 Task: Find connections with filter location Neustadt in Holstein with filter topic #Techstartupwith filter profile language German with filter current company Incedo Inc. with filter school DURGADEVI SARAF INSTITUTE OF MANAGEMENT STUDIES, MUMBAI with filter industry Mobile Computing Software Products with filter service category Computer Networking with filter keywords title Operations Analyst
Action: Mouse moved to (592, 88)
Screenshot: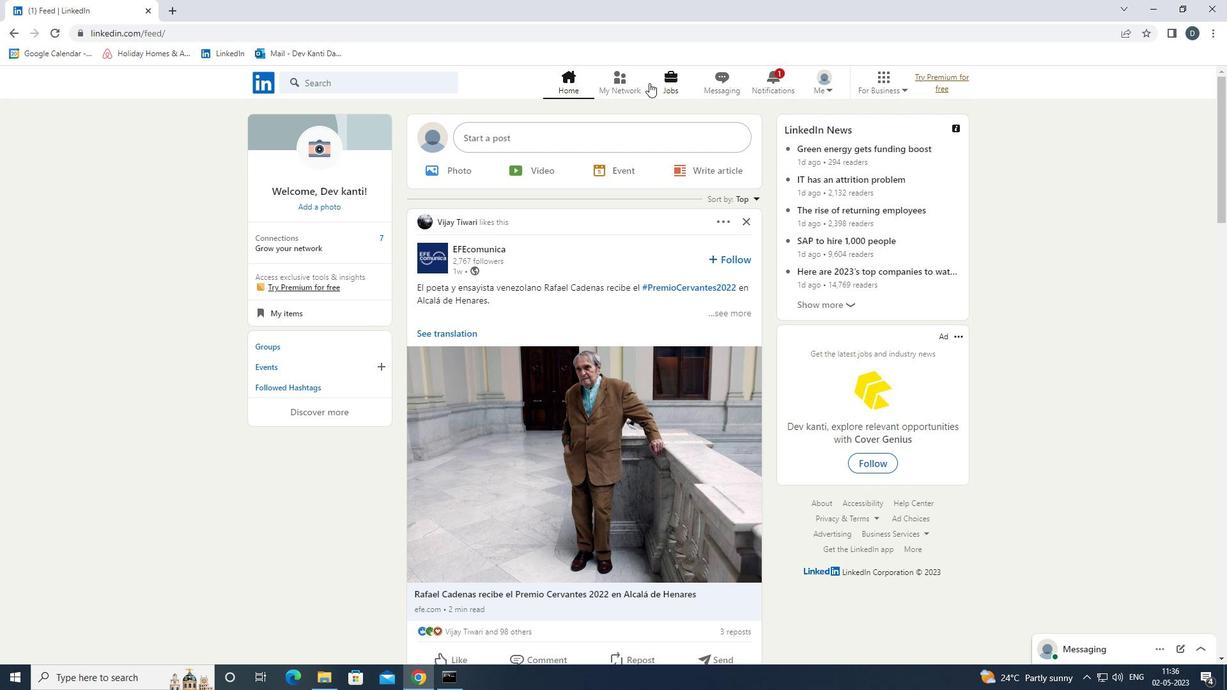 
Action: Mouse pressed left at (592, 88)
Screenshot: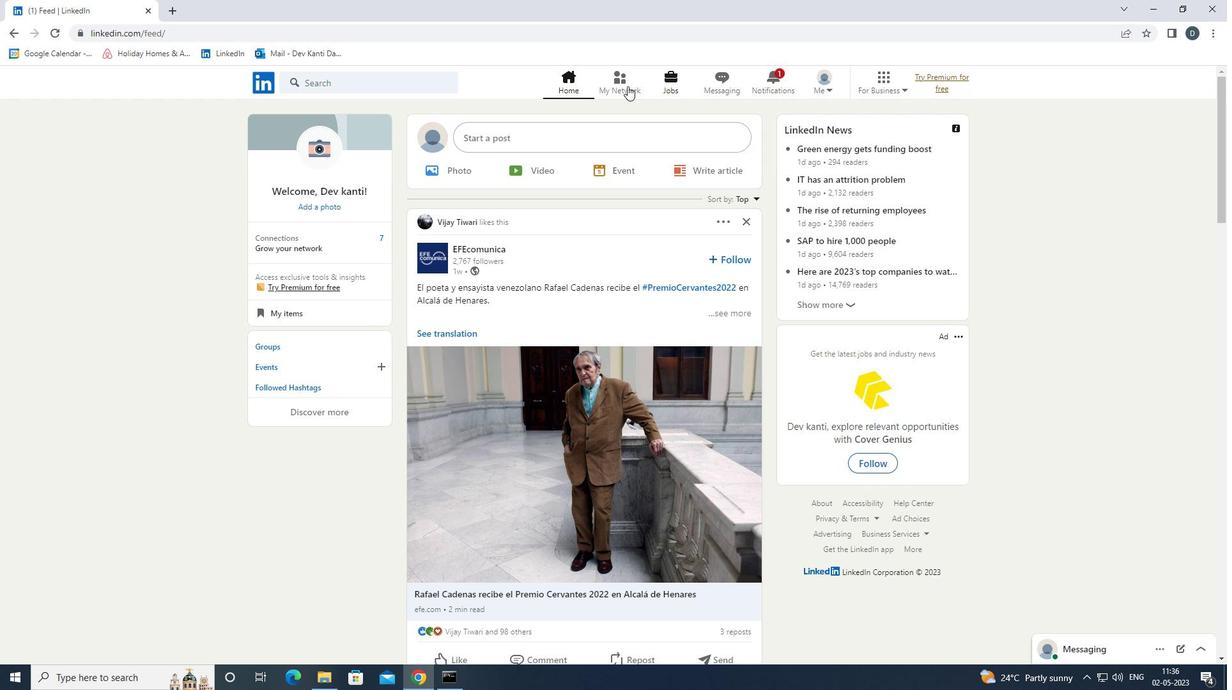 
Action: Mouse moved to (632, 88)
Screenshot: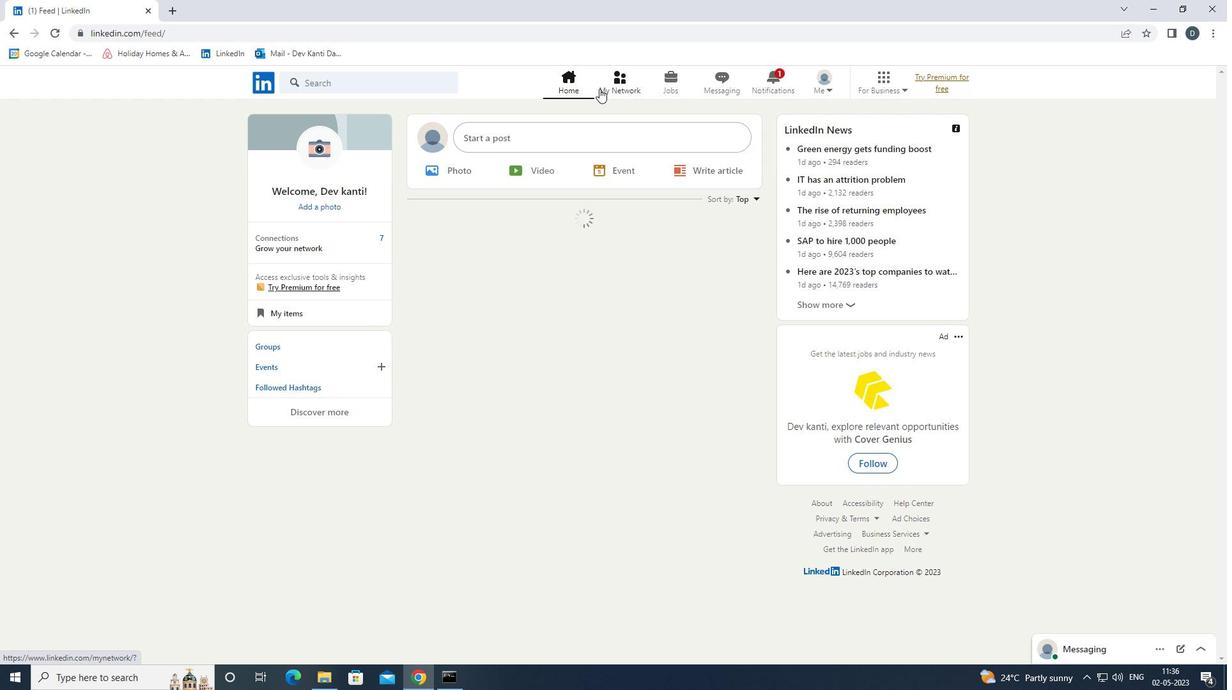 
Action: Mouse pressed left at (632, 88)
Screenshot: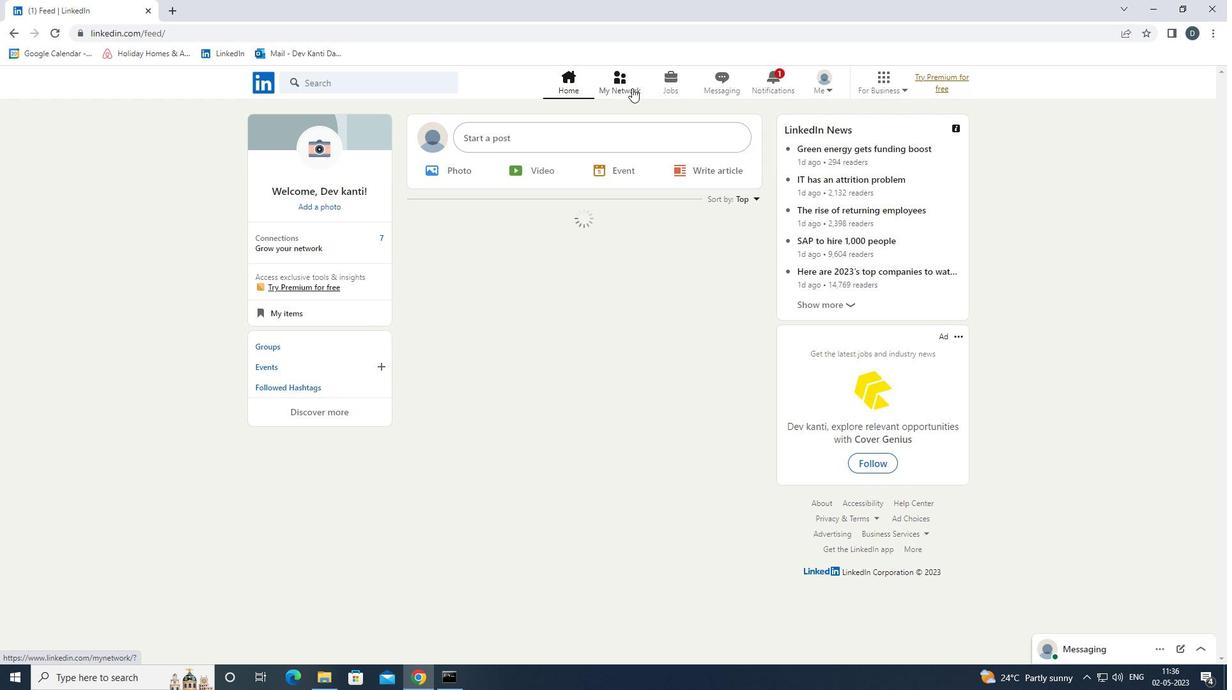 
Action: Mouse moved to (425, 147)
Screenshot: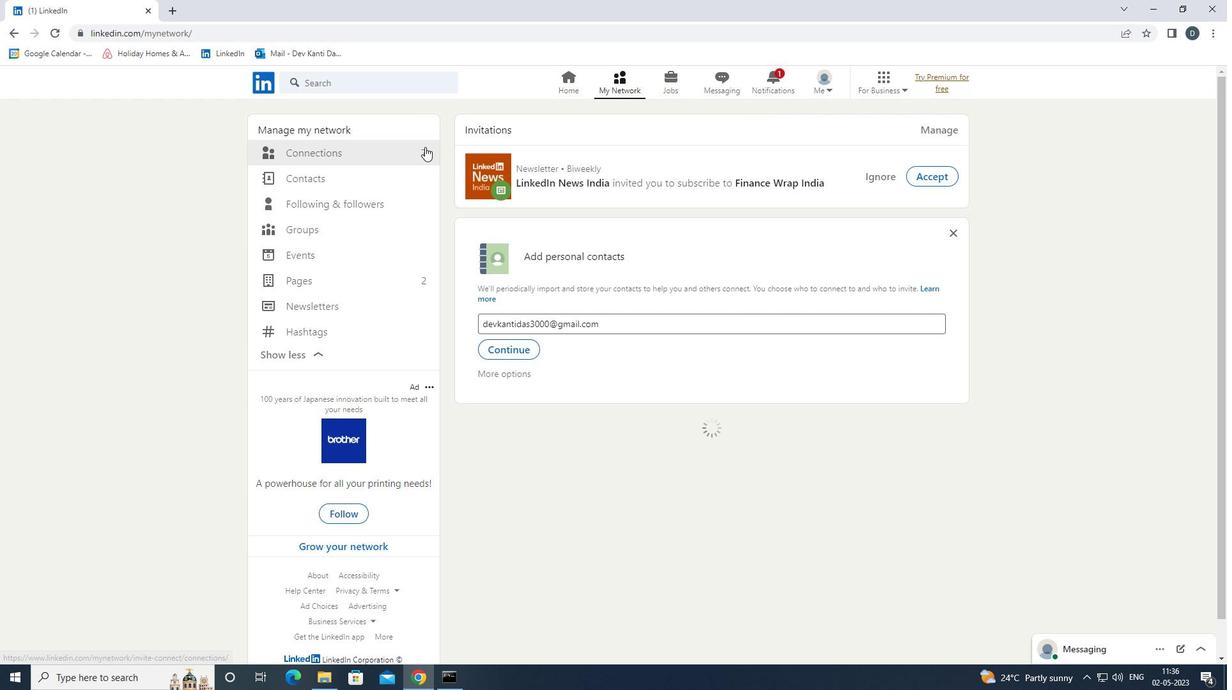 
Action: Mouse pressed left at (425, 147)
Screenshot: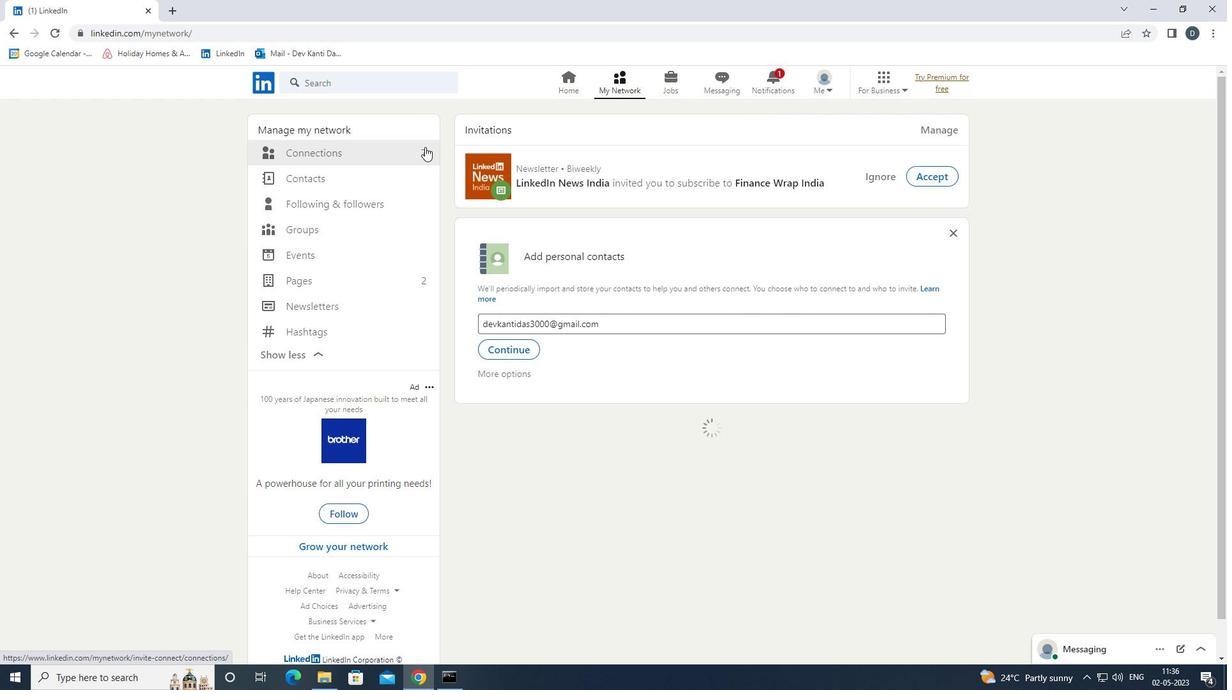 
Action: Mouse moved to (718, 154)
Screenshot: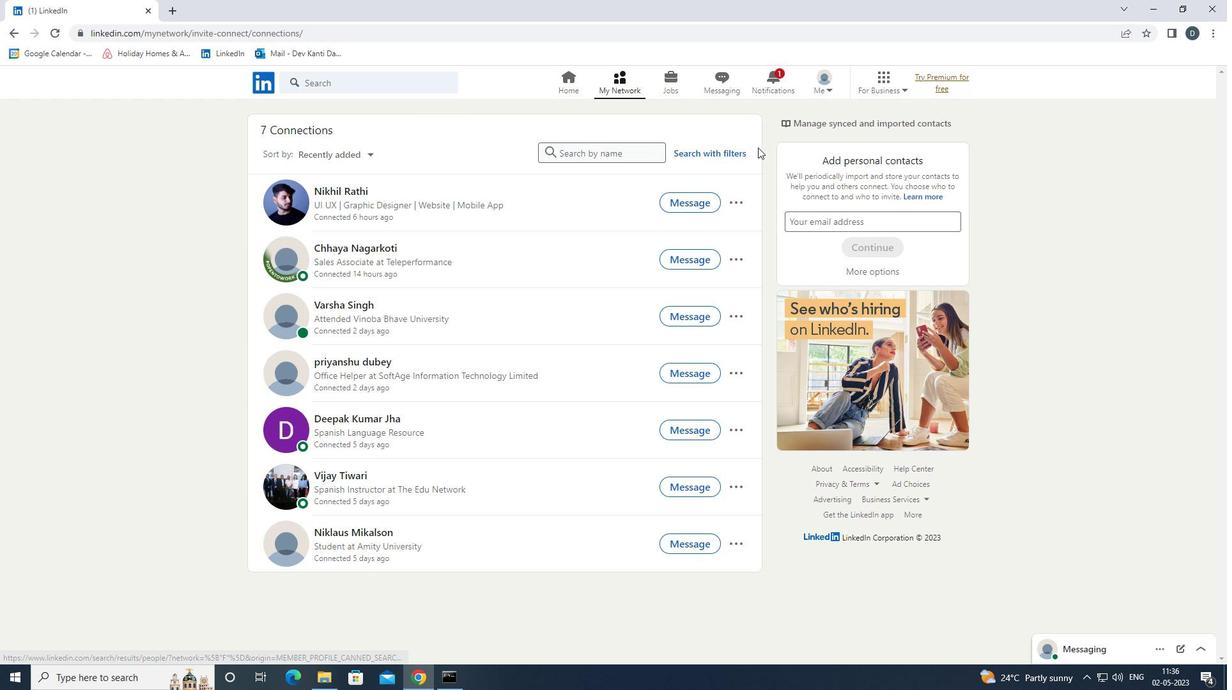 
Action: Mouse pressed left at (718, 154)
Screenshot: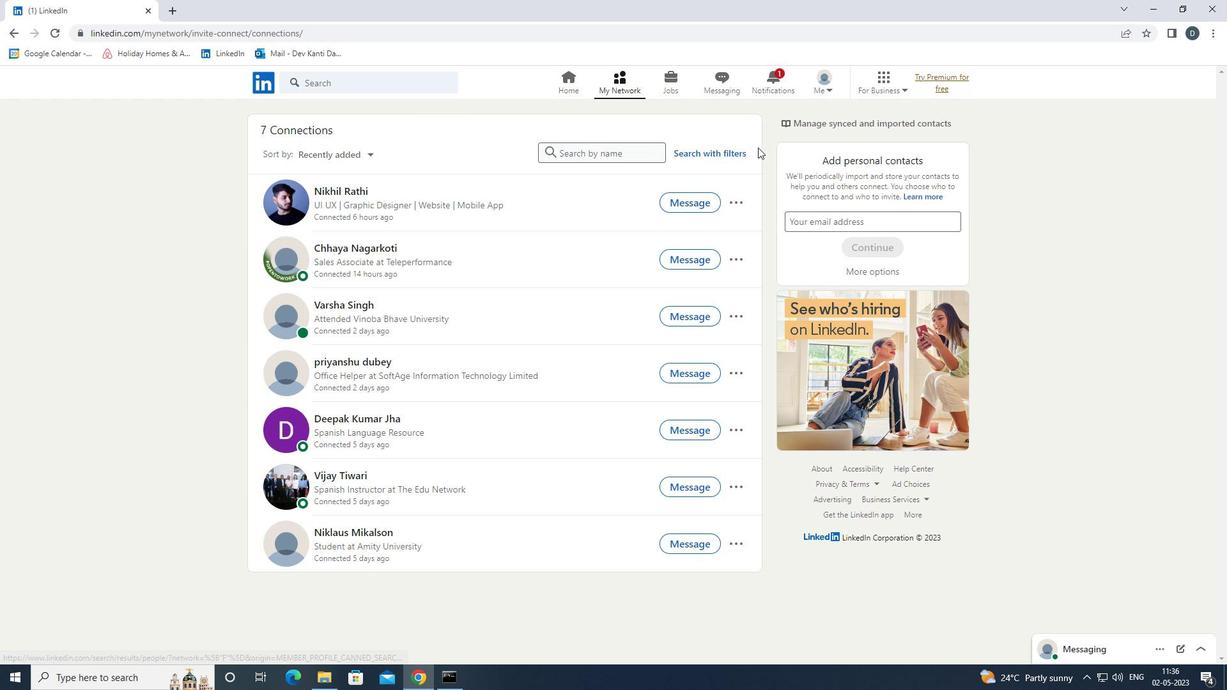 
Action: Mouse moved to (652, 114)
Screenshot: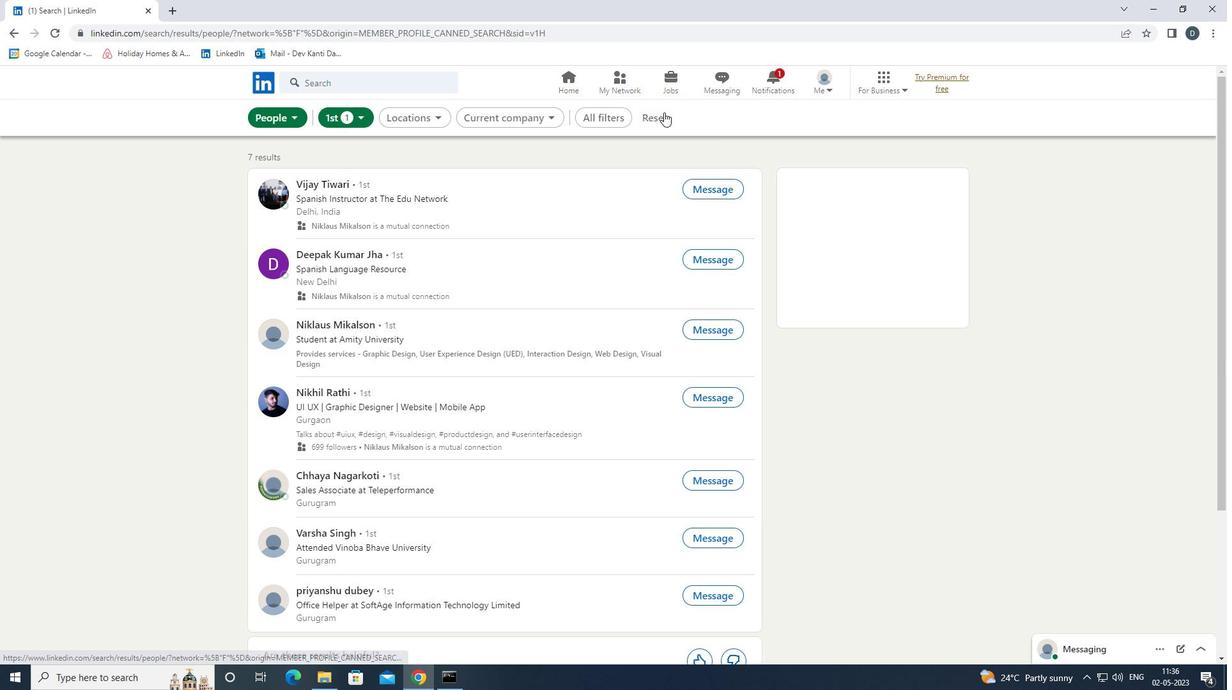 
Action: Mouse pressed left at (652, 114)
Screenshot: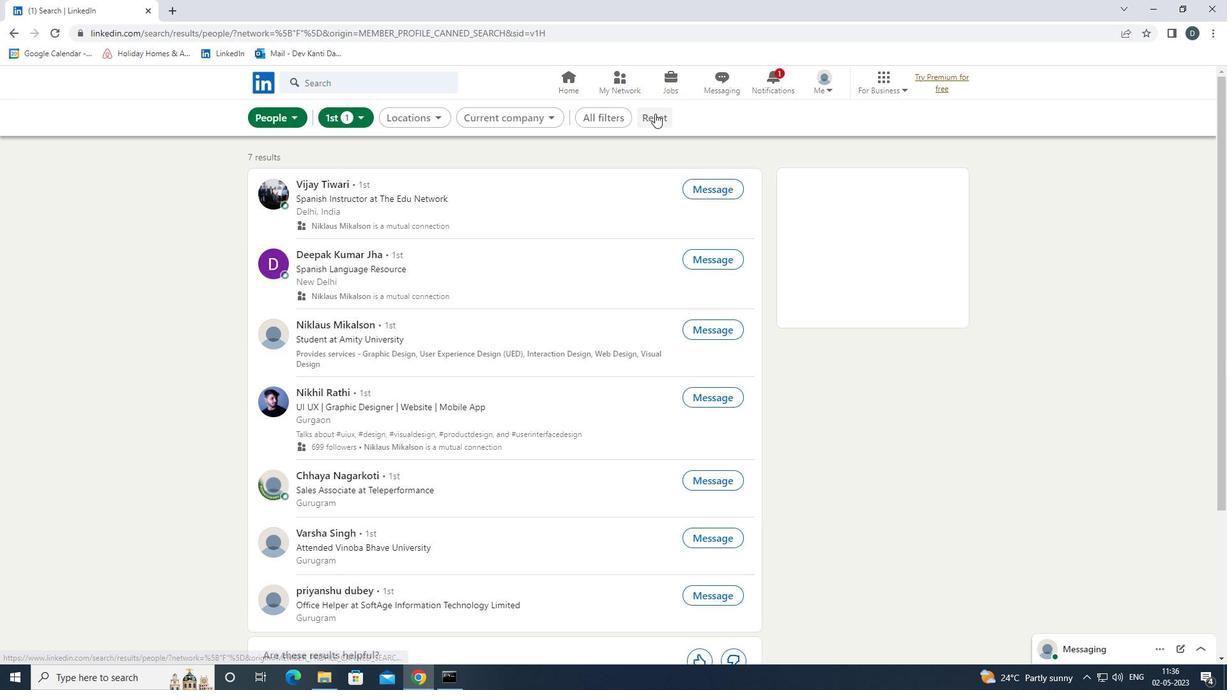 
Action: Mouse moved to (636, 118)
Screenshot: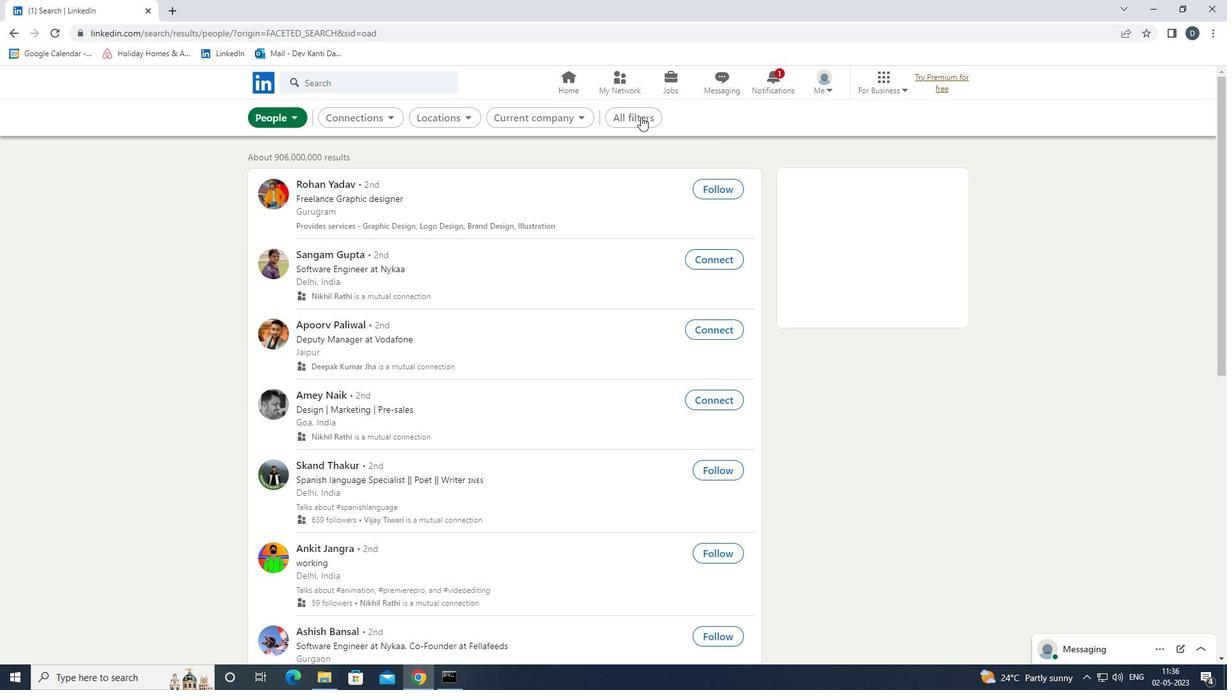 
Action: Mouse pressed left at (636, 118)
Screenshot: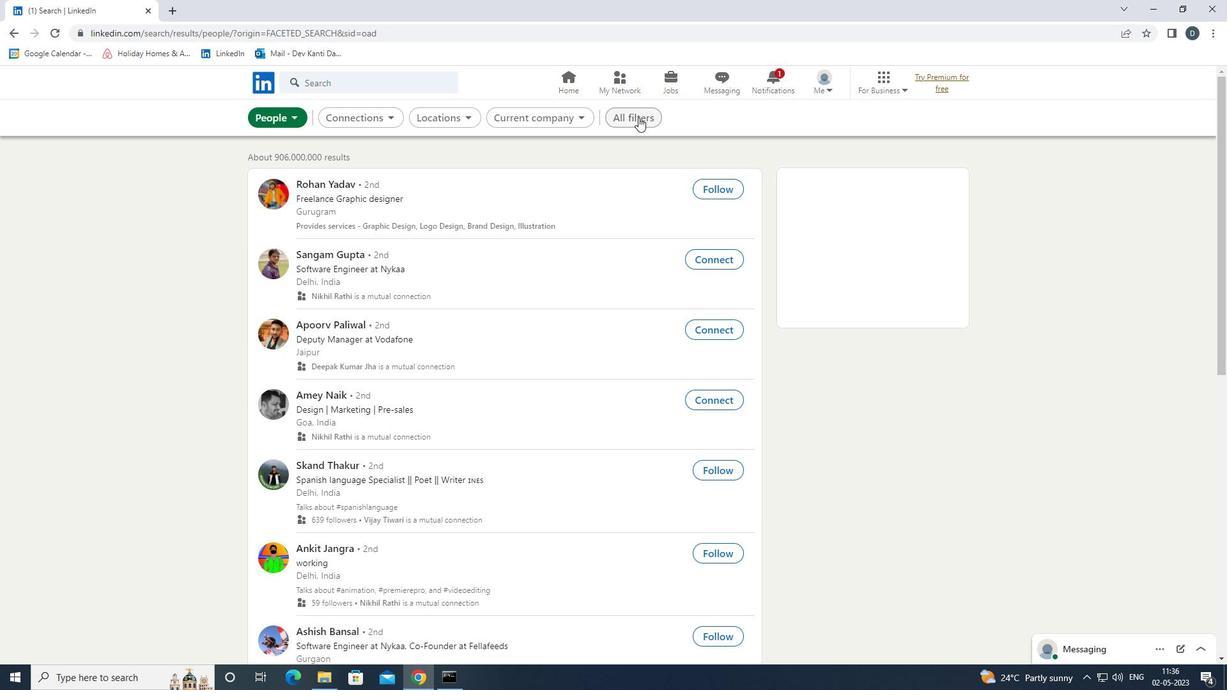 
Action: Mouse moved to (1067, 466)
Screenshot: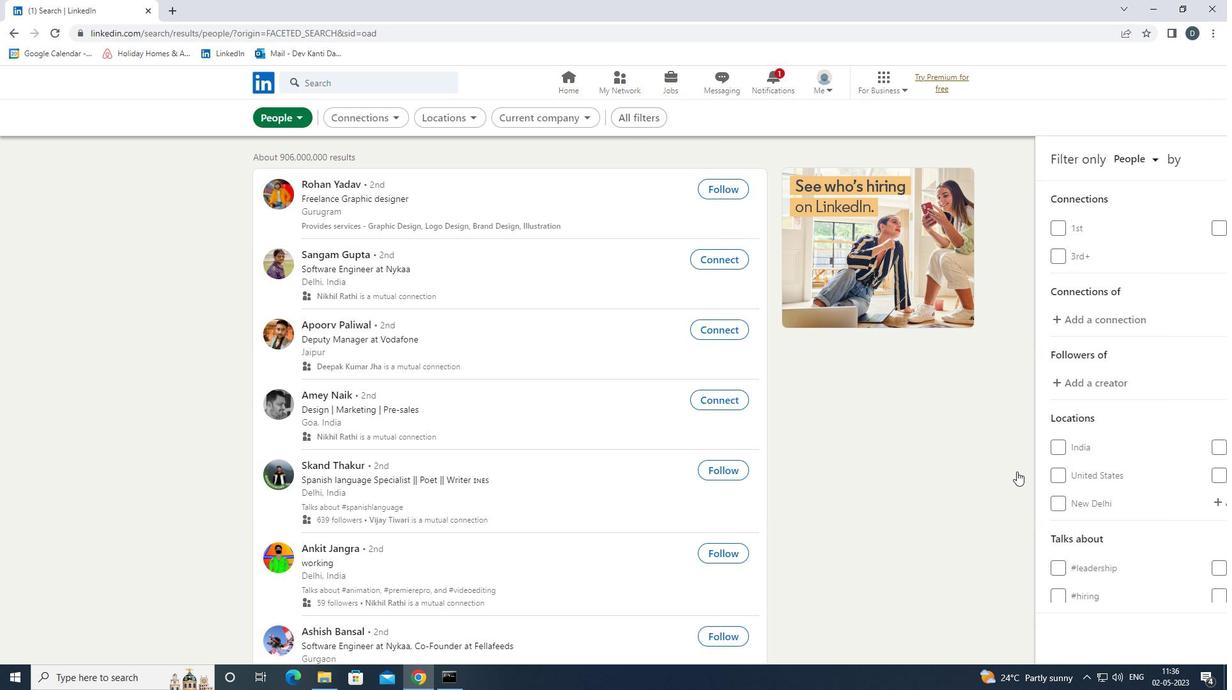 
Action: Mouse scrolled (1067, 466) with delta (0, 0)
Screenshot: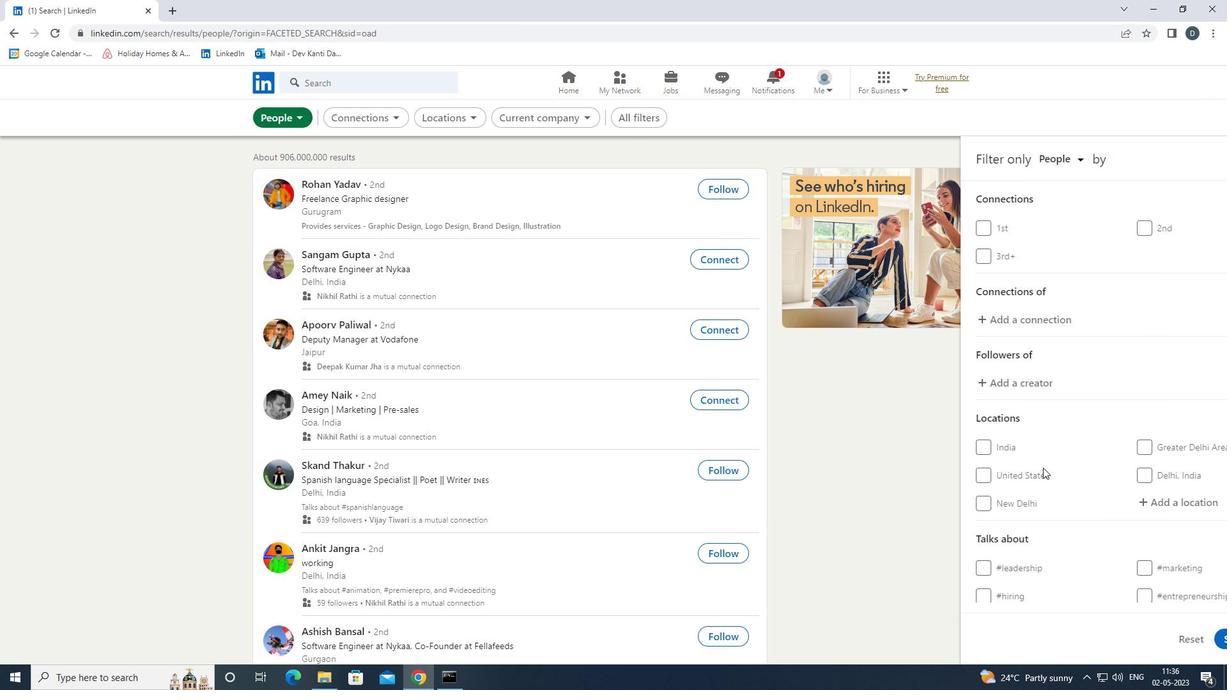 
Action: Mouse moved to (1068, 466)
Screenshot: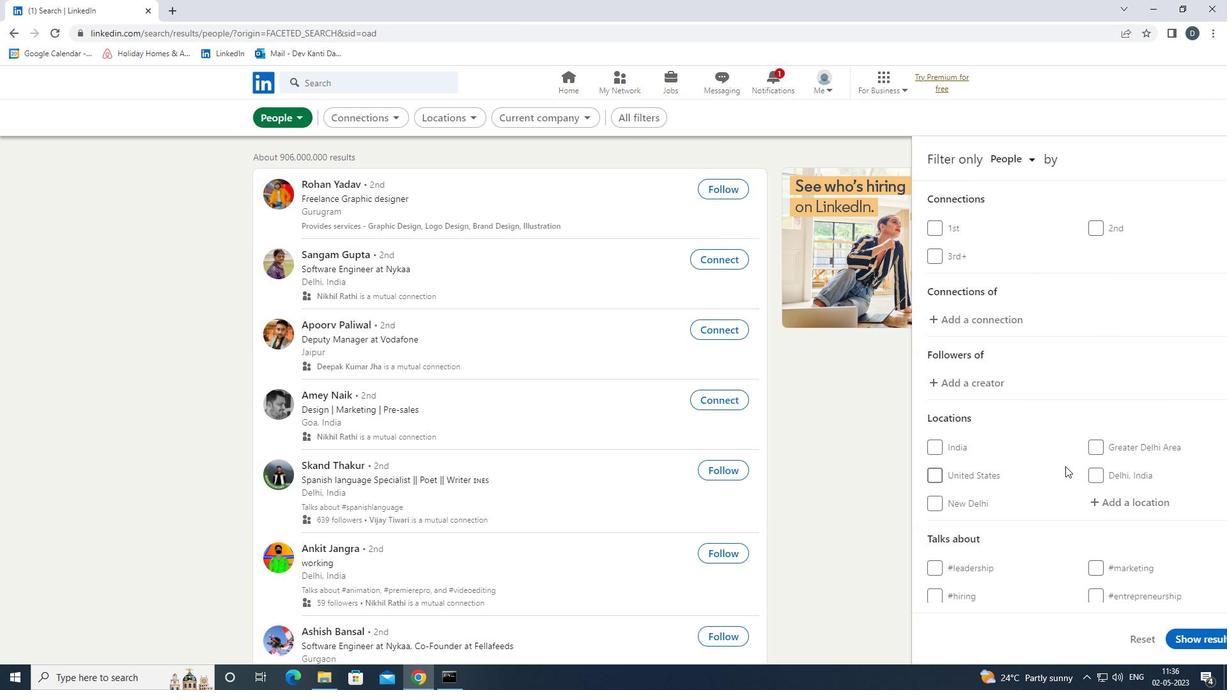 
Action: Mouse scrolled (1068, 466) with delta (0, 0)
Screenshot: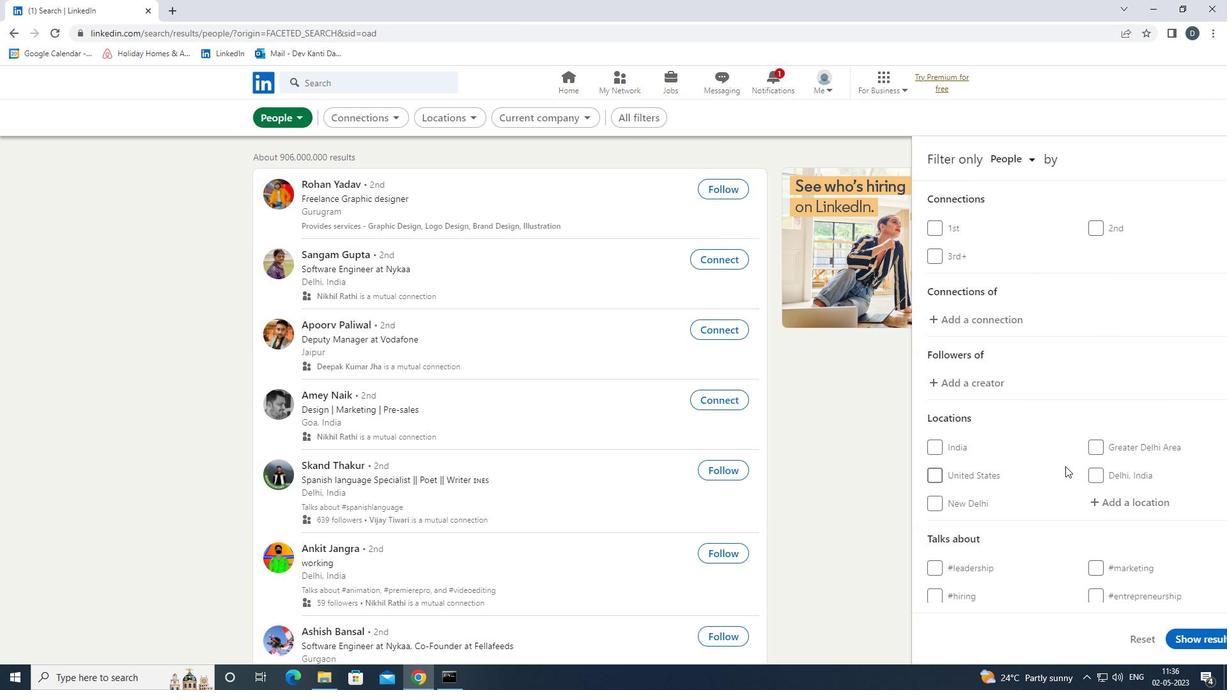 
Action: Mouse moved to (1115, 373)
Screenshot: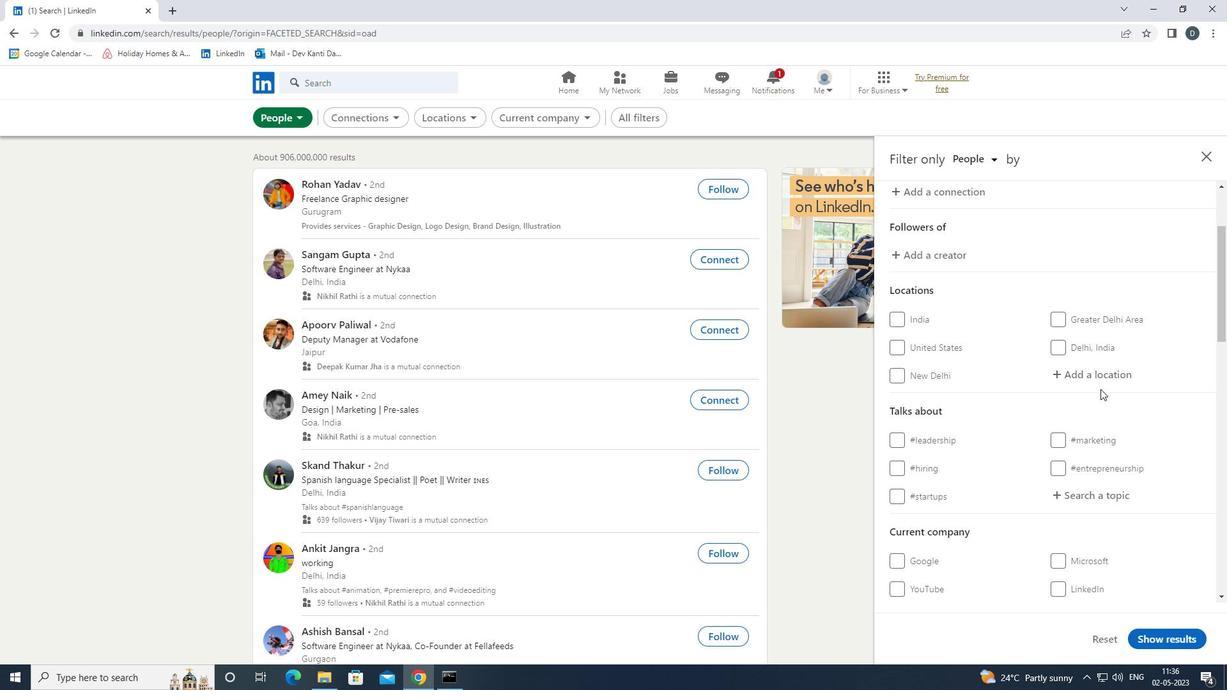 
Action: Mouse pressed left at (1115, 373)
Screenshot: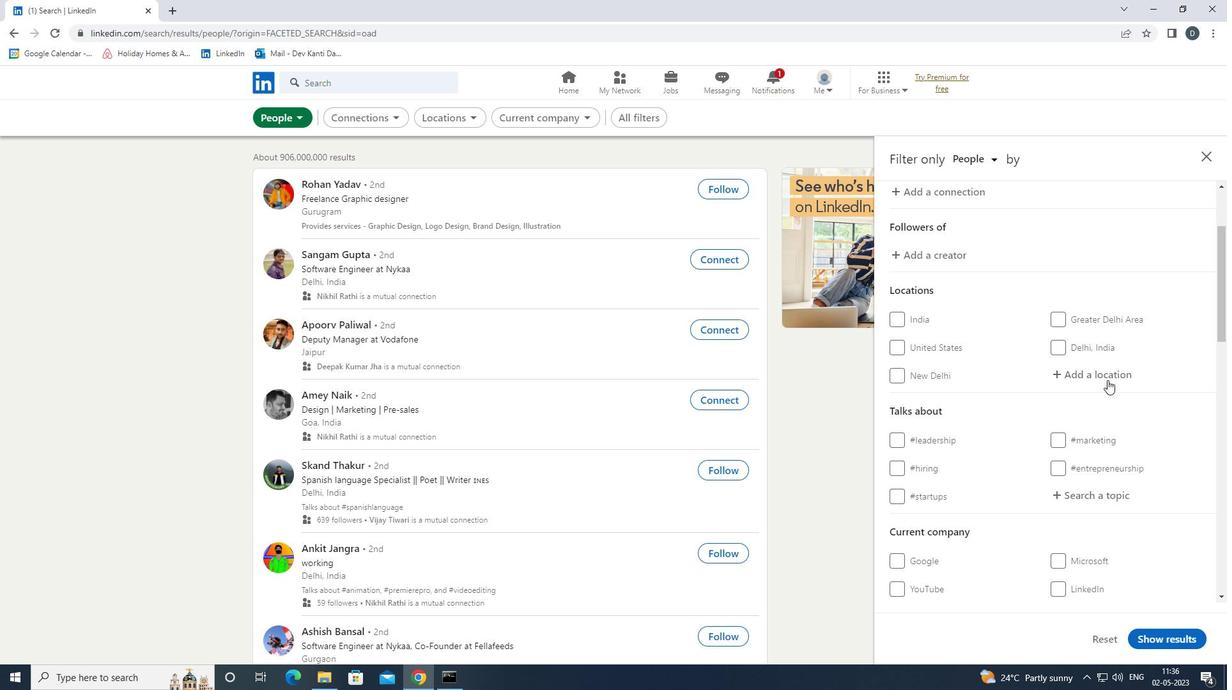 
Action: Mouse moved to (1116, 373)
Screenshot: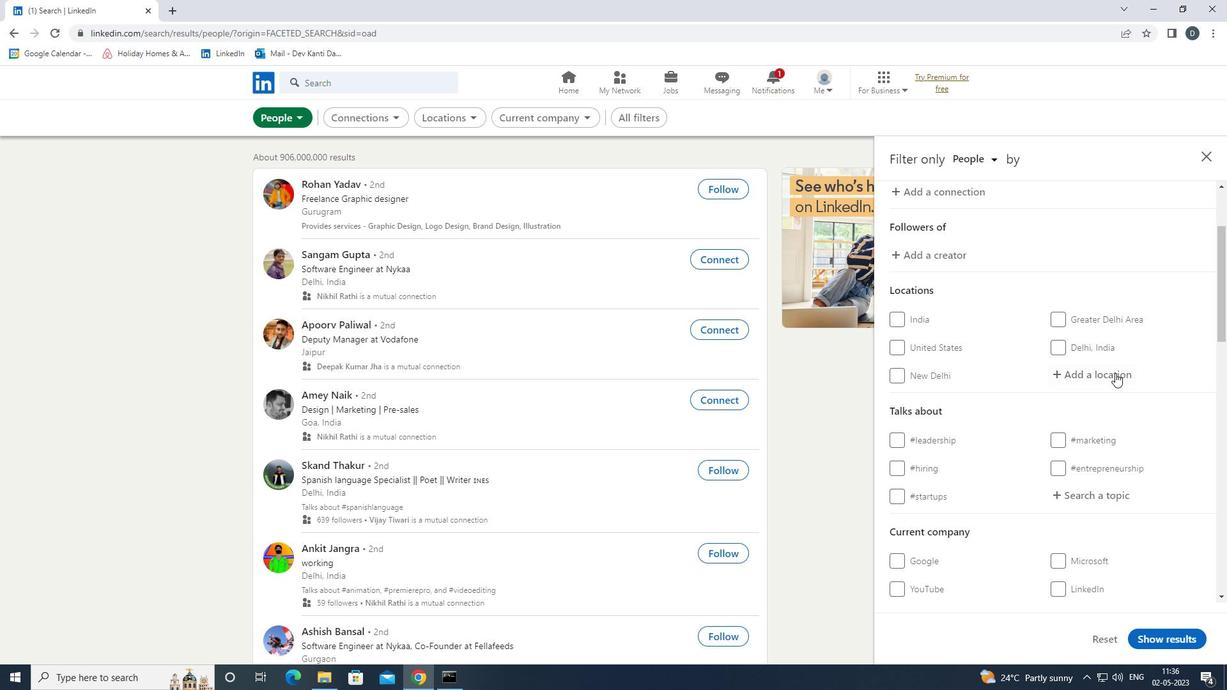 
Action: Key pressed <Key.shift>NEUSTADT<Key.space><Key.shift>I<Key.backspace>IN<Key.space><Key.shift>HOS<Key.backspace><Key.down><Key.enter>
Screenshot: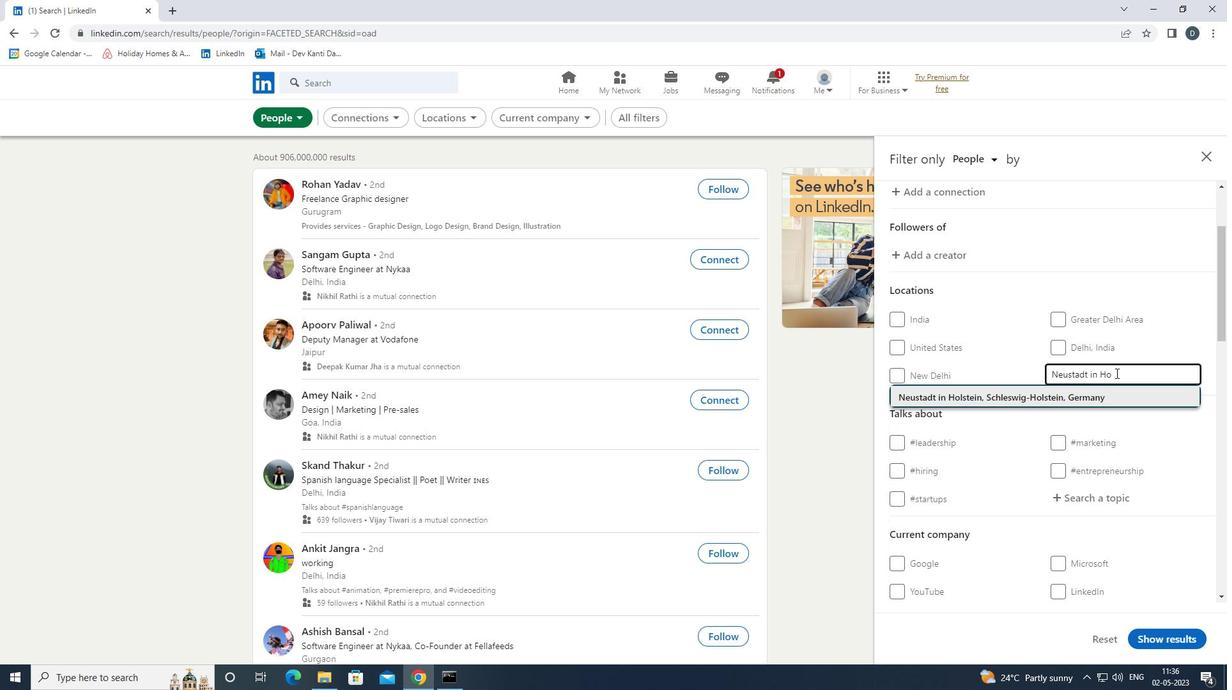 
Action: Mouse moved to (1115, 366)
Screenshot: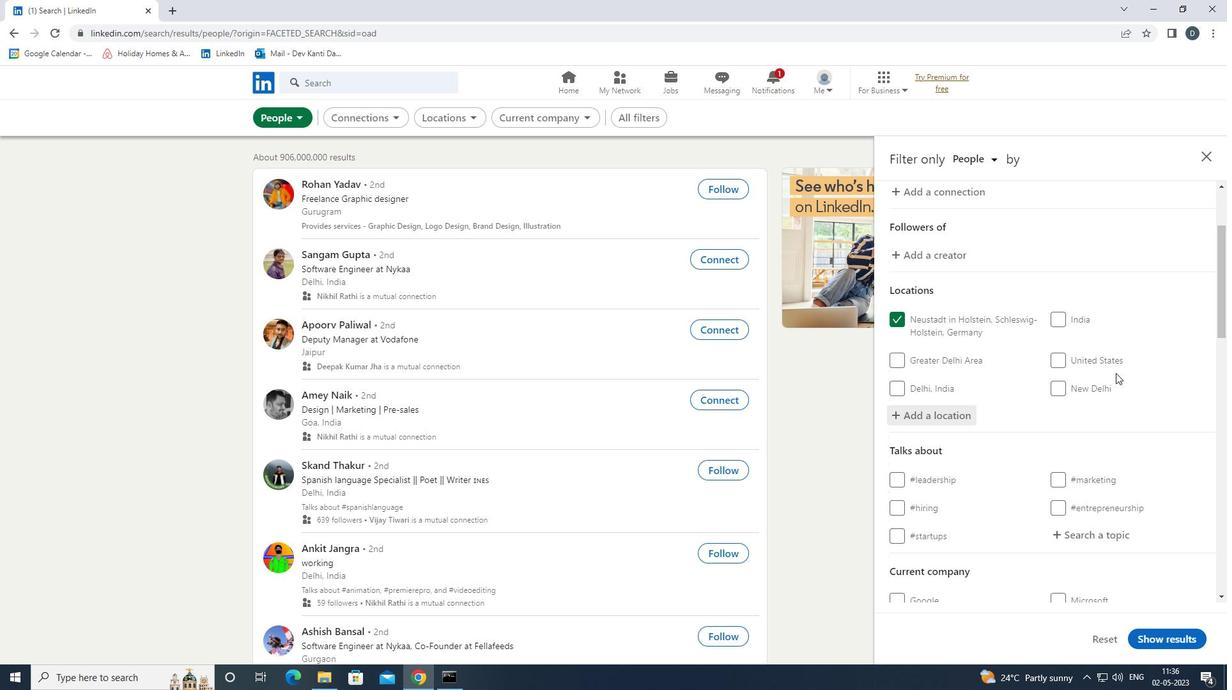 
Action: Mouse scrolled (1115, 365) with delta (0, 0)
Screenshot: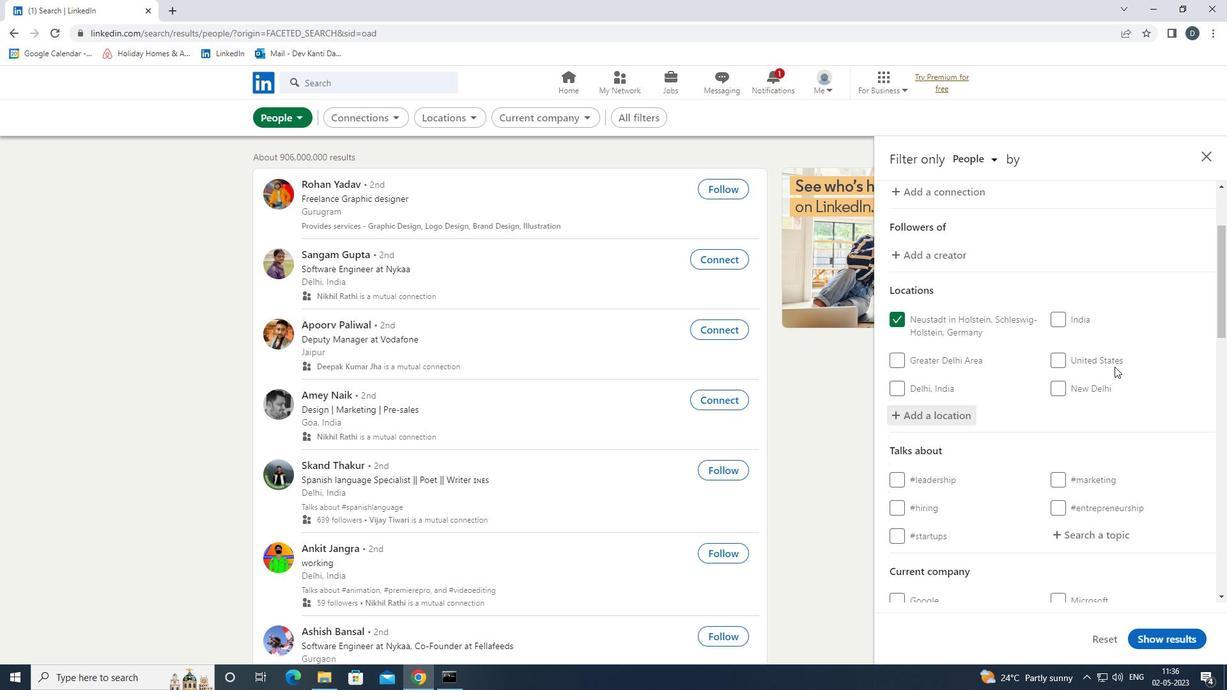 
Action: Mouse scrolled (1115, 365) with delta (0, 0)
Screenshot: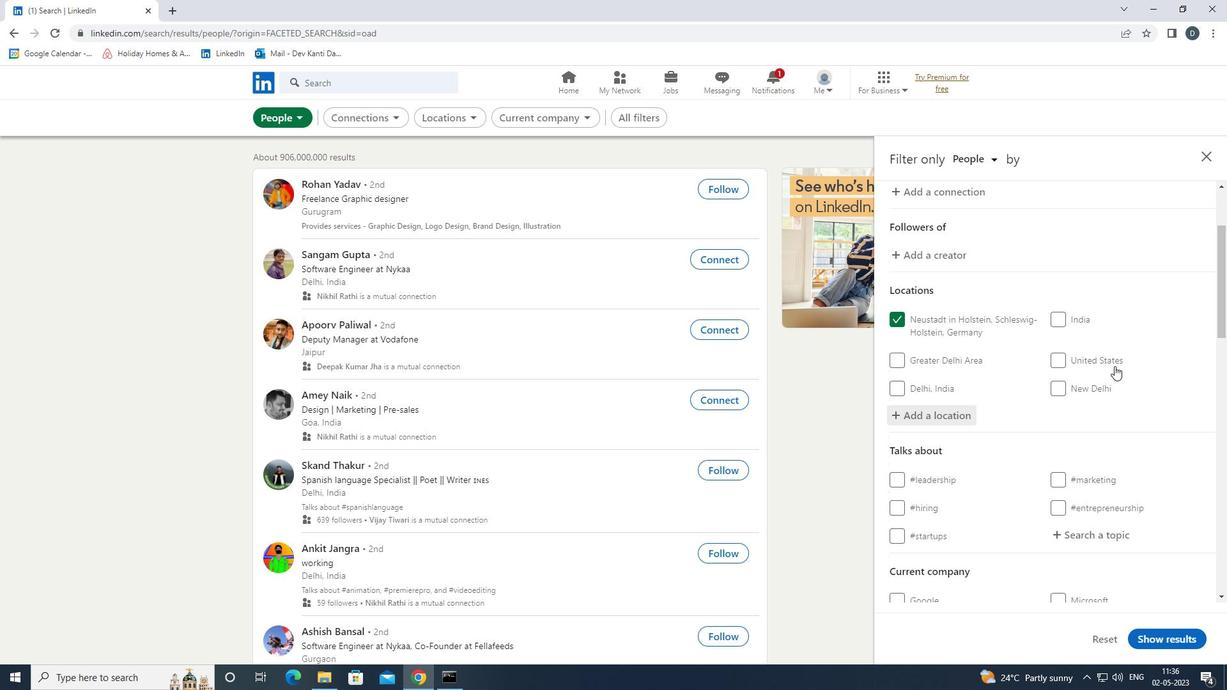 
Action: Mouse moved to (1105, 411)
Screenshot: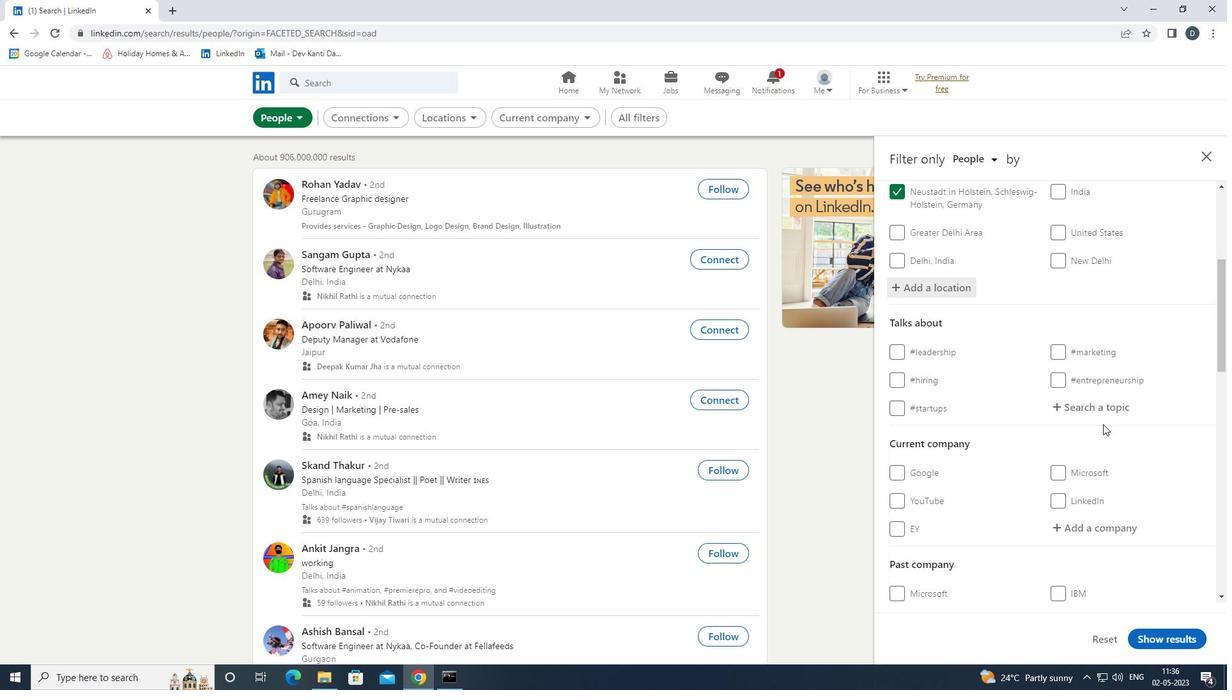 
Action: Mouse pressed left at (1105, 411)
Screenshot: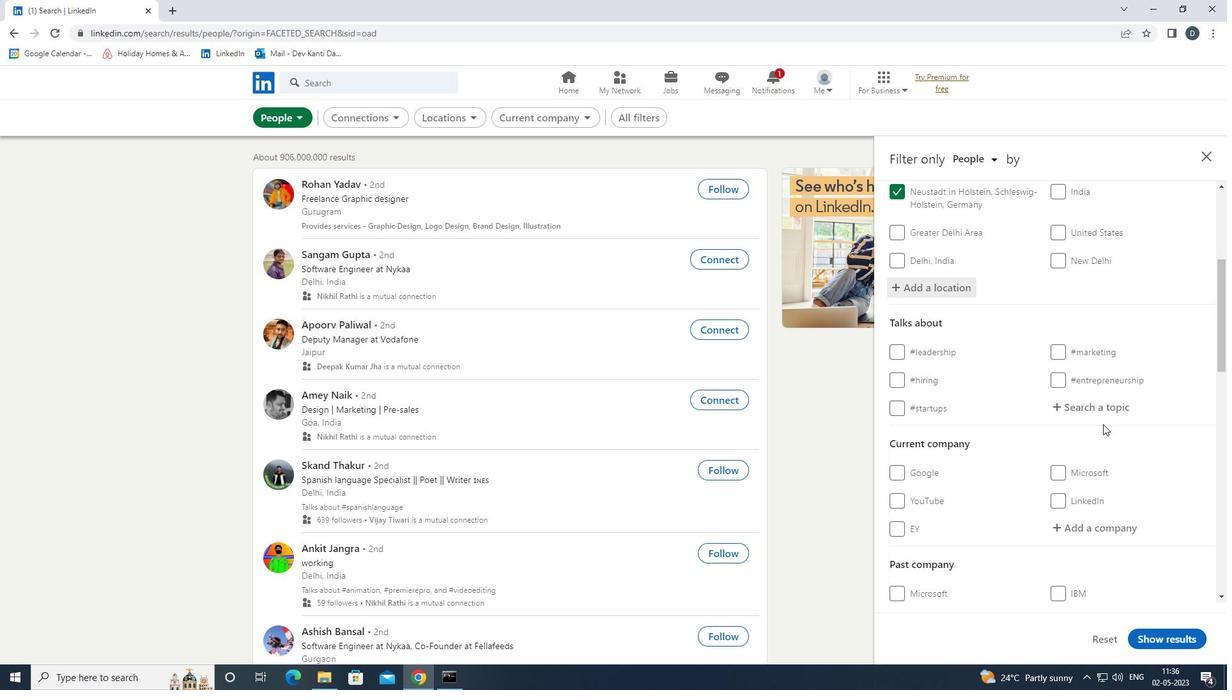 
Action: Key pressed <Key.shift>TECHSTRATUP<Key.backspace><Key.backspace><Key.backspace>TUP<Key.left><Key.left><Key.left><Key.left><Key.left><Key.left><Key.left><Key.left><Key.left><Key.left><Key.left><Key.left><Key.left><Key.left><Key.left><Key.left><Key.shift><Key.shift><Key.shift><Key.shift>#<Key.enter>
Screenshot: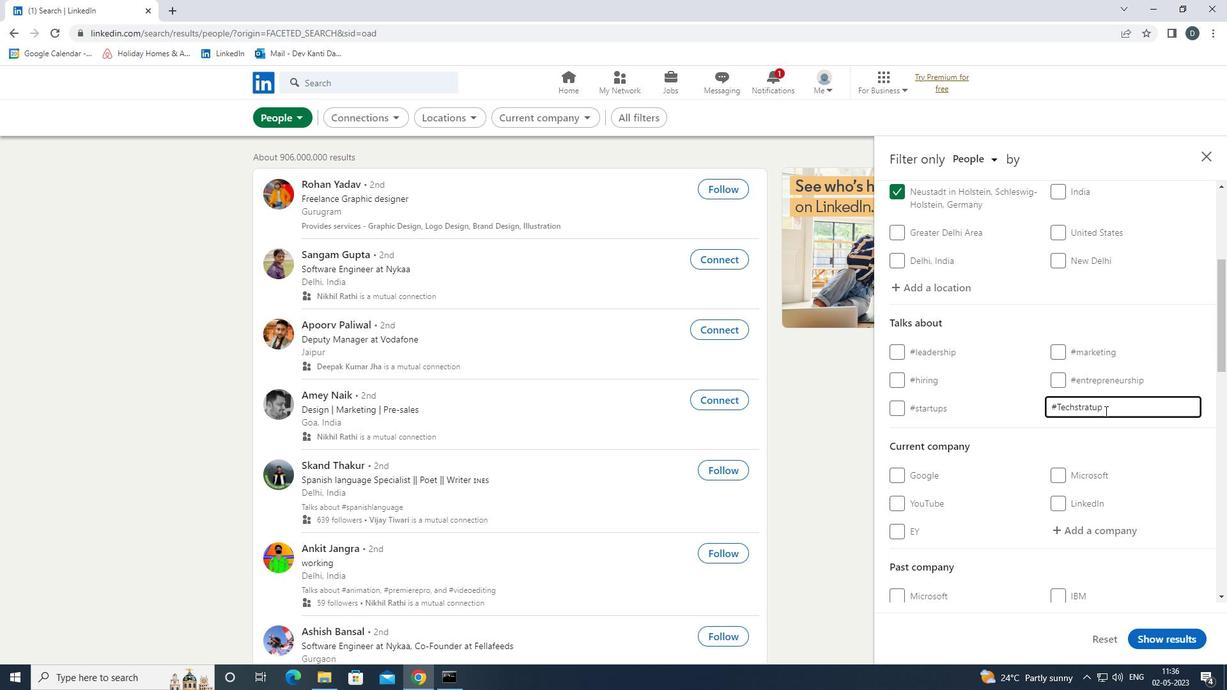 
Action: Mouse moved to (1045, 443)
Screenshot: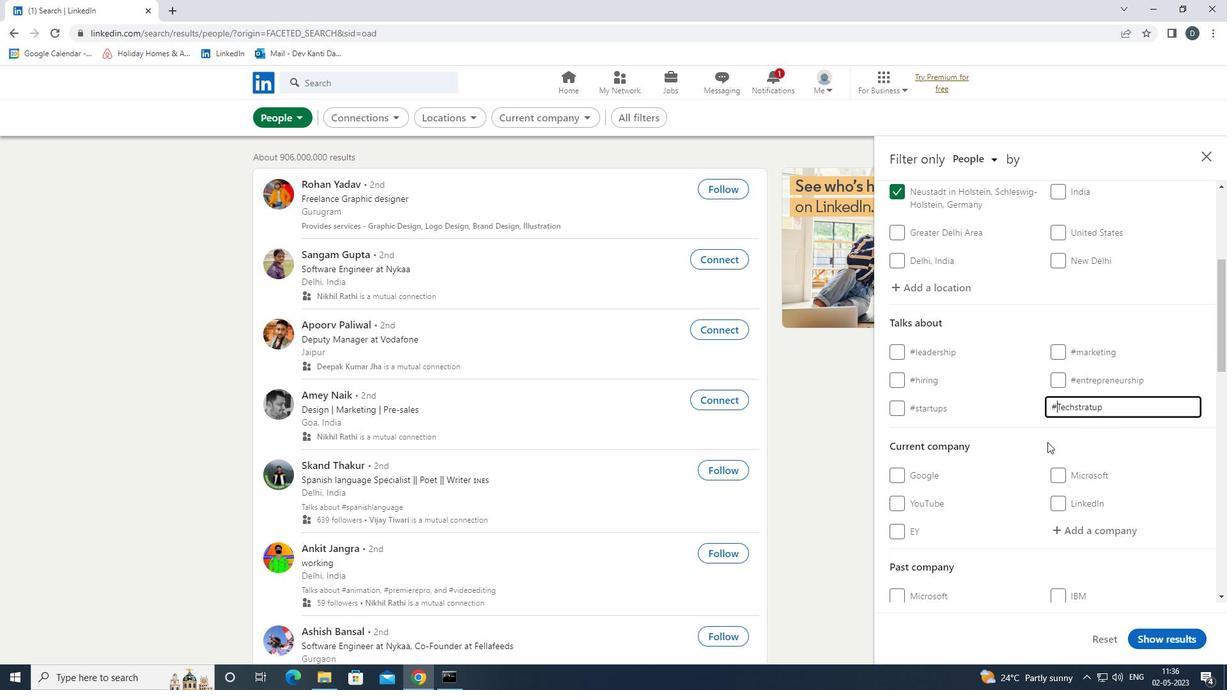 
Action: Mouse scrolled (1045, 442) with delta (0, 0)
Screenshot: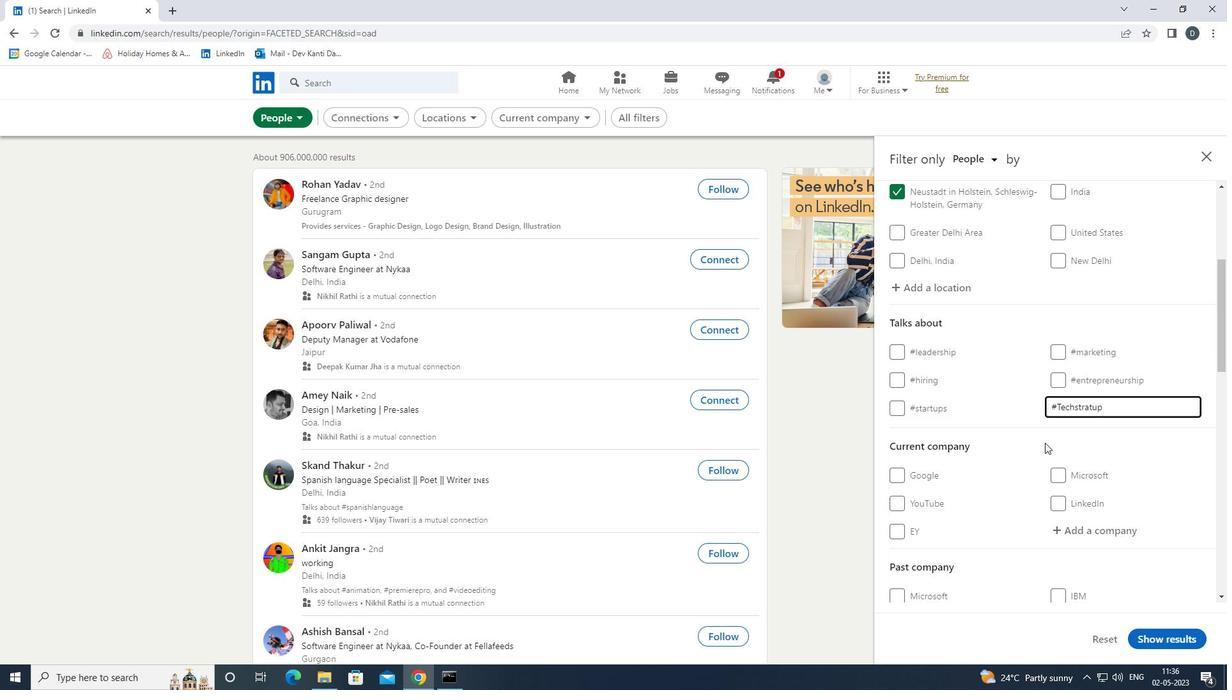
Action: Mouse moved to (1037, 436)
Screenshot: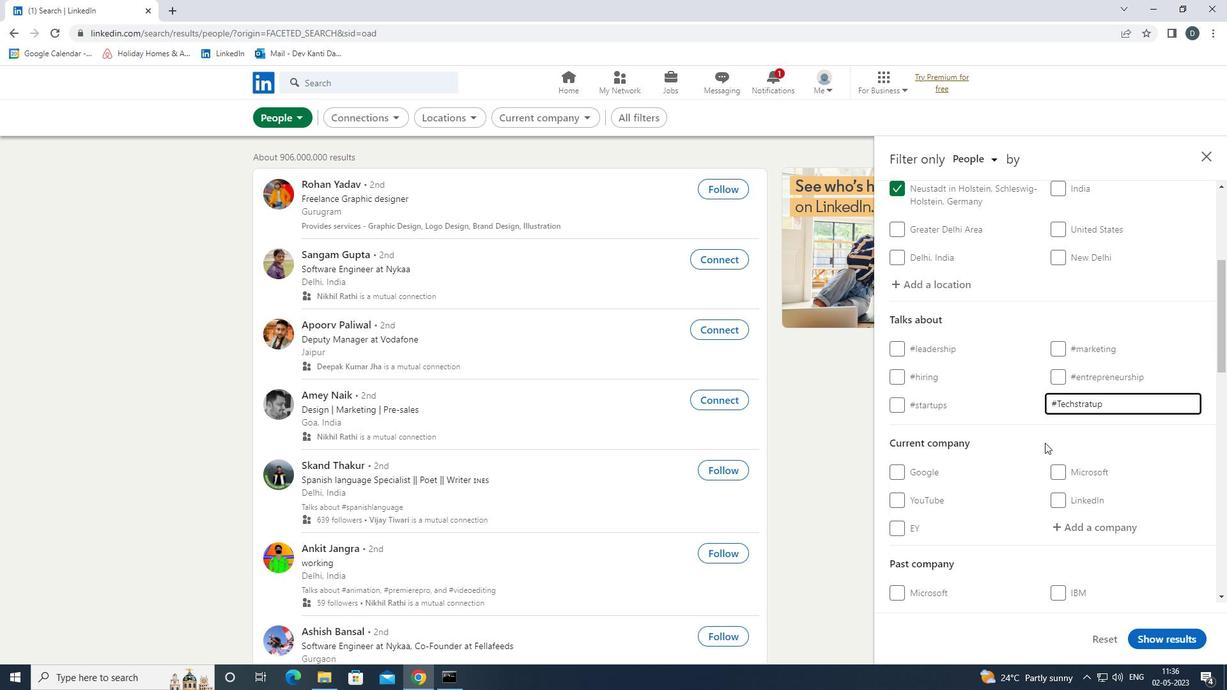 
Action: Mouse scrolled (1037, 436) with delta (0, 0)
Screenshot: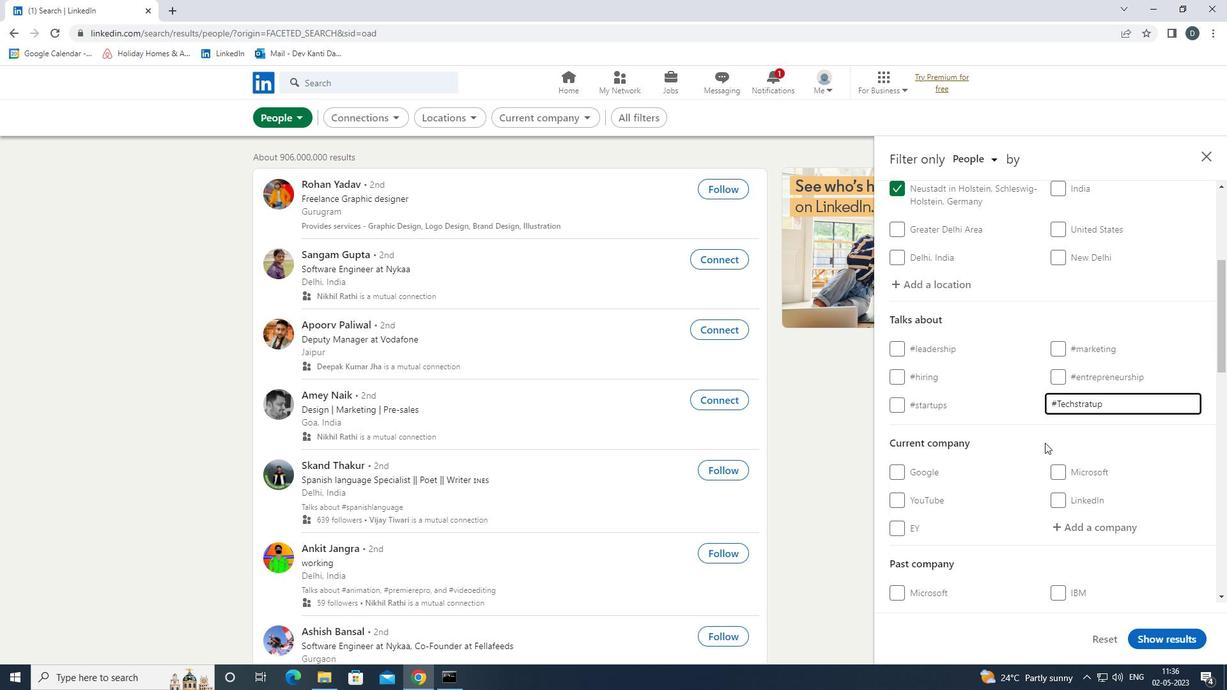 
Action: Mouse moved to (1028, 427)
Screenshot: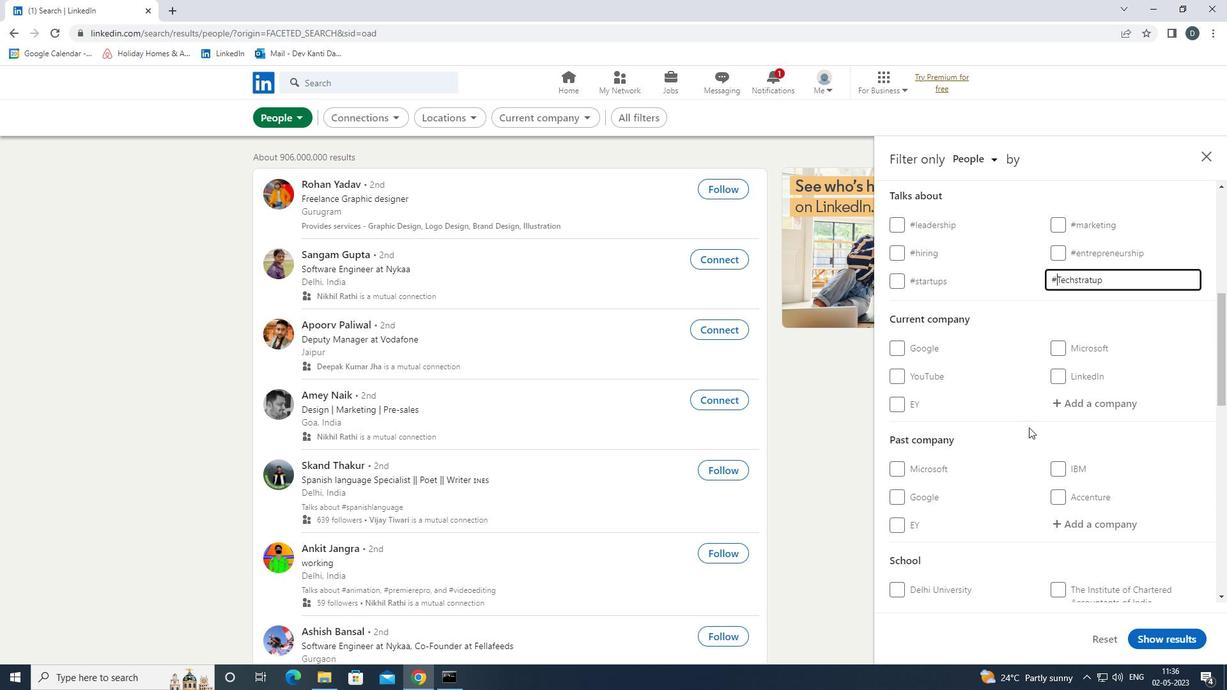 
Action: Mouse scrolled (1028, 426) with delta (0, 0)
Screenshot: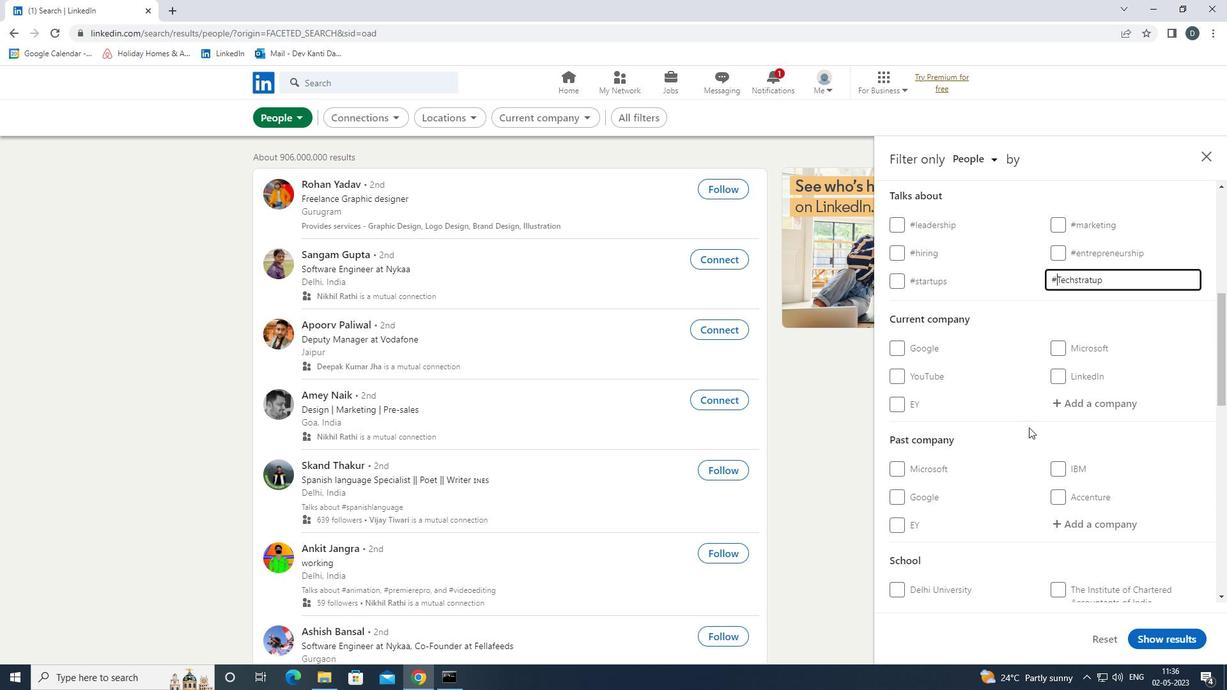 
Action: Mouse moved to (1067, 372)
Screenshot: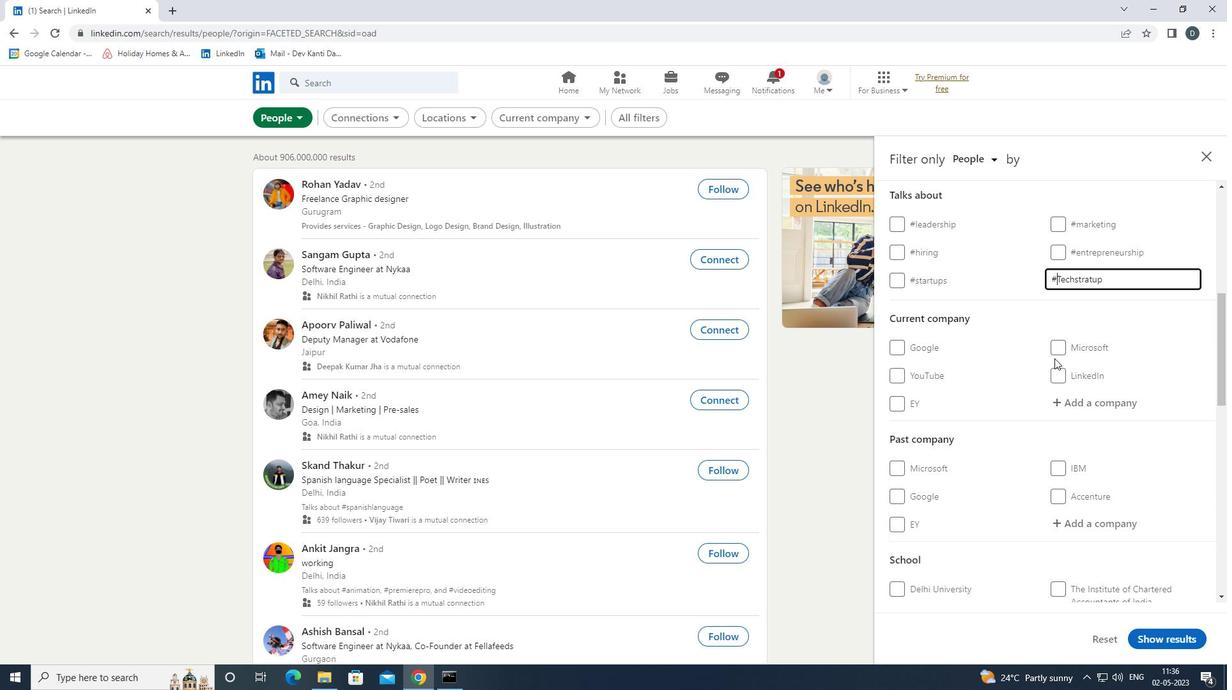 
Action: Mouse scrolled (1067, 372) with delta (0, 0)
Screenshot: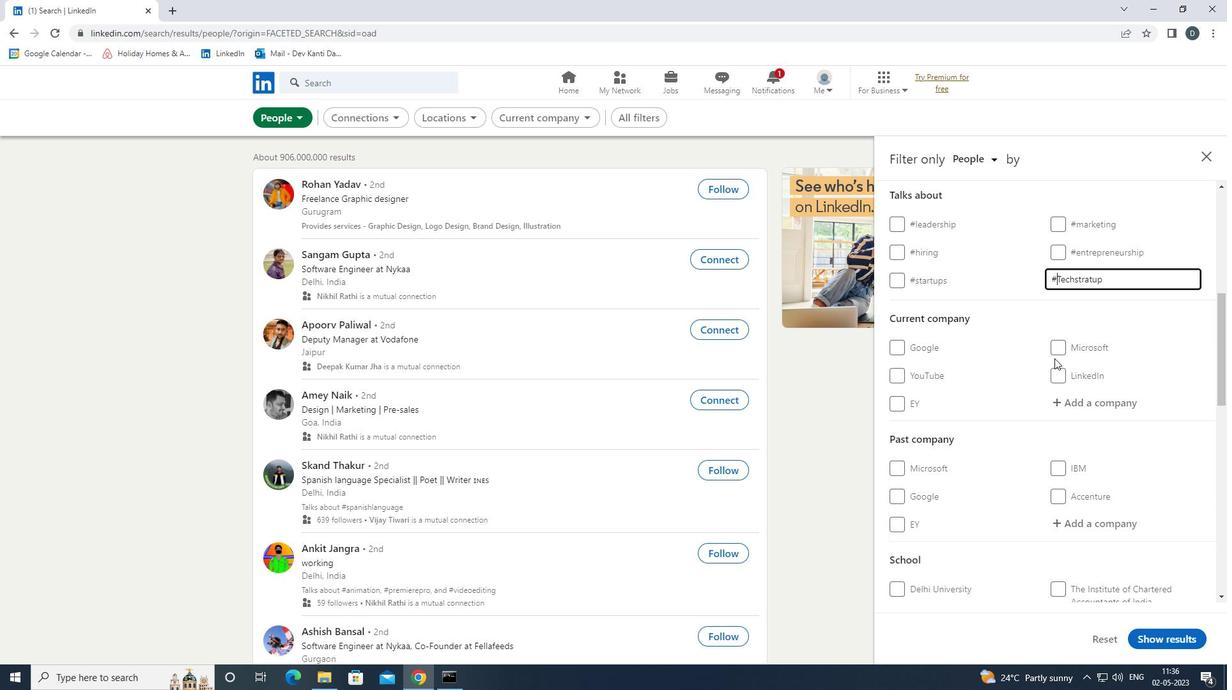 
Action: Mouse moved to (1069, 308)
Screenshot: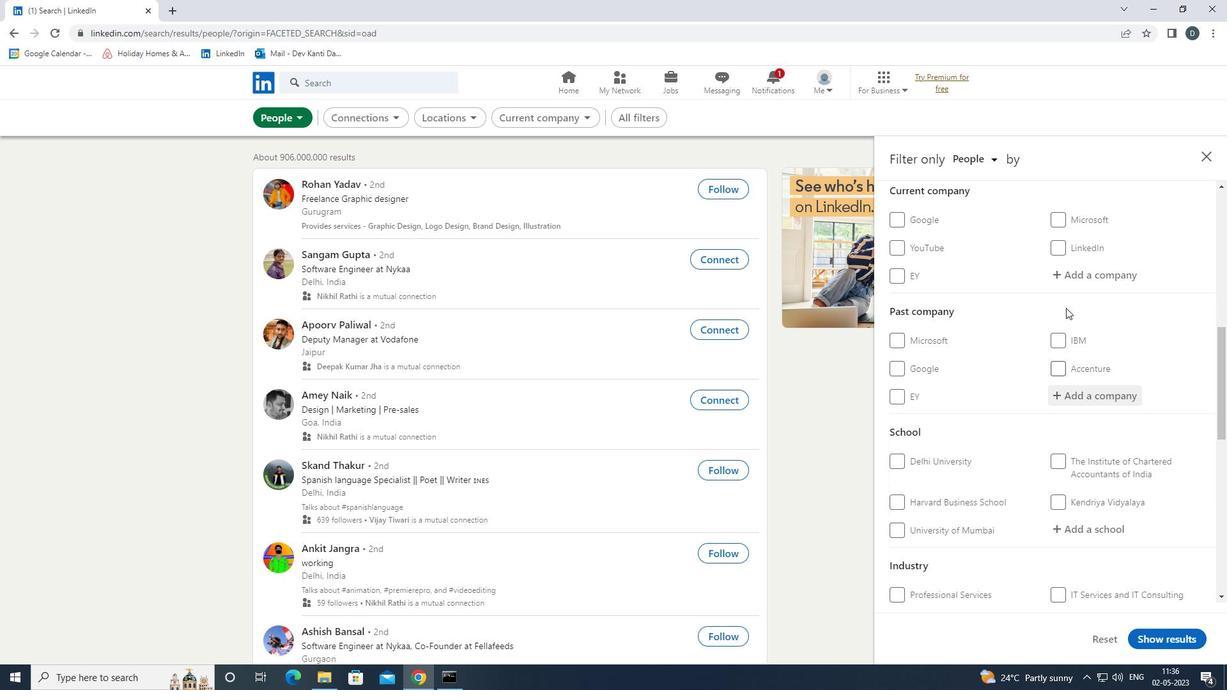 
Action: Mouse scrolled (1069, 309) with delta (0, 0)
Screenshot: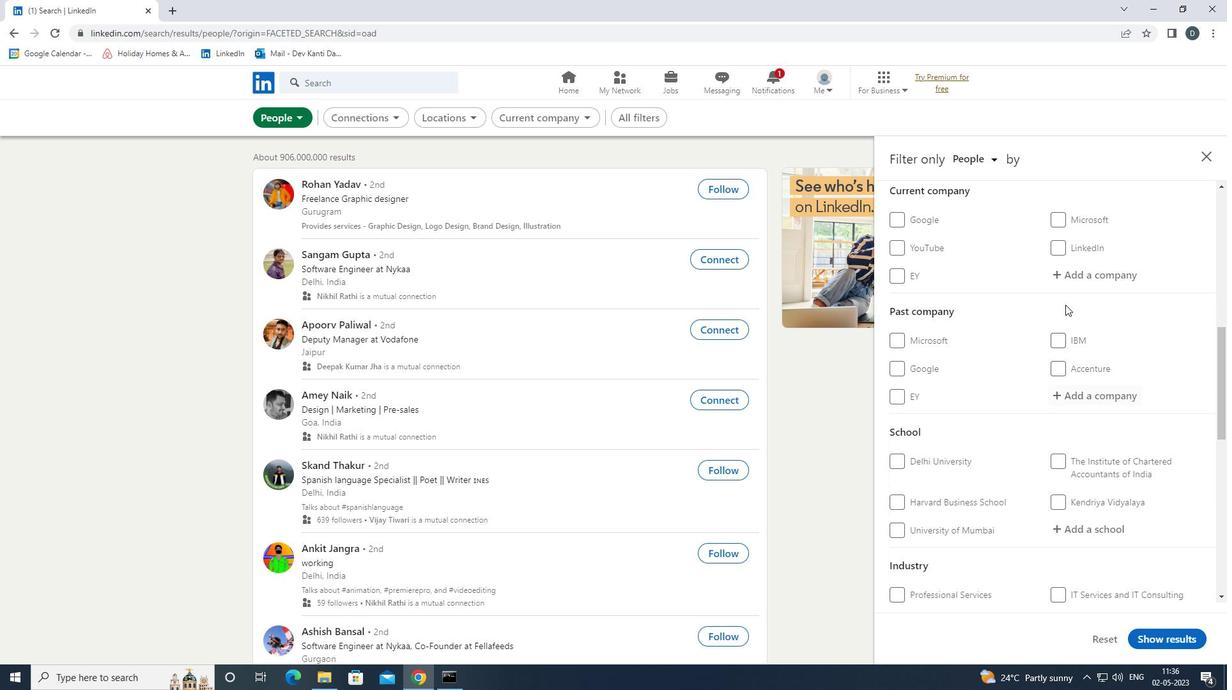 
Action: Mouse moved to (1110, 390)
Screenshot: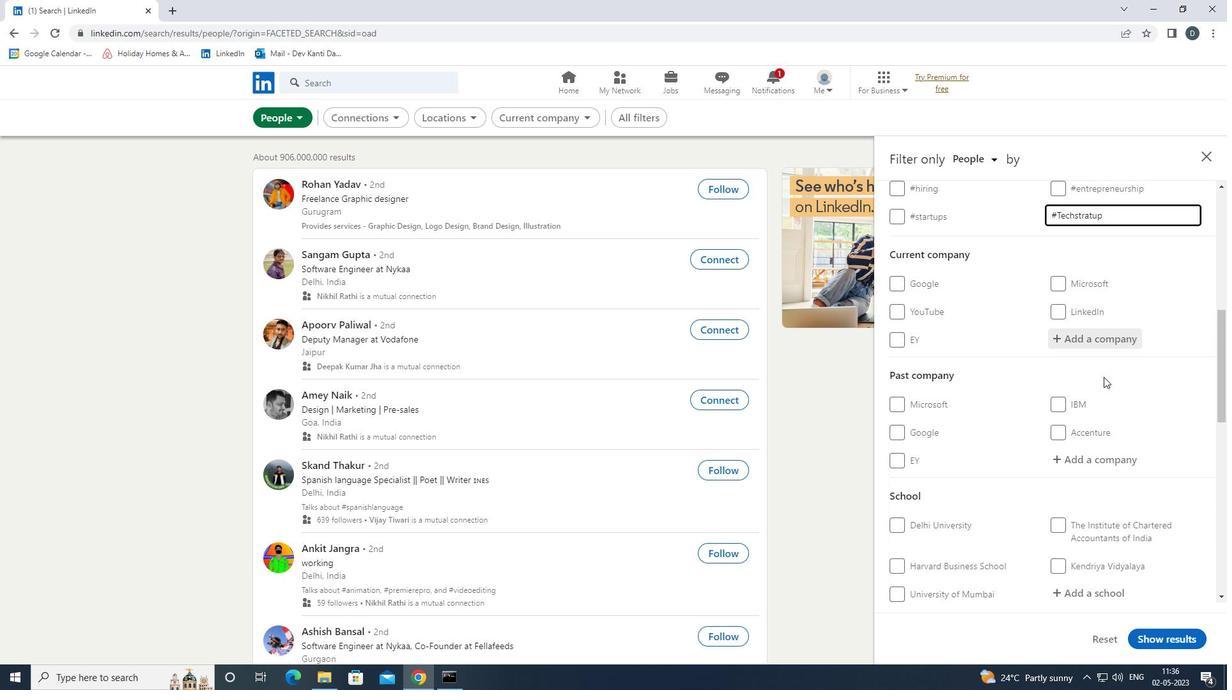 
Action: Mouse scrolled (1110, 389) with delta (0, 0)
Screenshot: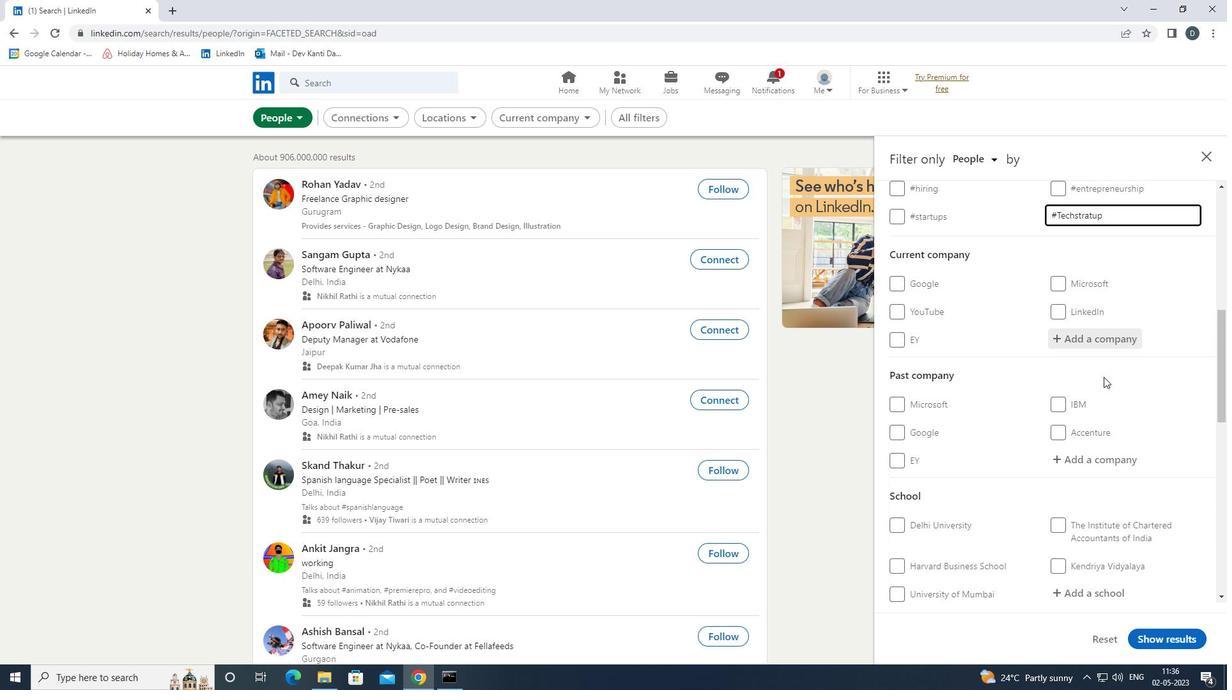 
Action: Mouse scrolled (1110, 389) with delta (0, 0)
Screenshot: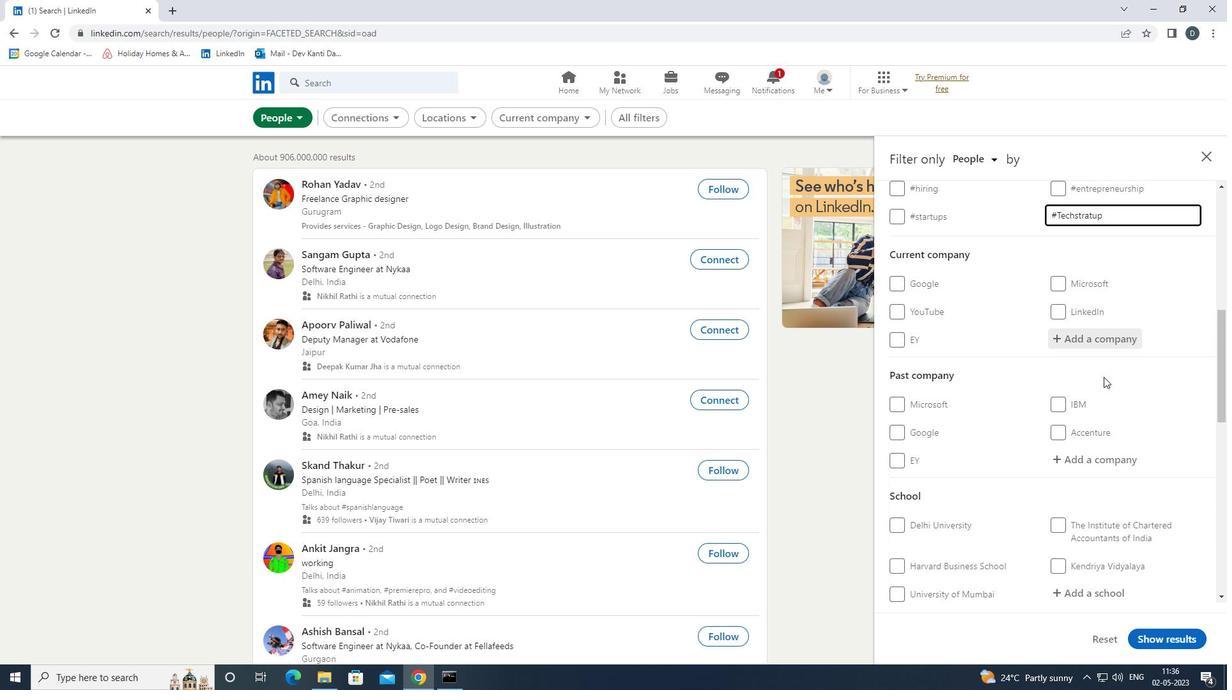 
Action: Mouse scrolled (1110, 389) with delta (0, 0)
Screenshot: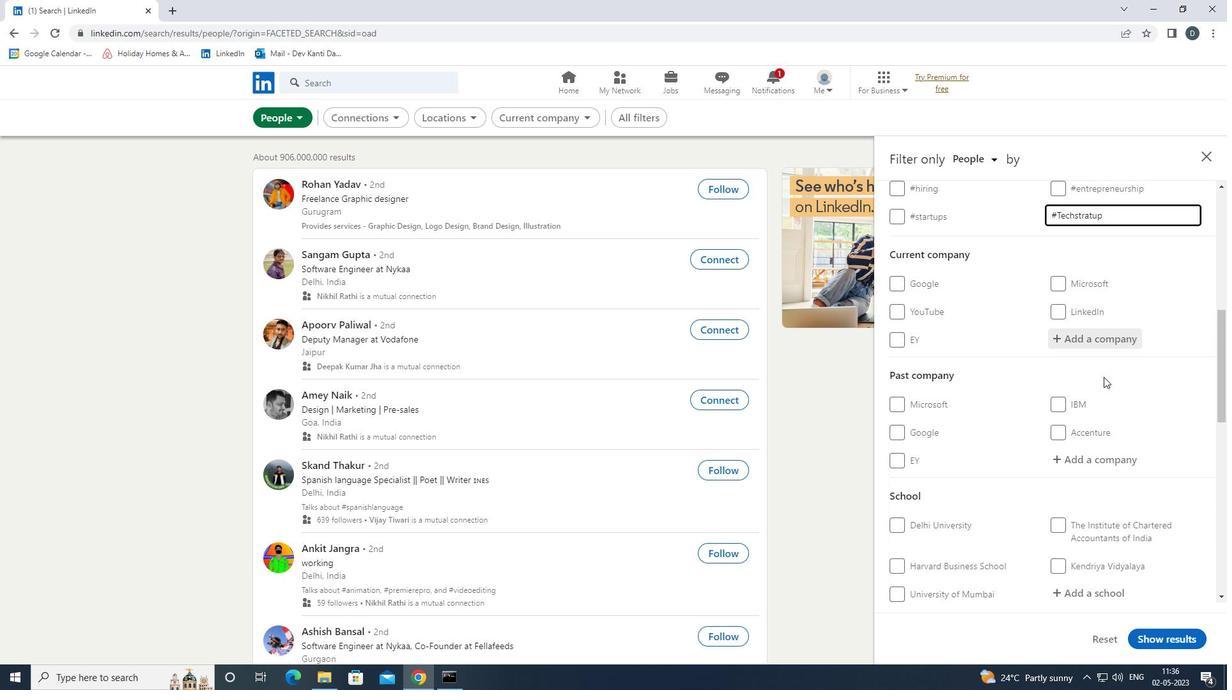 
Action: Mouse scrolled (1110, 389) with delta (0, 0)
Screenshot: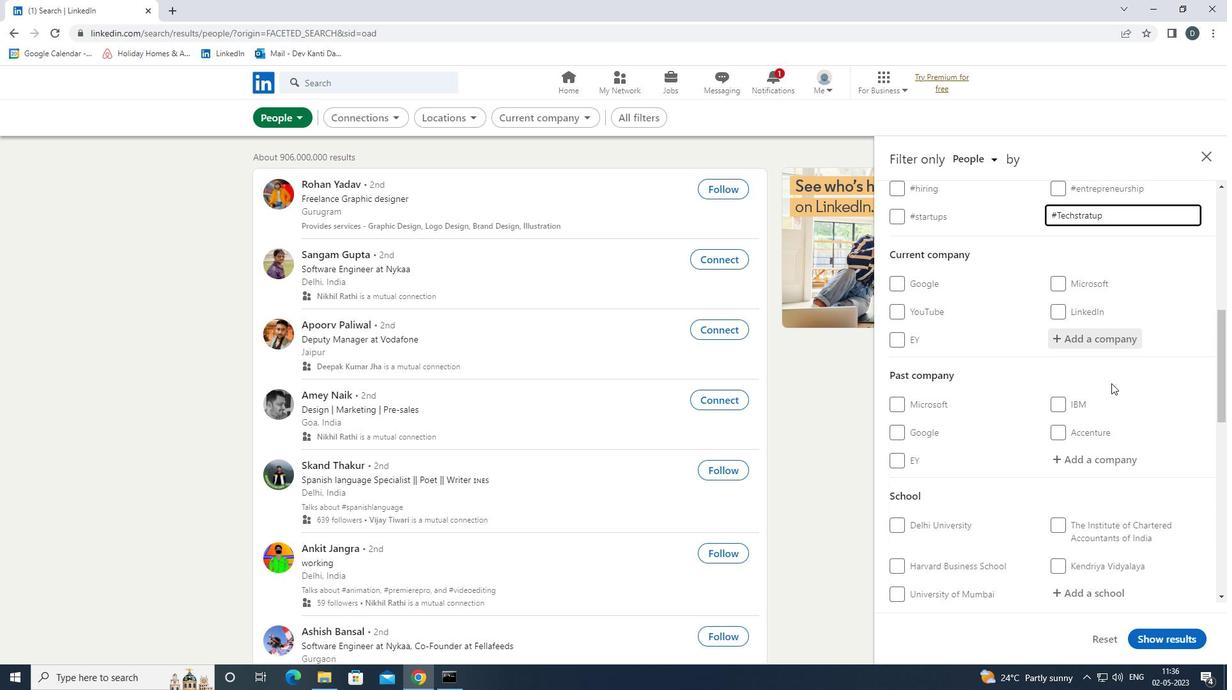 
Action: Mouse scrolled (1110, 389) with delta (0, 0)
Screenshot: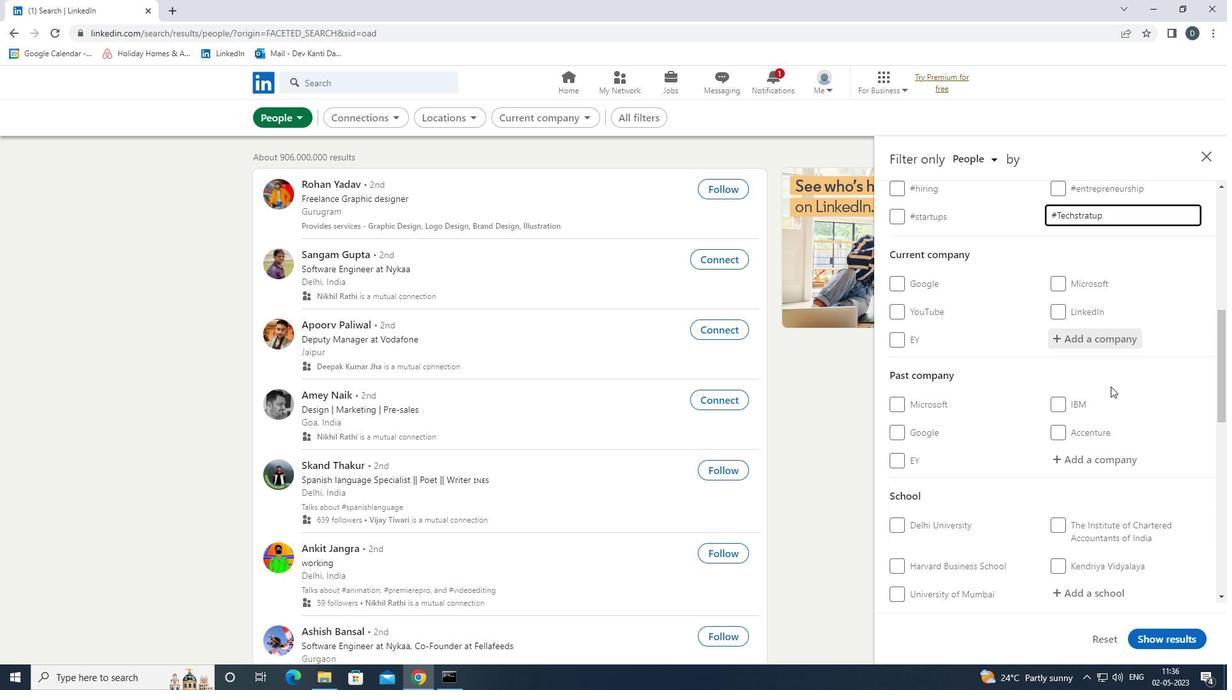 
Action: Mouse scrolled (1110, 389) with delta (0, 0)
Screenshot: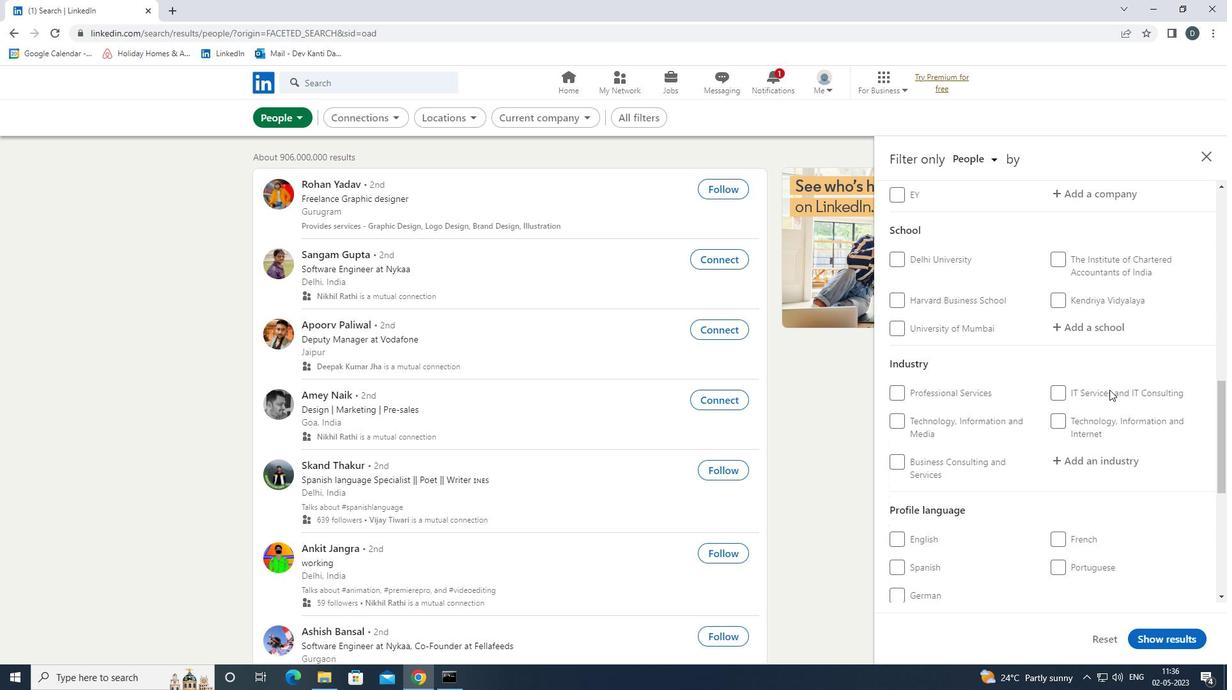 
Action: Mouse scrolled (1110, 389) with delta (0, 0)
Screenshot: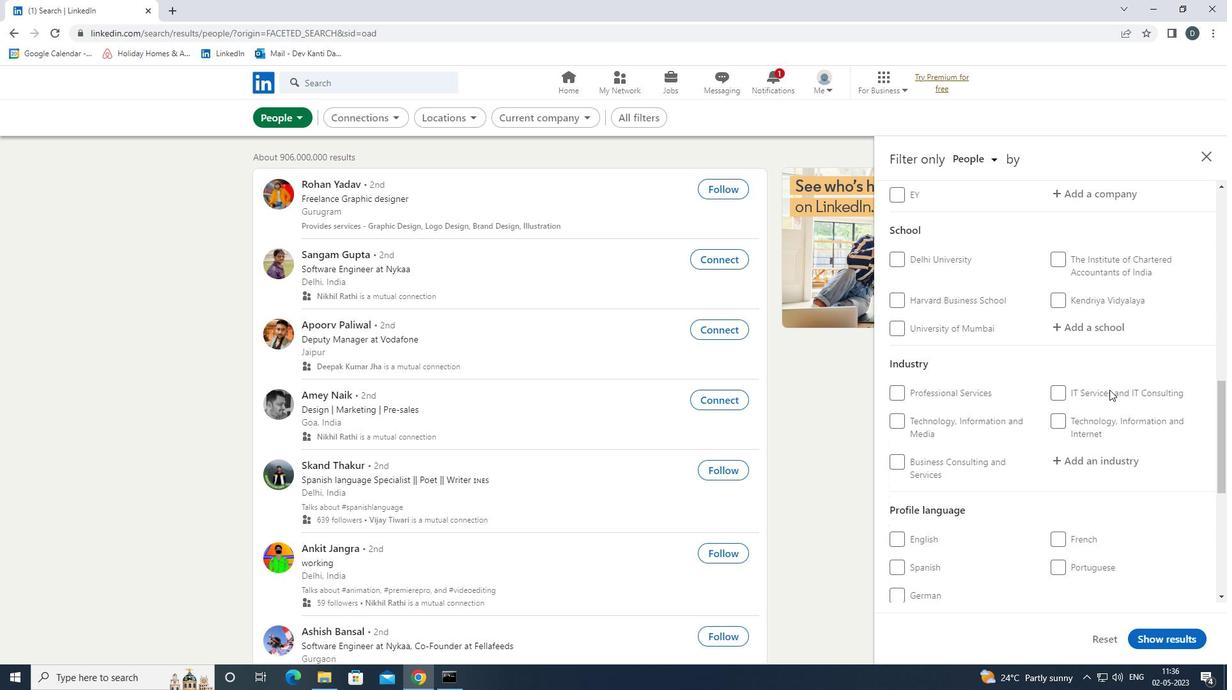 
Action: Mouse scrolled (1110, 389) with delta (0, 0)
Screenshot: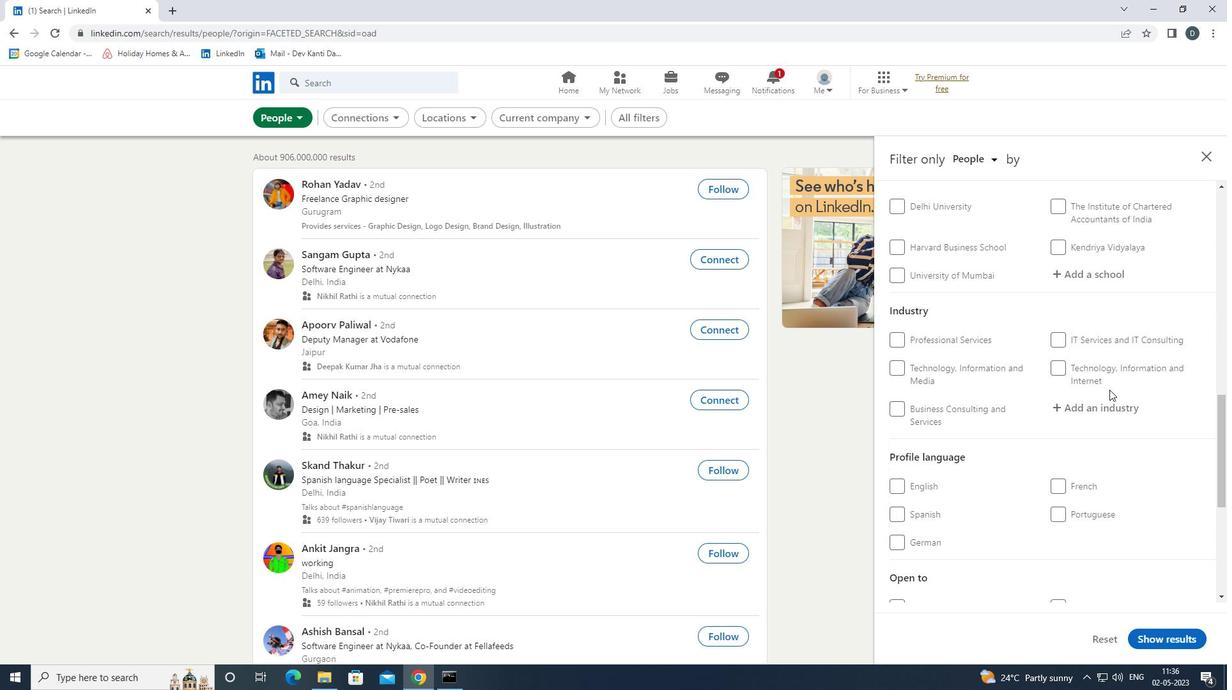 
Action: Mouse moved to (915, 354)
Screenshot: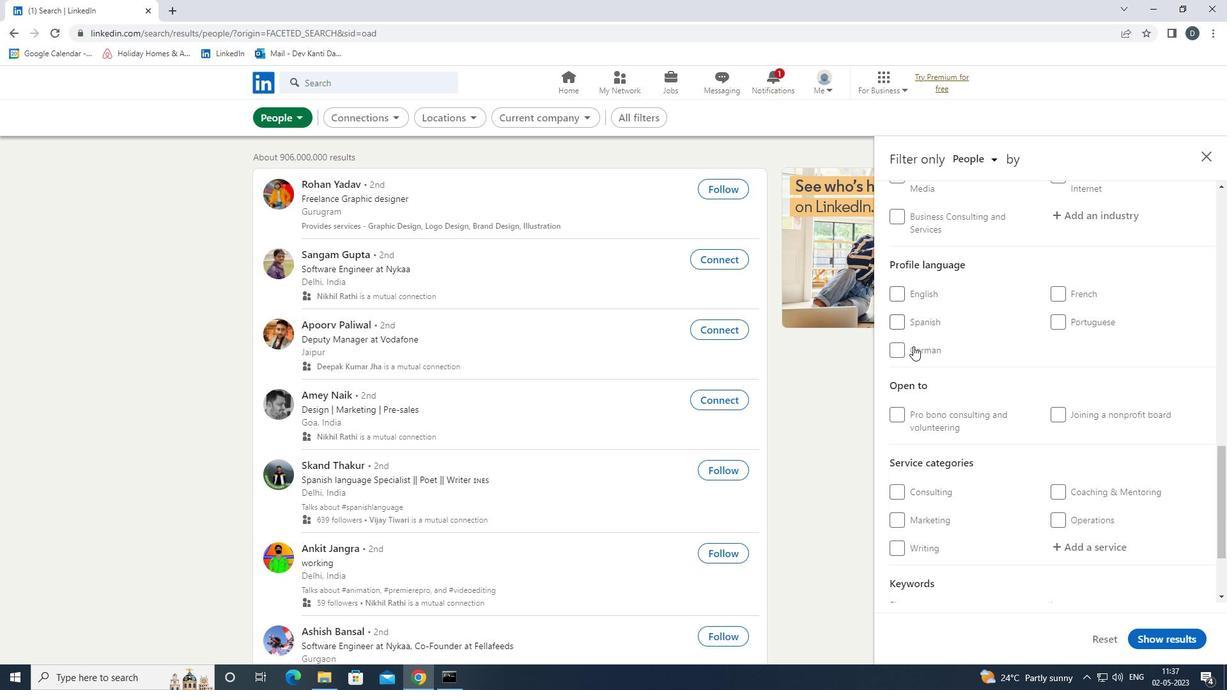 
Action: Mouse pressed left at (915, 354)
Screenshot: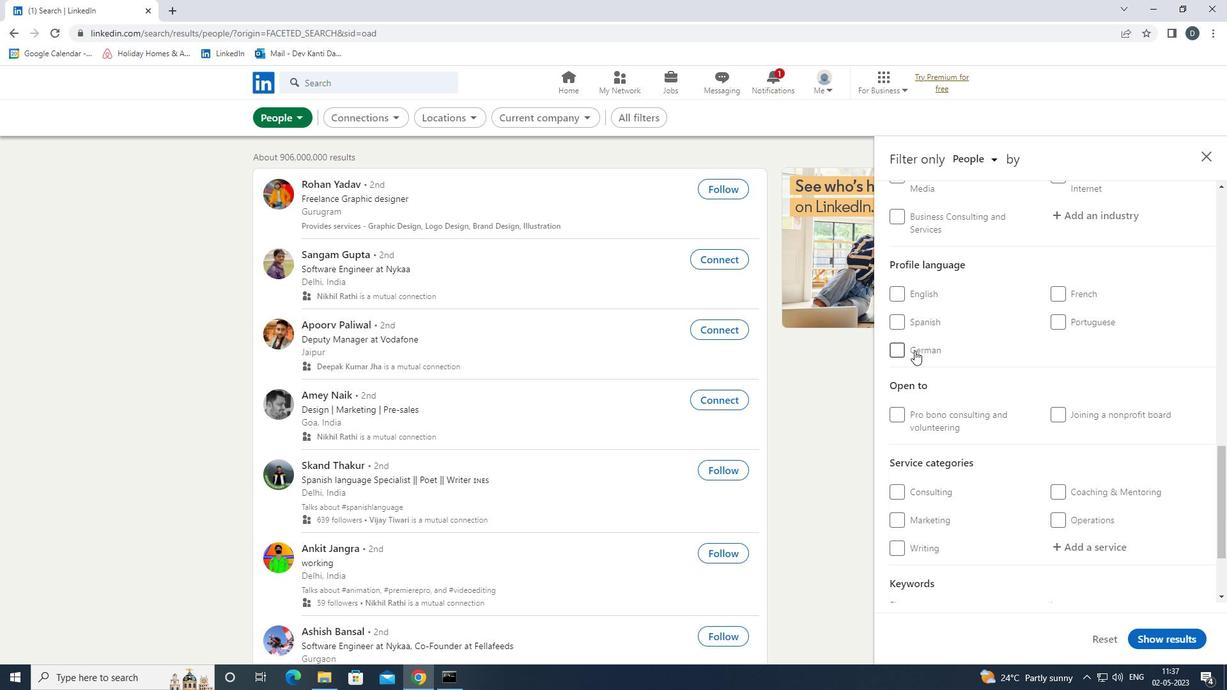 
Action: Mouse moved to (931, 354)
Screenshot: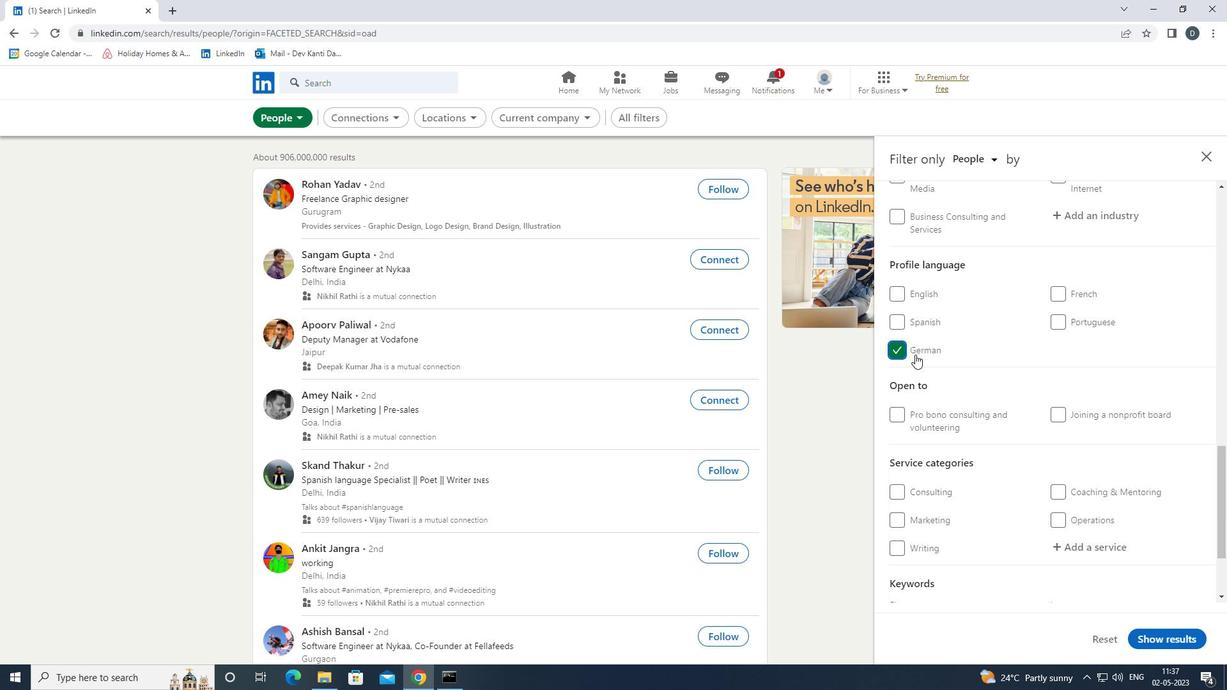 
Action: Mouse scrolled (931, 355) with delta (0, 0)
Screenshot: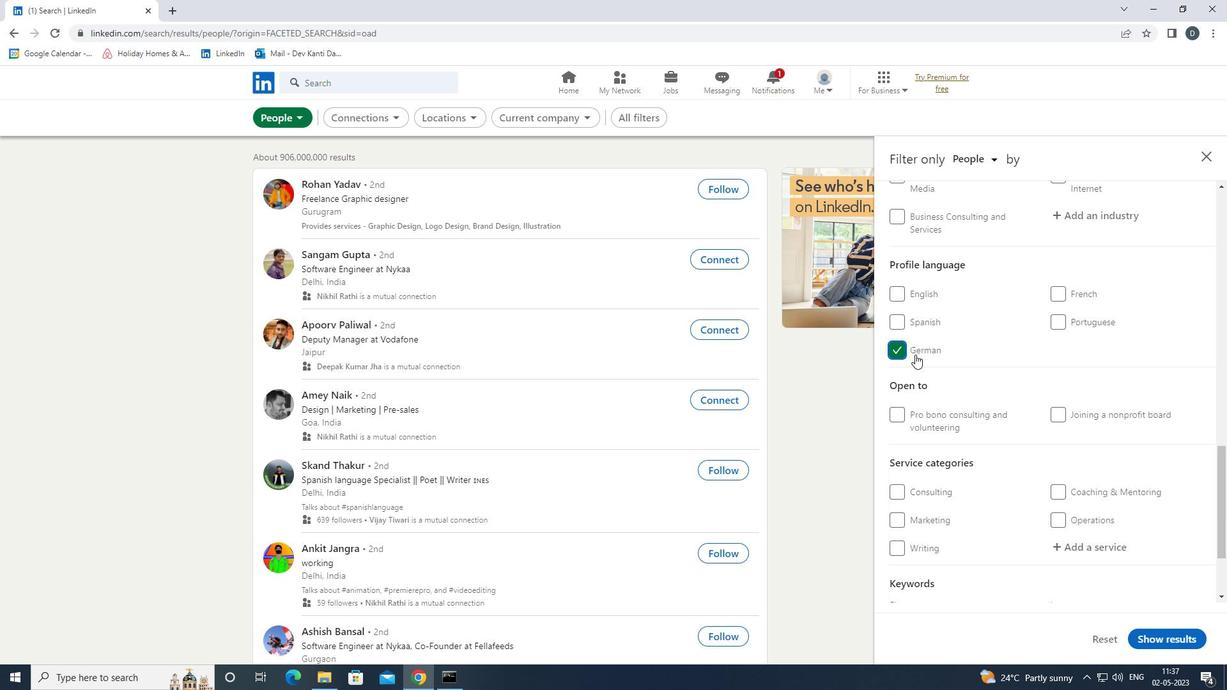 
Action: Mouse scrolled (931, 355) with delta (0, 0)
Screenshot: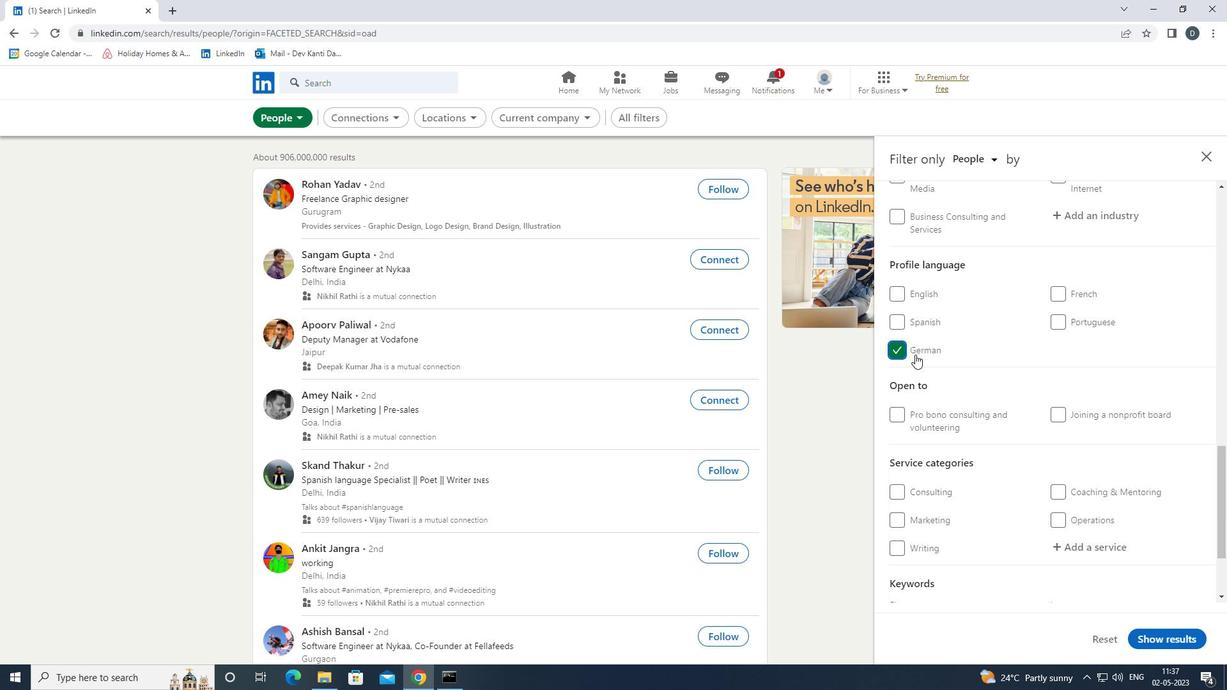 
Action: Mouse scrolled (931, 355) with delta (0, 0)
Screenshot: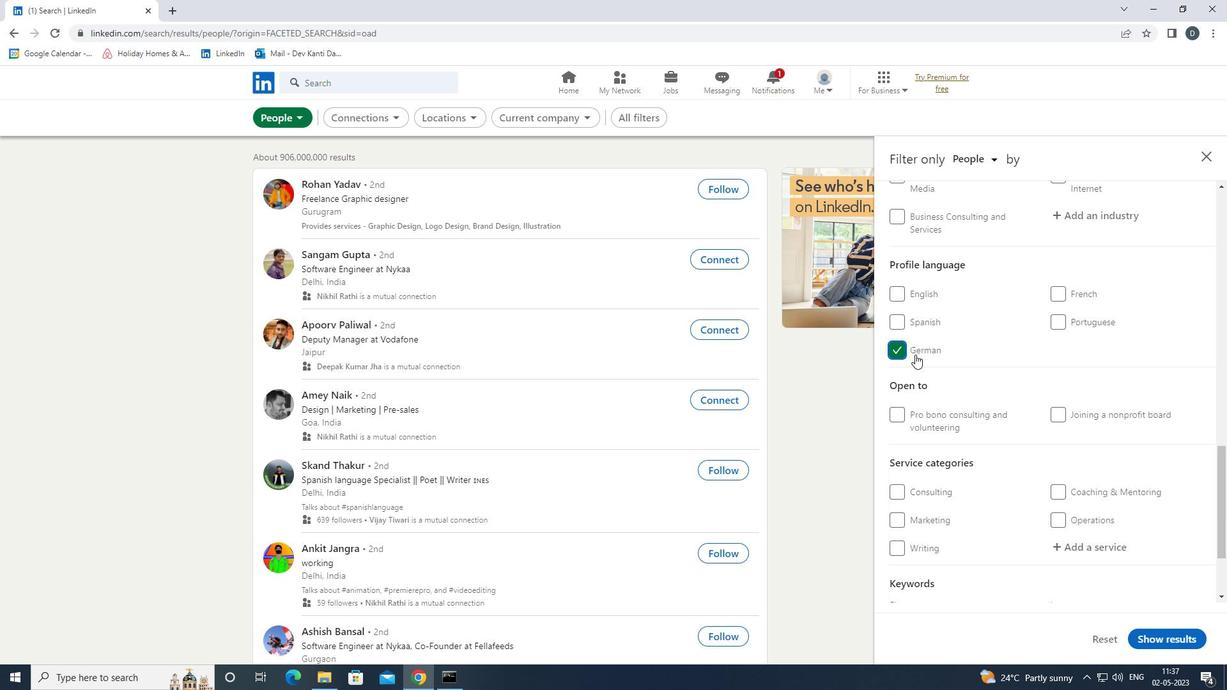 
Action: Mouse scrolled (931, 355) with delta (0, 0)
Screenshot: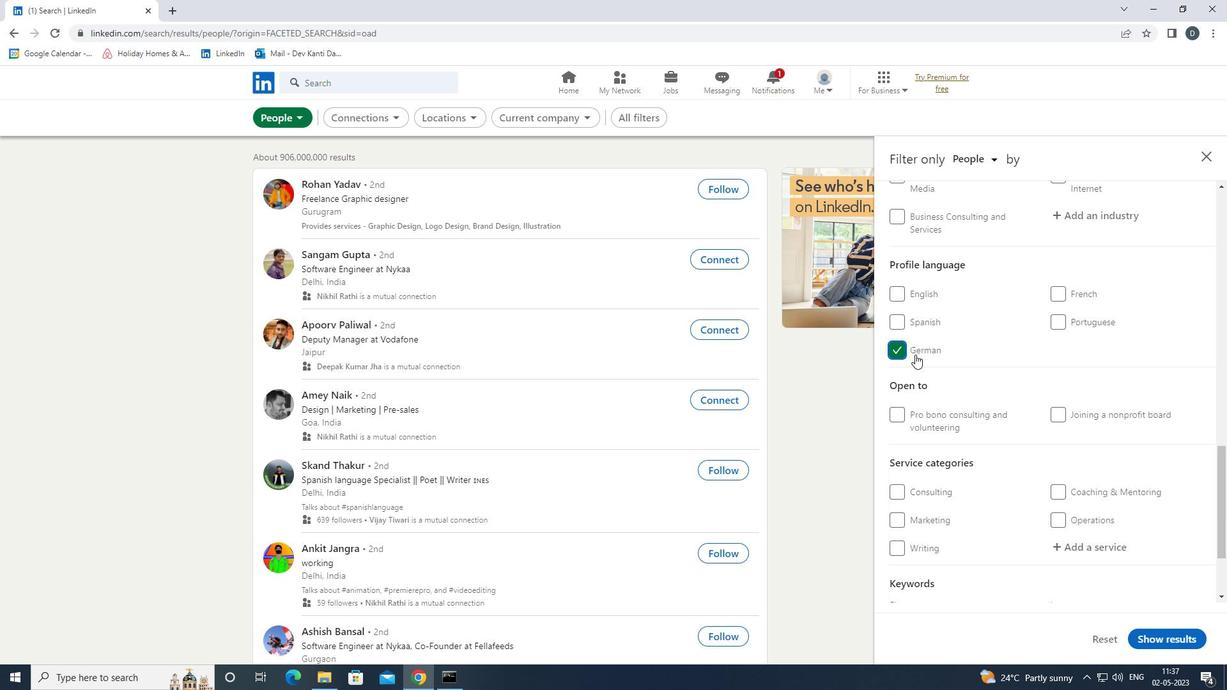 
Action: Mouse scrolled (931, 355) with delta (0, 0)
Screenshot: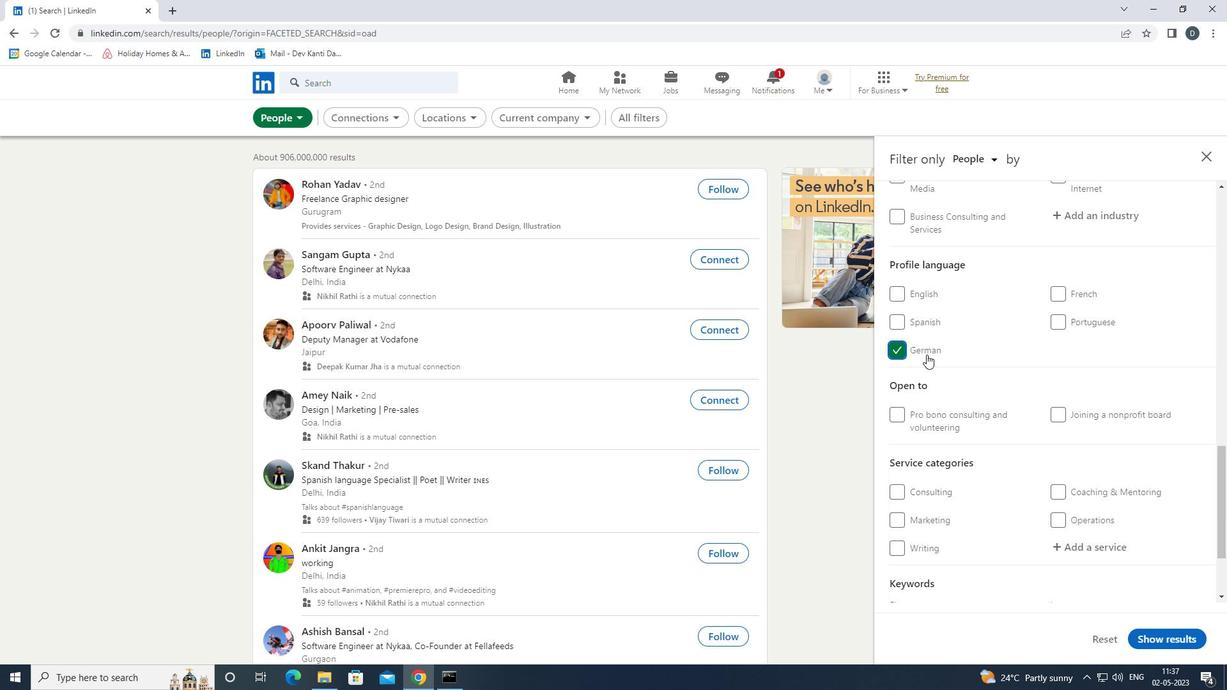 
Action: Mouse moved to (939, 356)
Screenshot: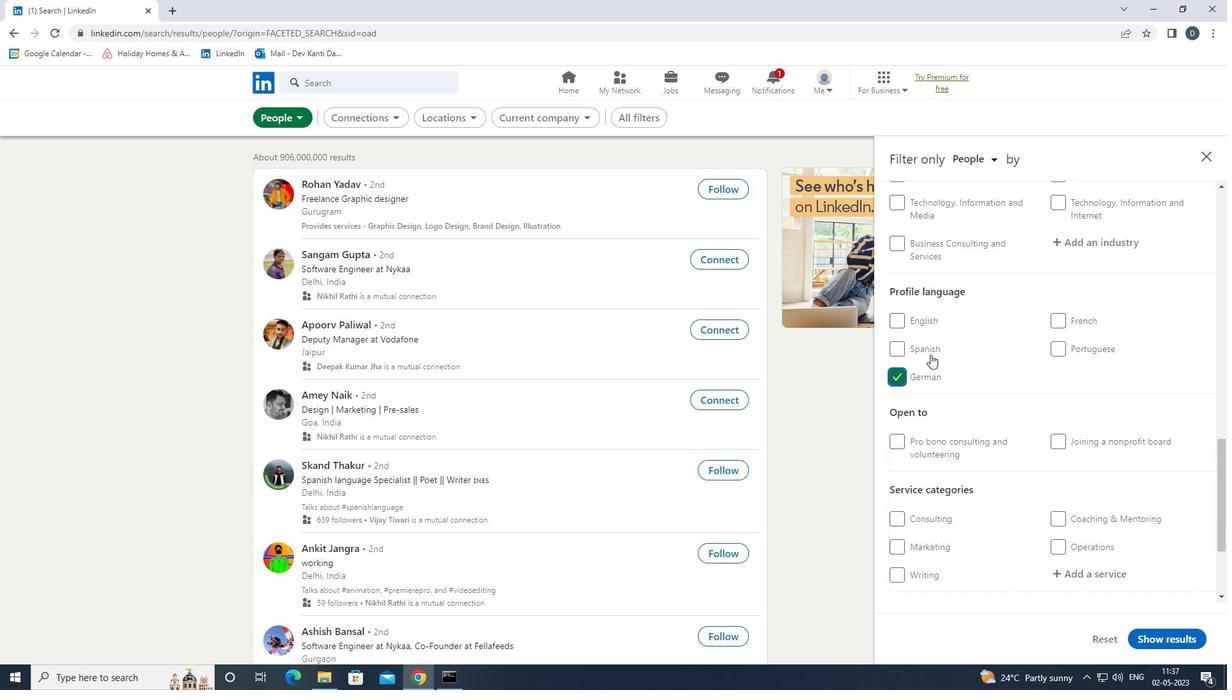 
Action: Mouse scrolled (939, 356) with delta (0, 0)
Screenshot: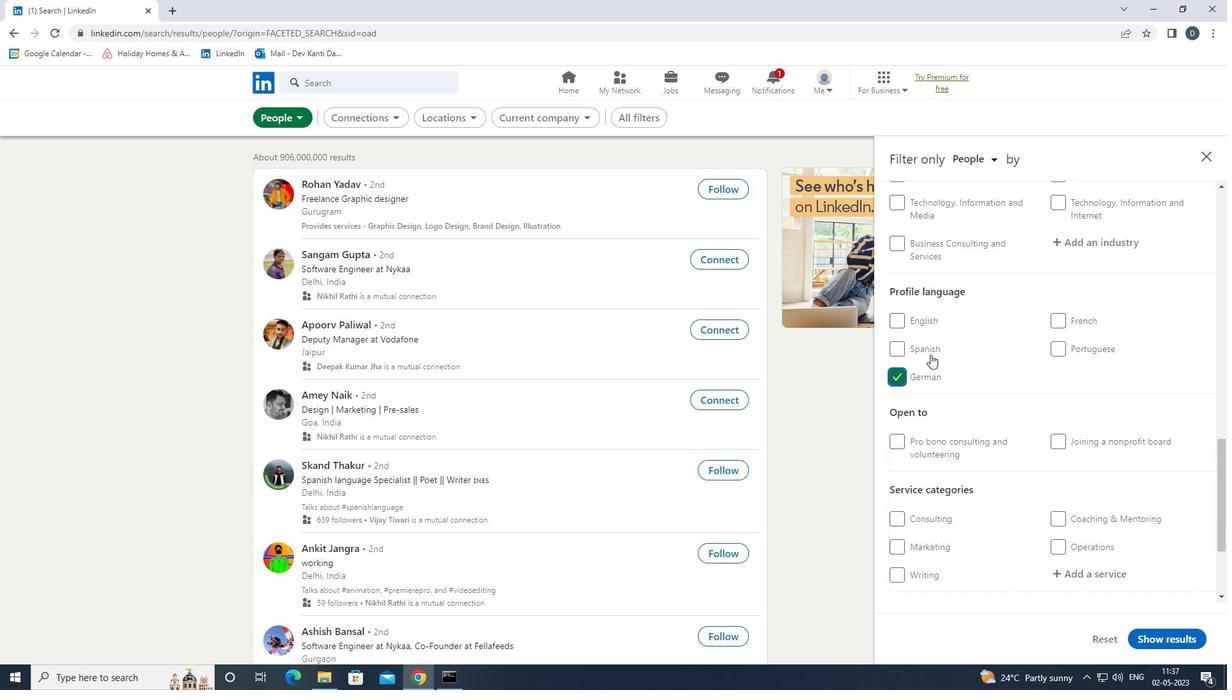 
Action: Mouse scrolled (939, 356) with delta (0, 0)
Screenshot: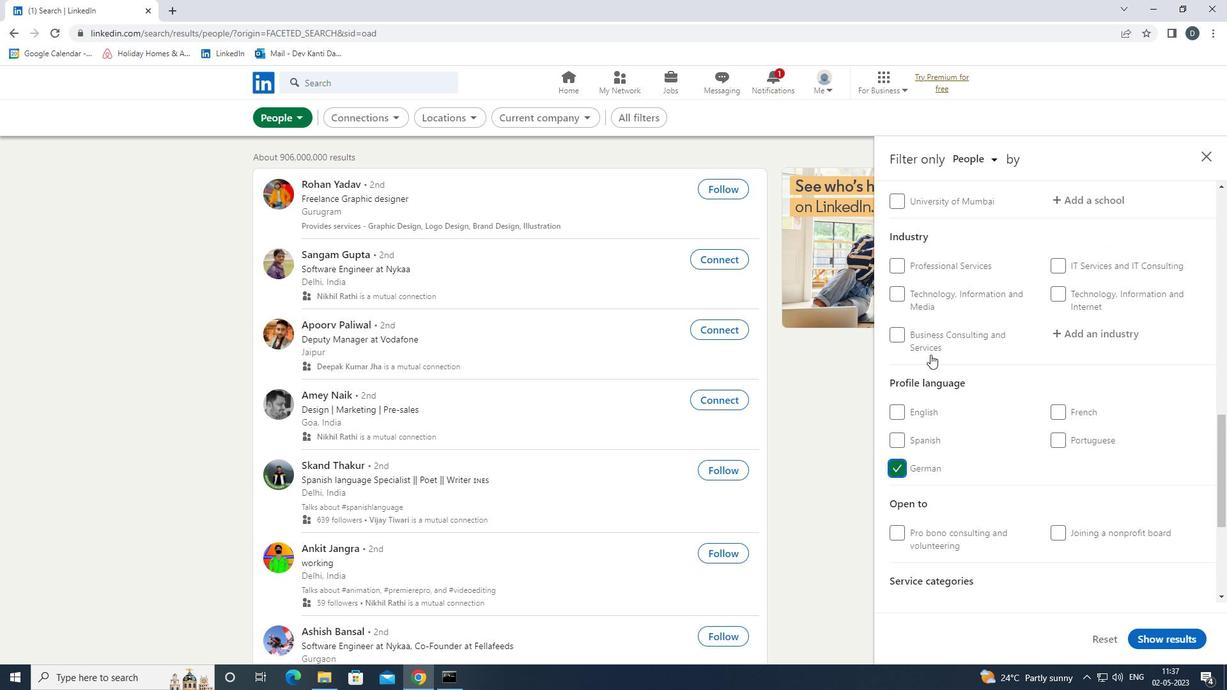 
Action: Mouse moved to (1083, 287)
Screenshot: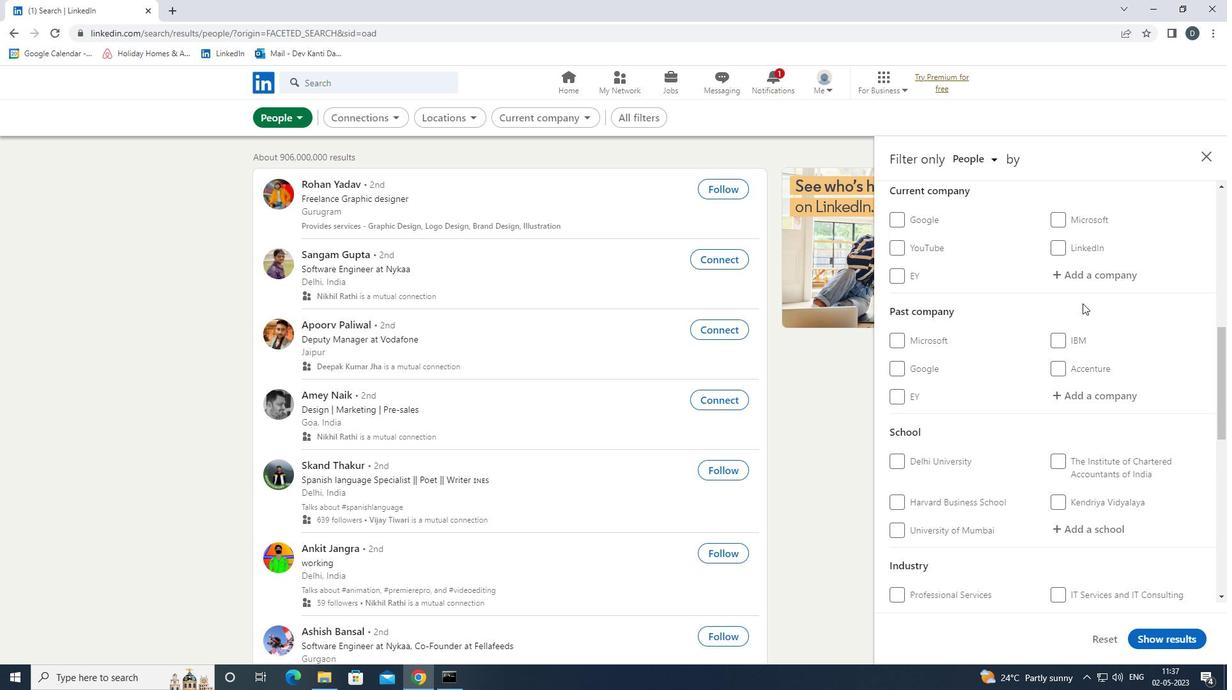 
Action: Mouse pressed left at (1083, 287)
Screenshot: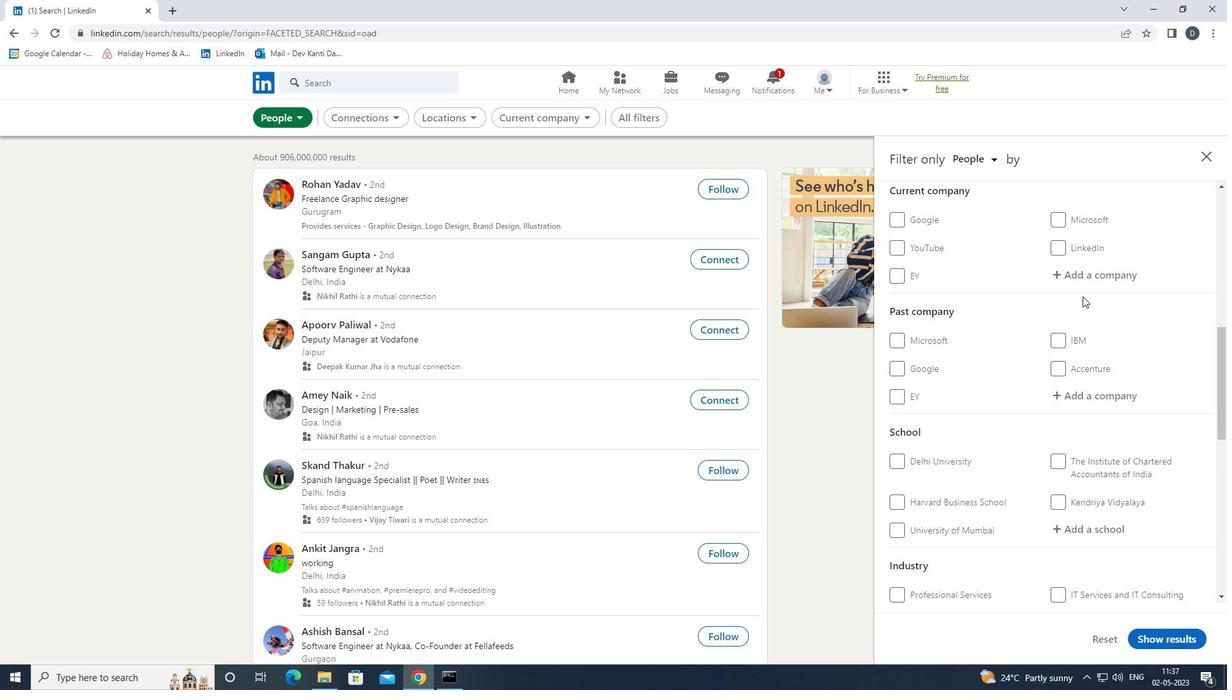 
Action: Mouse moved to (1087, 267)
Screenshot: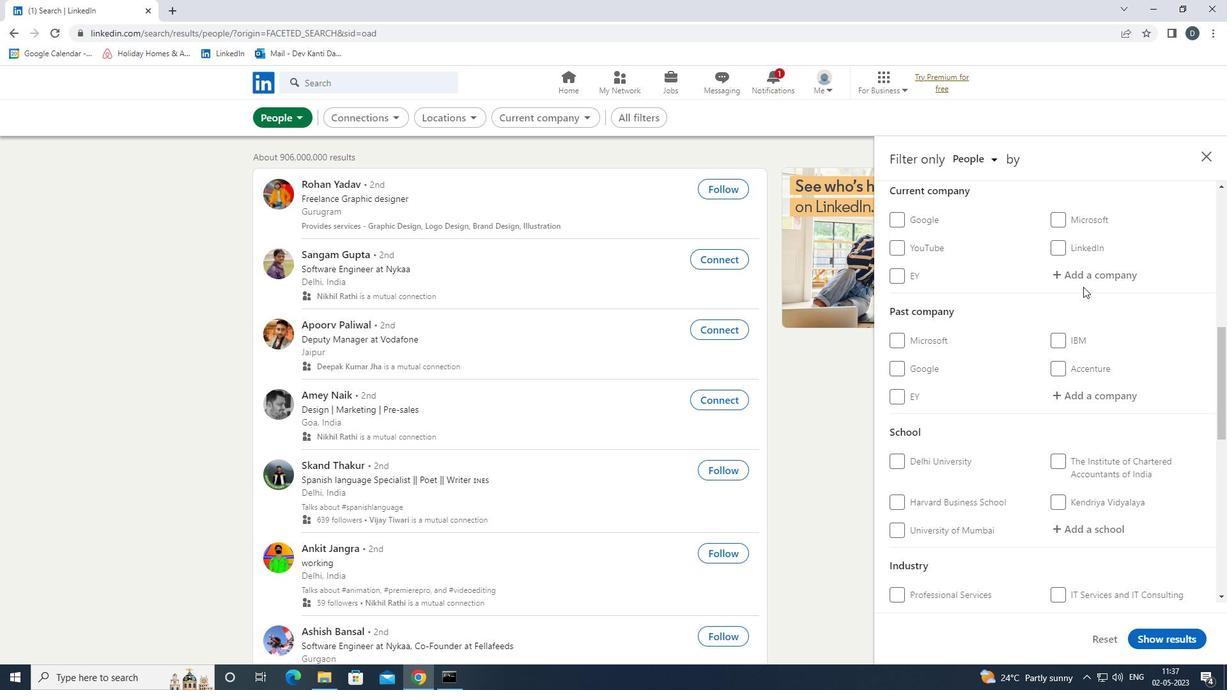 
Action: Mouse pressed left at (1087, 267)
Screenshot: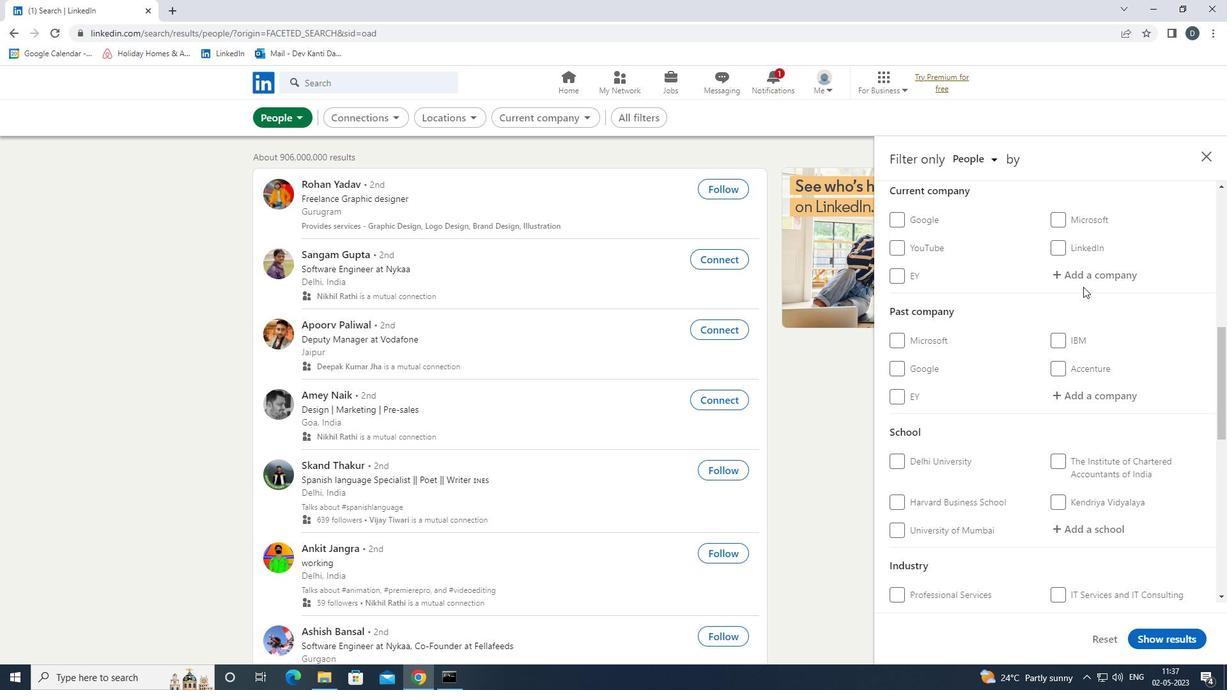 
Action: Mouse moved to (1083, 324)
Screenshot: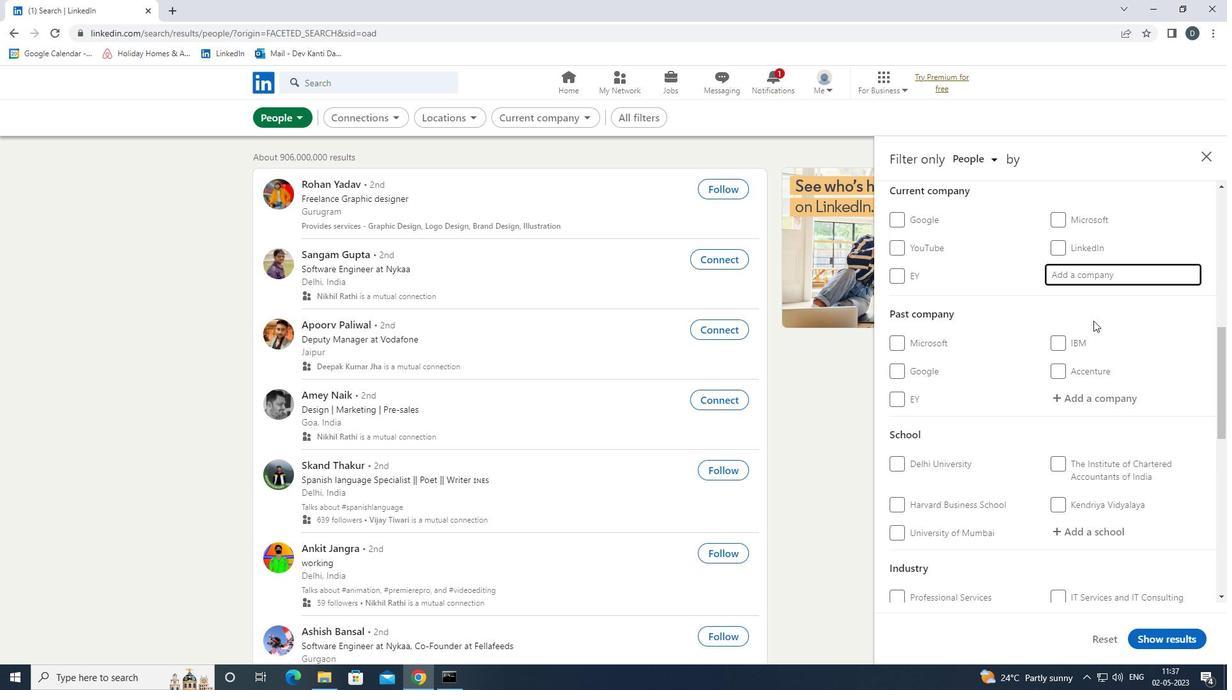 
Action: Key pressed <Key.shift>IC<Key.backspace>NCEDO<Key.down><Key.enter>
Screenshot: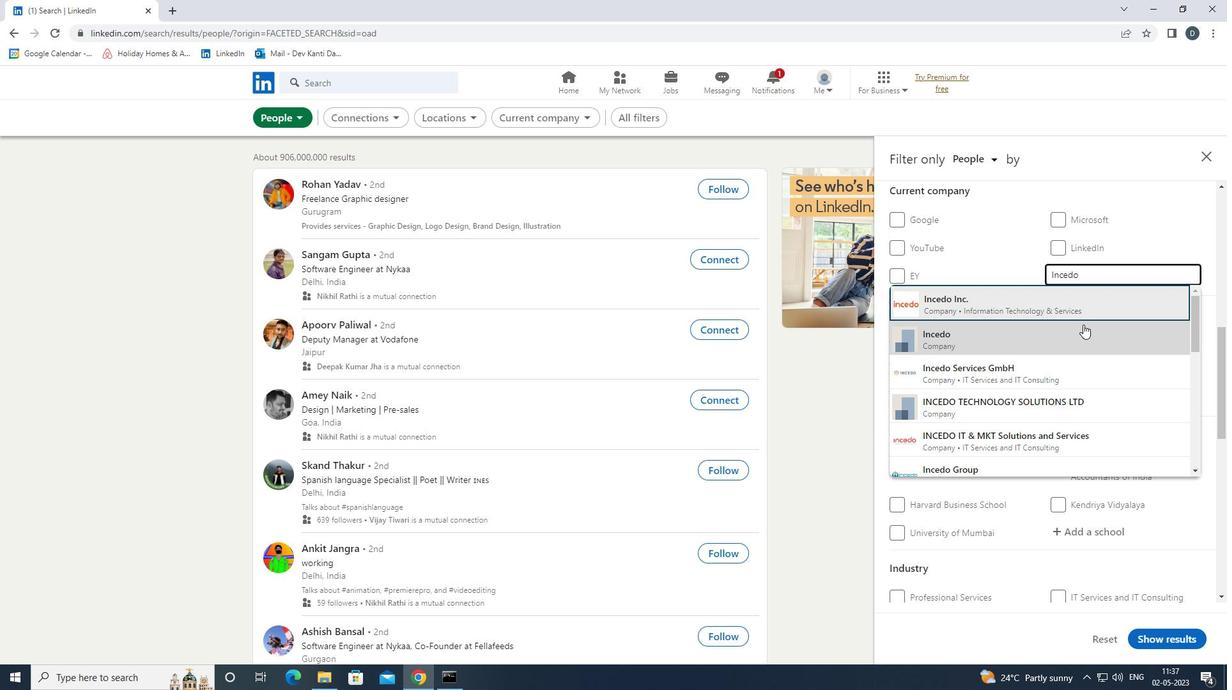 
Action: Mouse scrolled (1083, 324) with delta (0, 0)
Screenshot: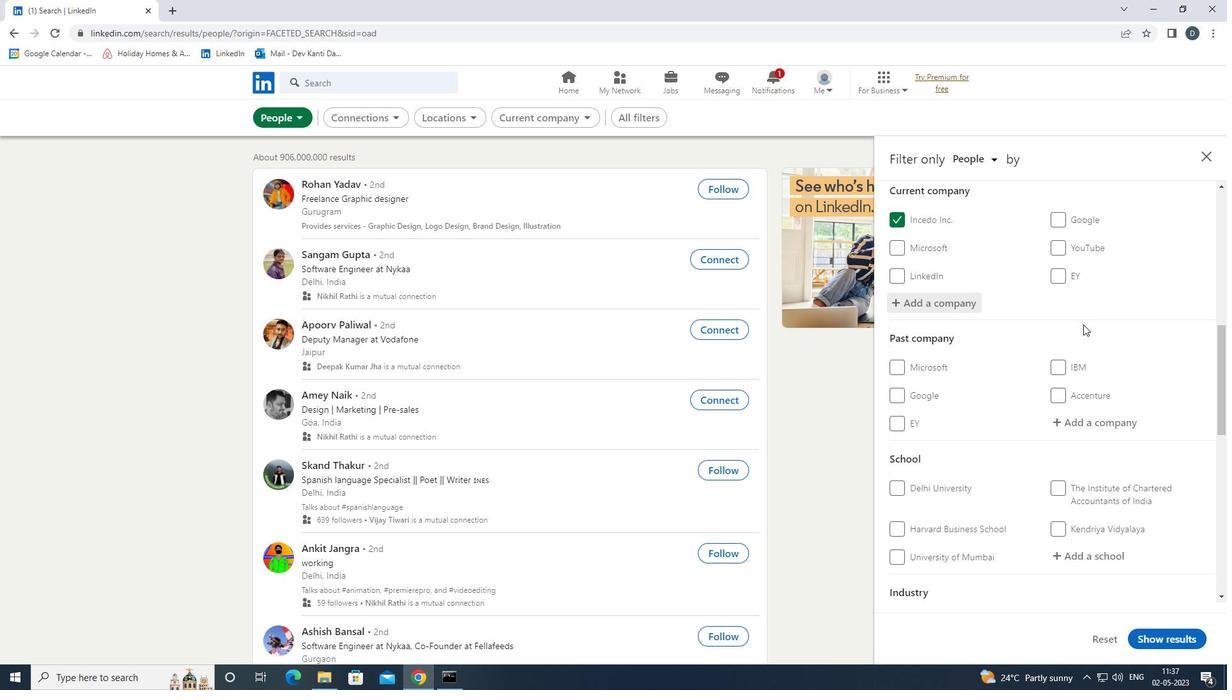 
Action: Mouse scrolled (1083, 324) with delta (0, 0)
Screenshot: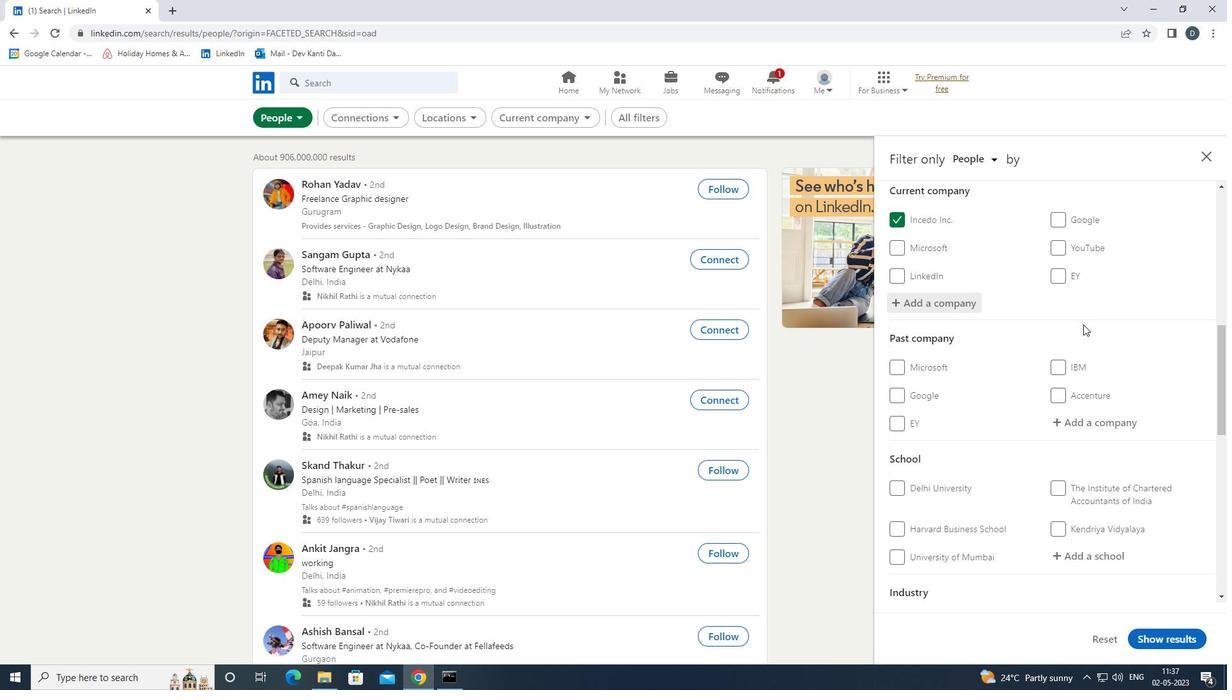 
Action: Mouse moved to (1083, 325)
Screenshot: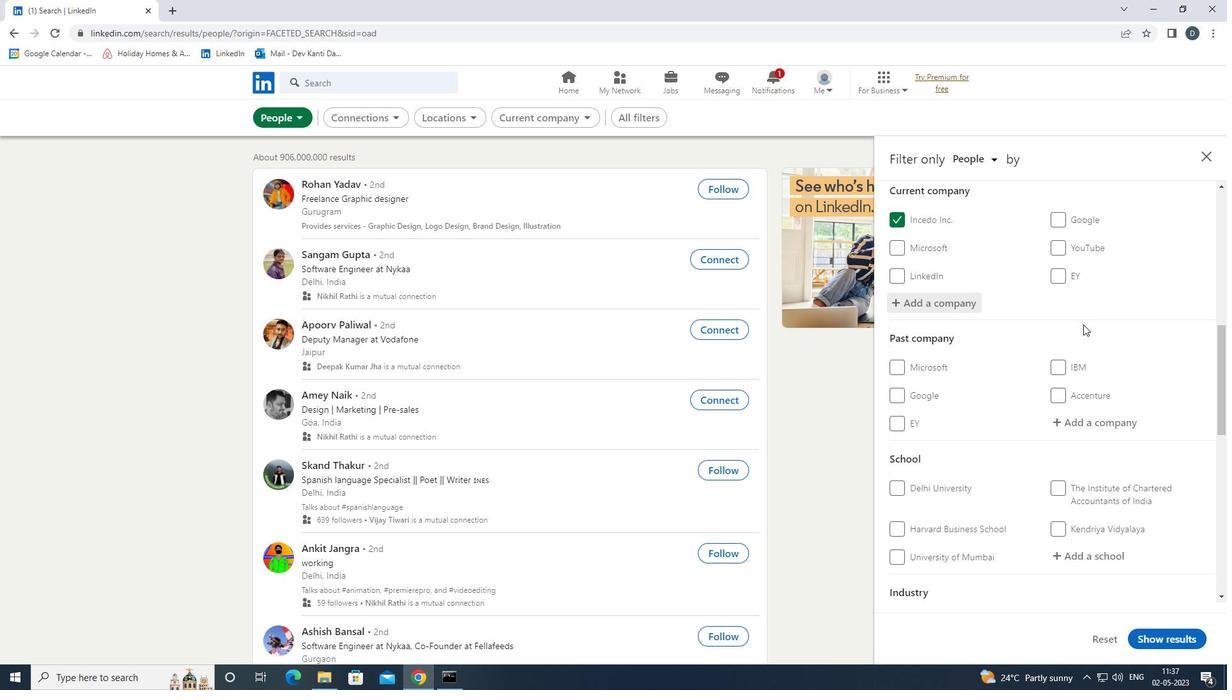 
Action: Mouse scrolled (1083, 324) with delta (0, 0)
Screenshot: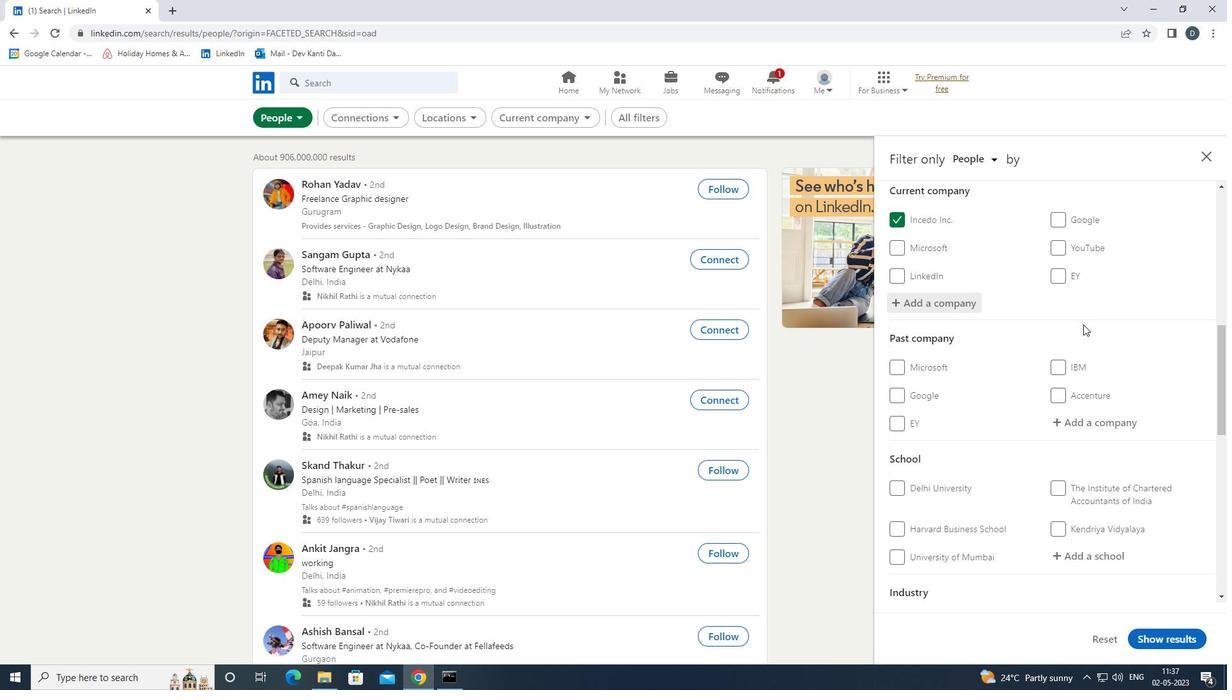 
Action: Mouse scrolled (1083, 324) with delta (0, 0)
Screenshot: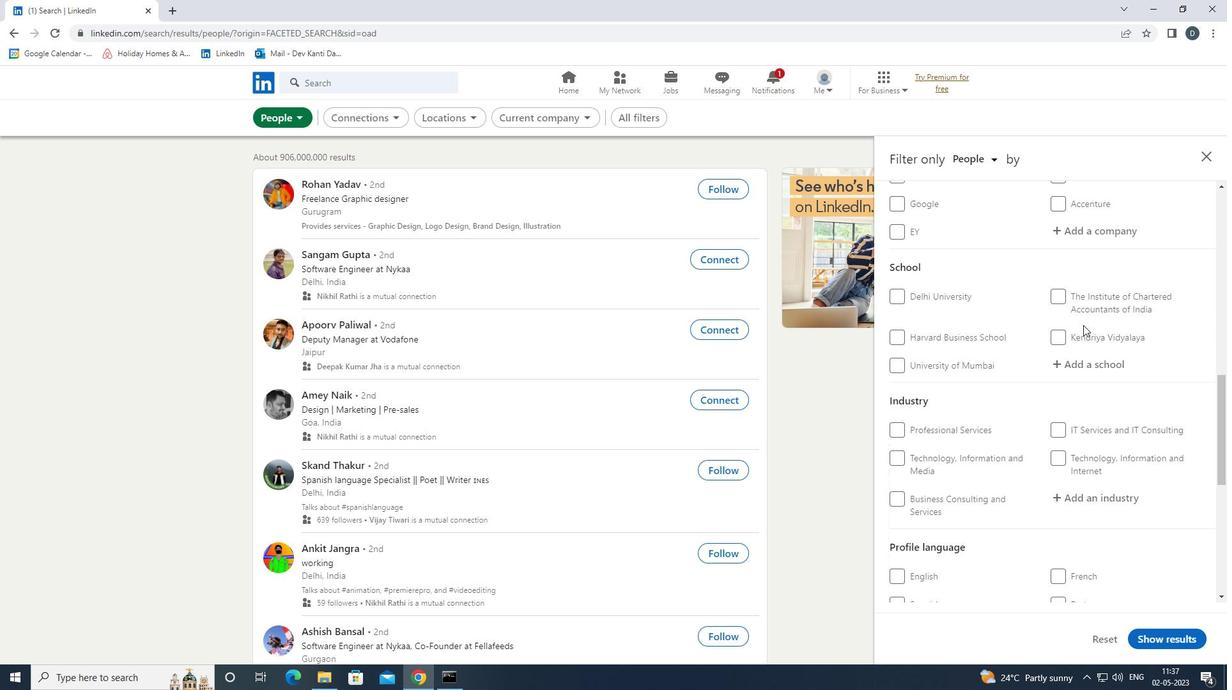 
Action: Mouse moved to (1092, 306)
Screenshot: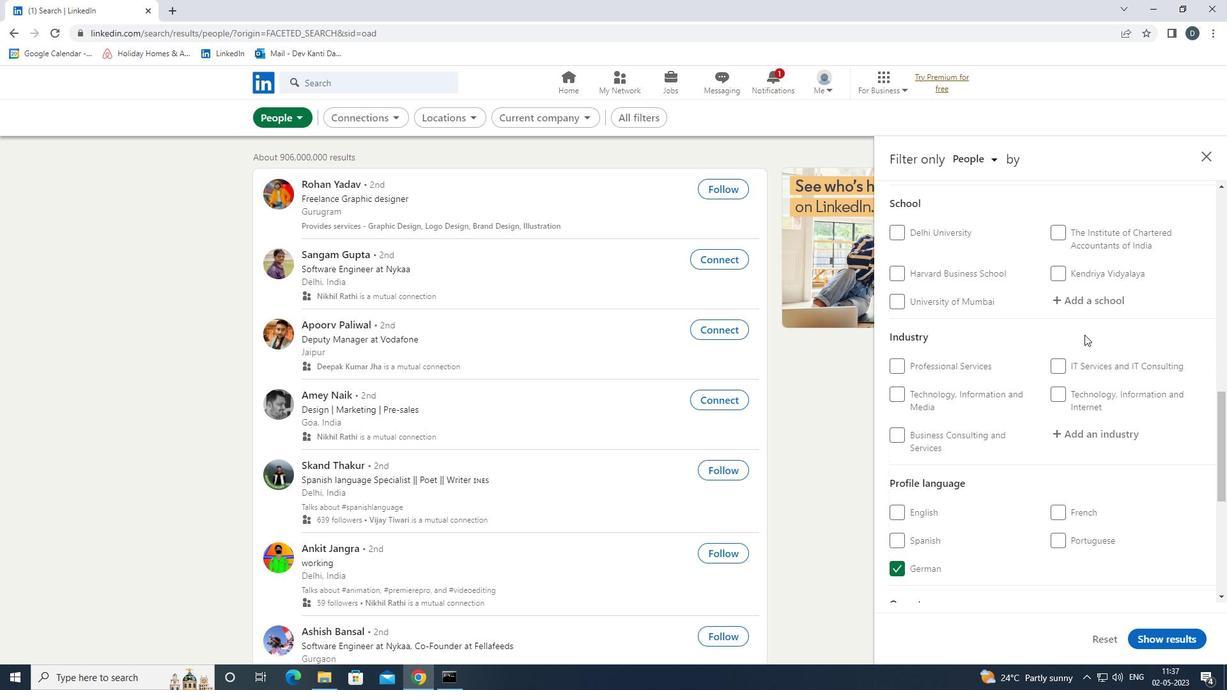 
Action: Mouse pressed left at (1092, 306)
Screenshot: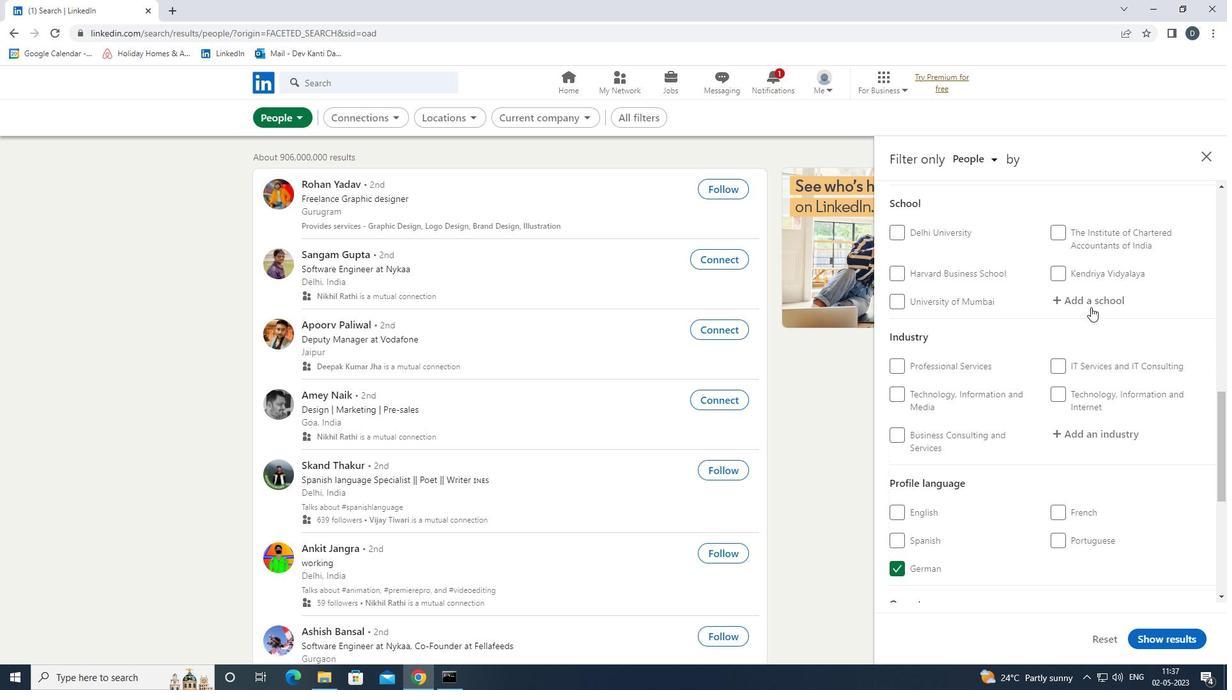 
Action: Key pressed <Key.shift><Key.shift>DURGADEVI<Key.space><Key.down><Key.enter>
Screenshot: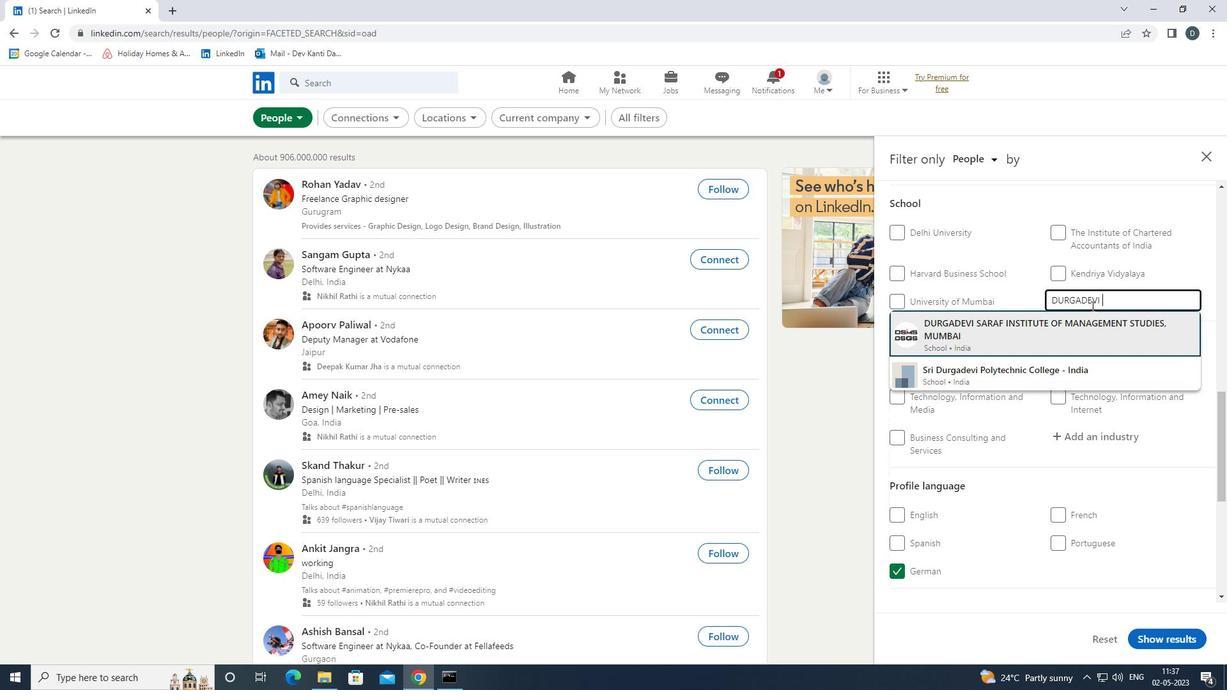 
Action: Mouse scrolled (1092, 305) with delta (0, 0)
Screenshot: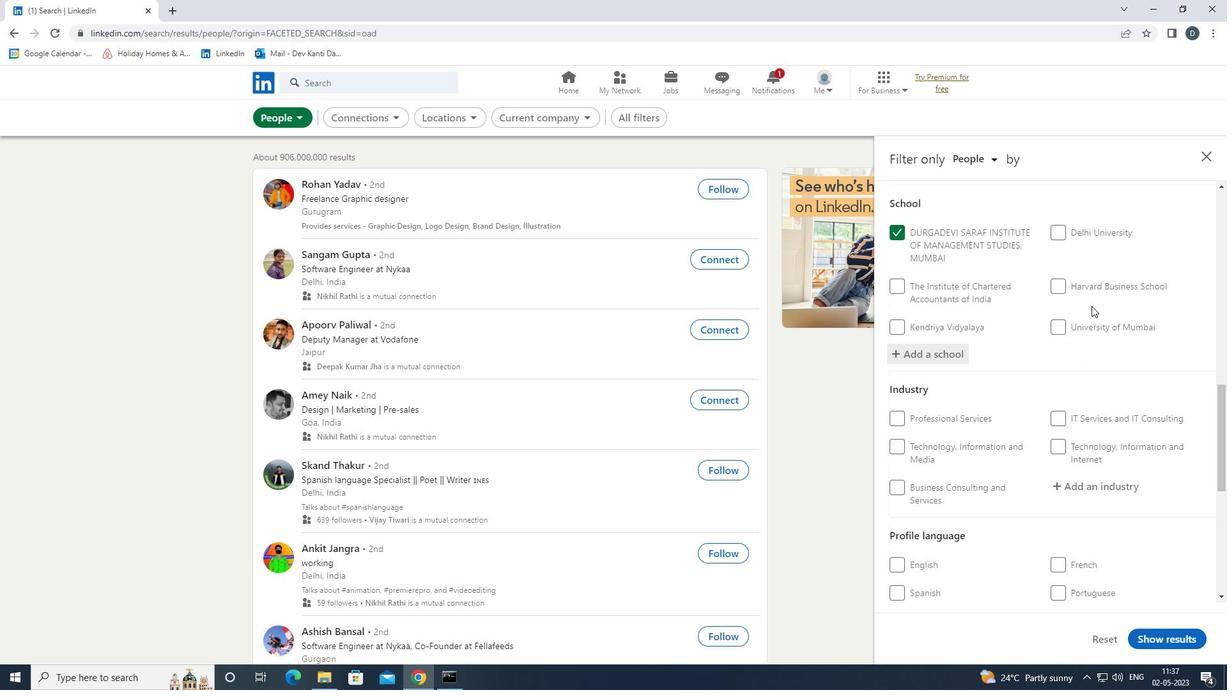 
Action: Mouse scrolled (1092, 305) with delta (0, 0)
Screenshot: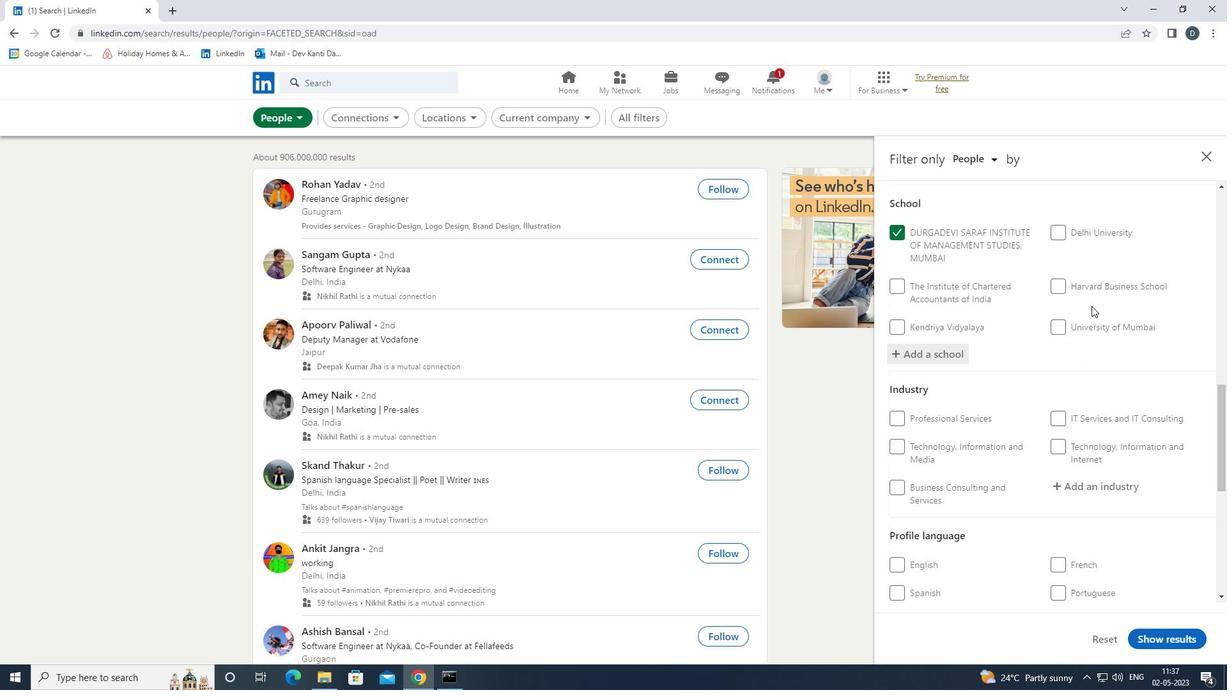 
Action: Mouse moved to (1092, 306)
Screenshot: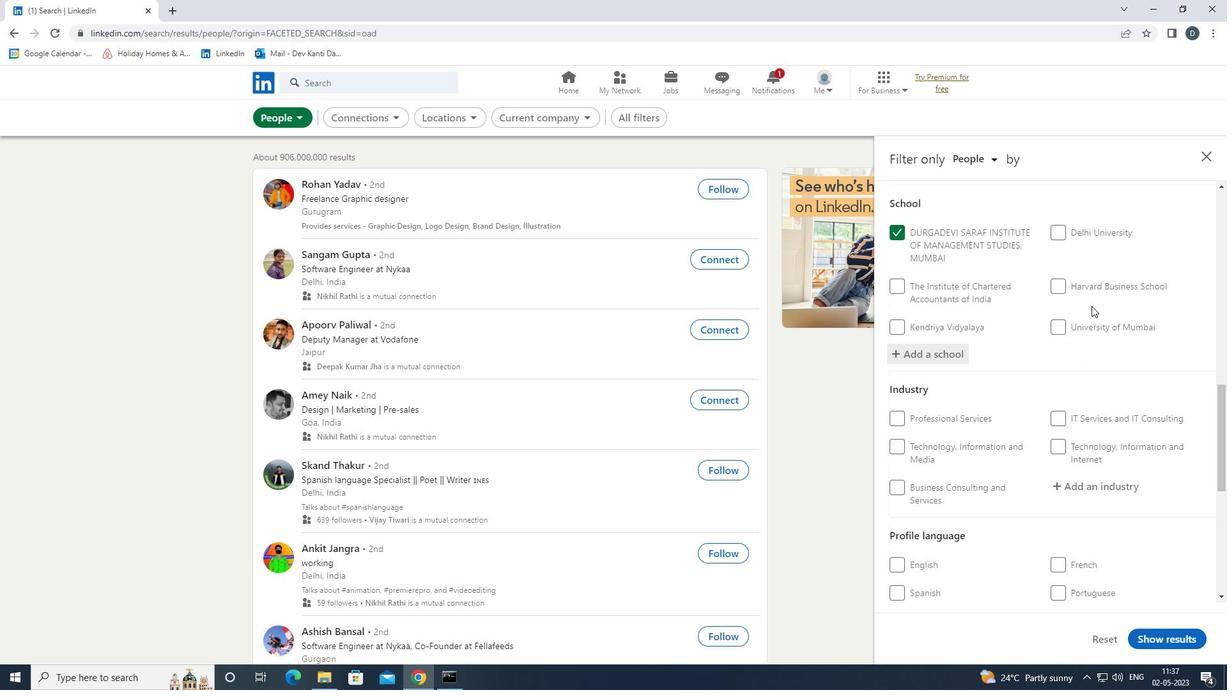 
Action: Mouse scrolled (1092, 305) with delta (0, 0)
Screenshot: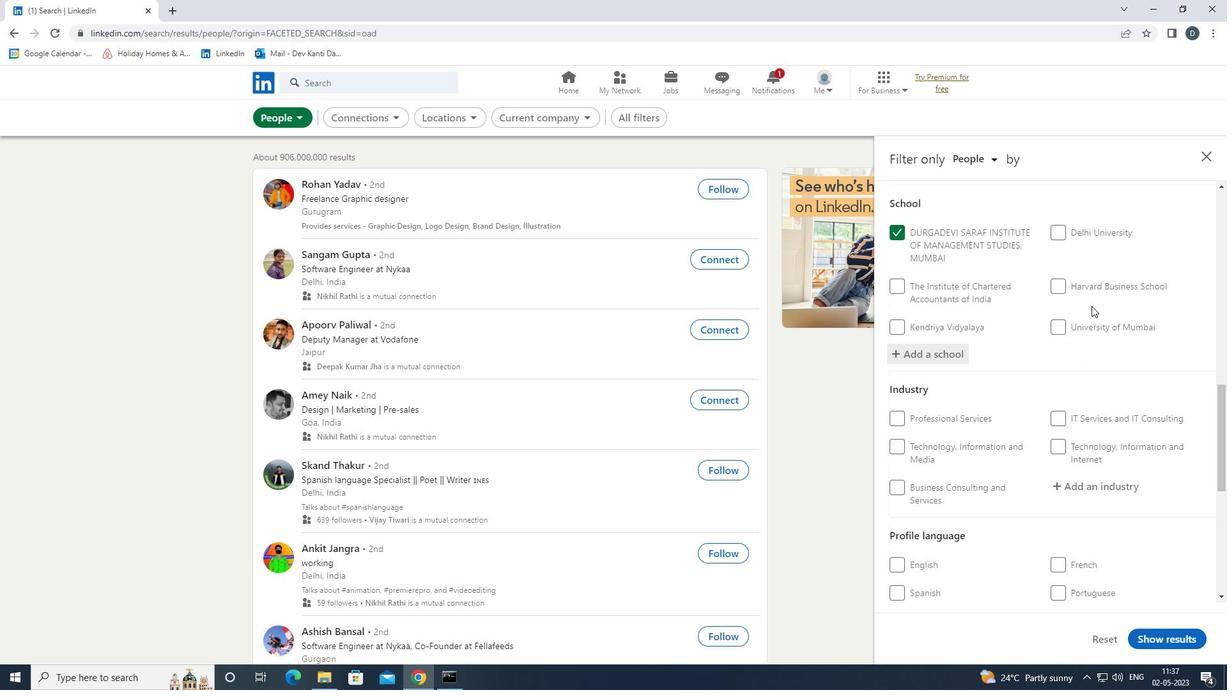 
Action: Mouse moved to (1101, 290)
Screenshot: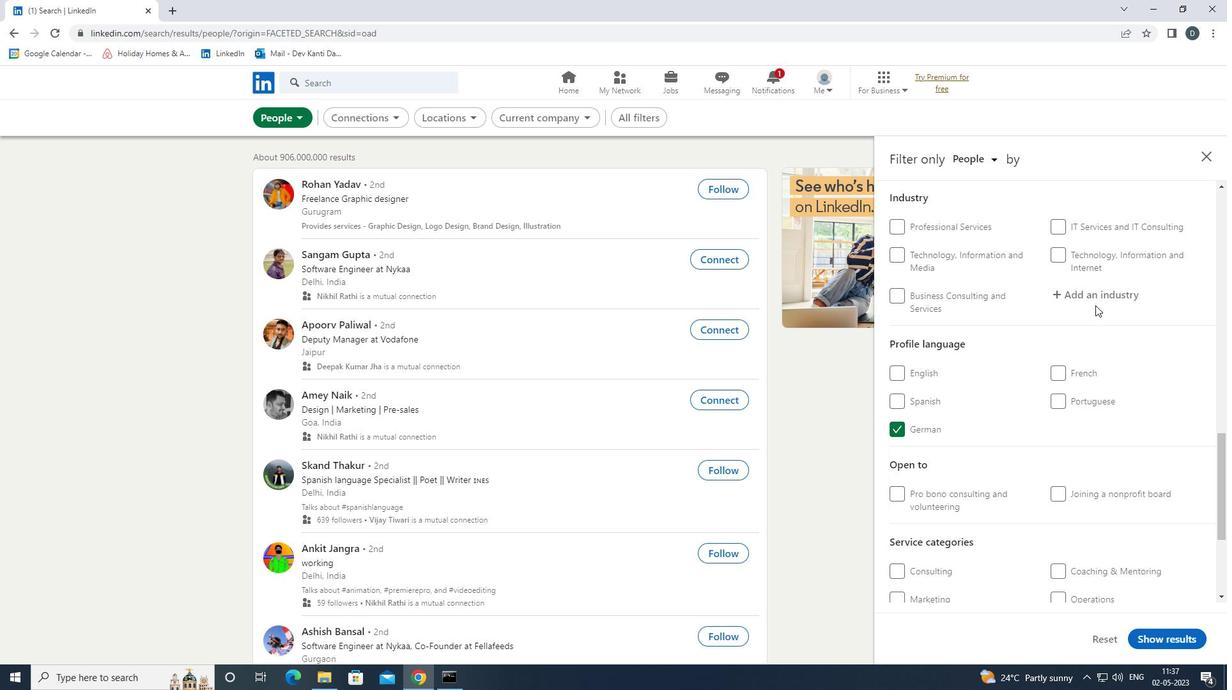 
Action: Mouse pressed left at (1101, 290)
Screenshot: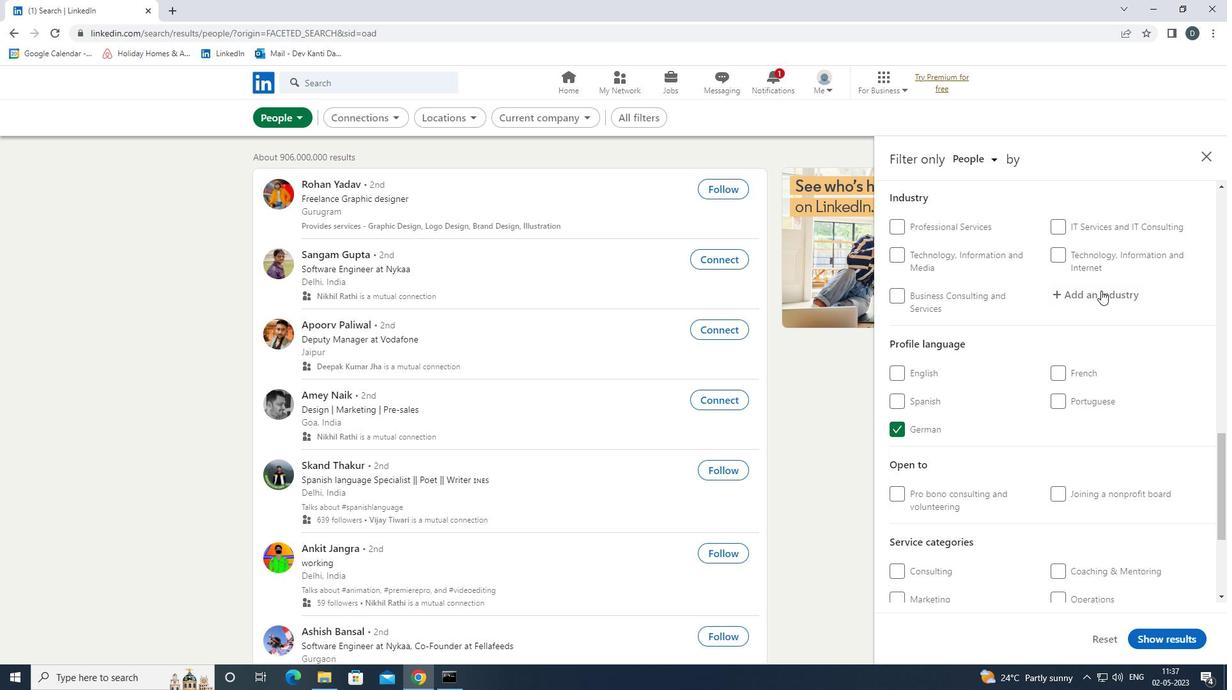 
Action: Key pressed <Key.shift>MOBILE<Key.space><Key.down><Key.down><Key.enter>
Screenshot: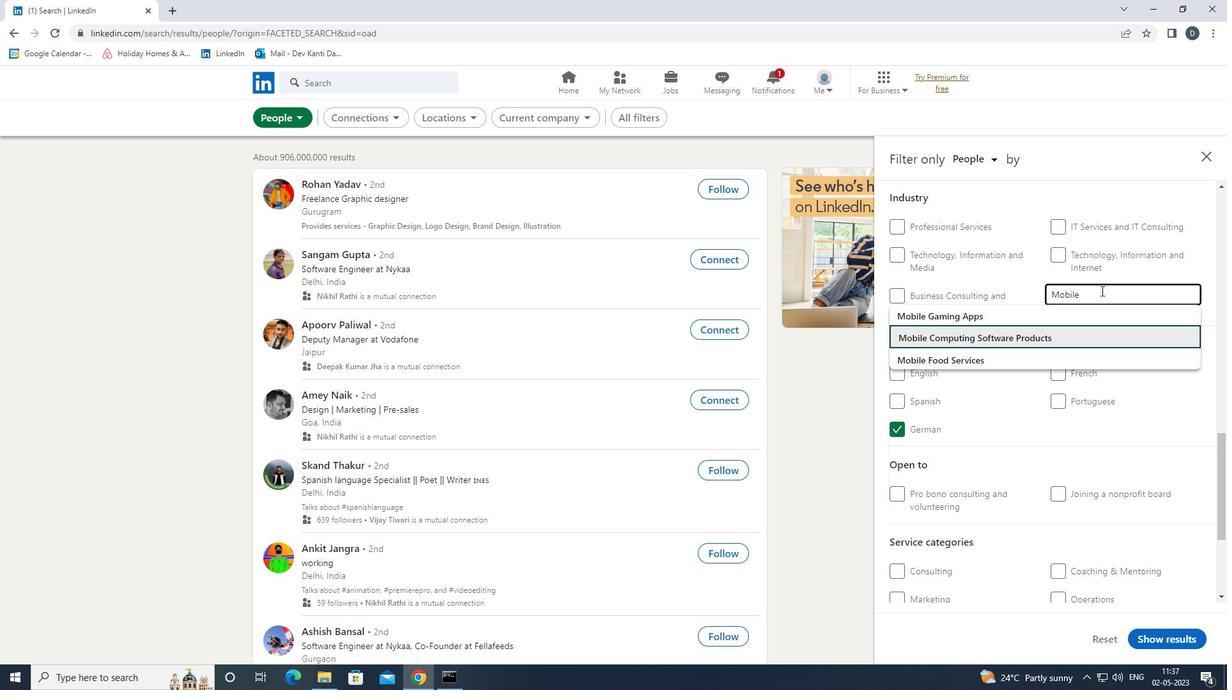 
Action: Mouse scrolled (1101, 290) with delta (0, 0)
Screenshot: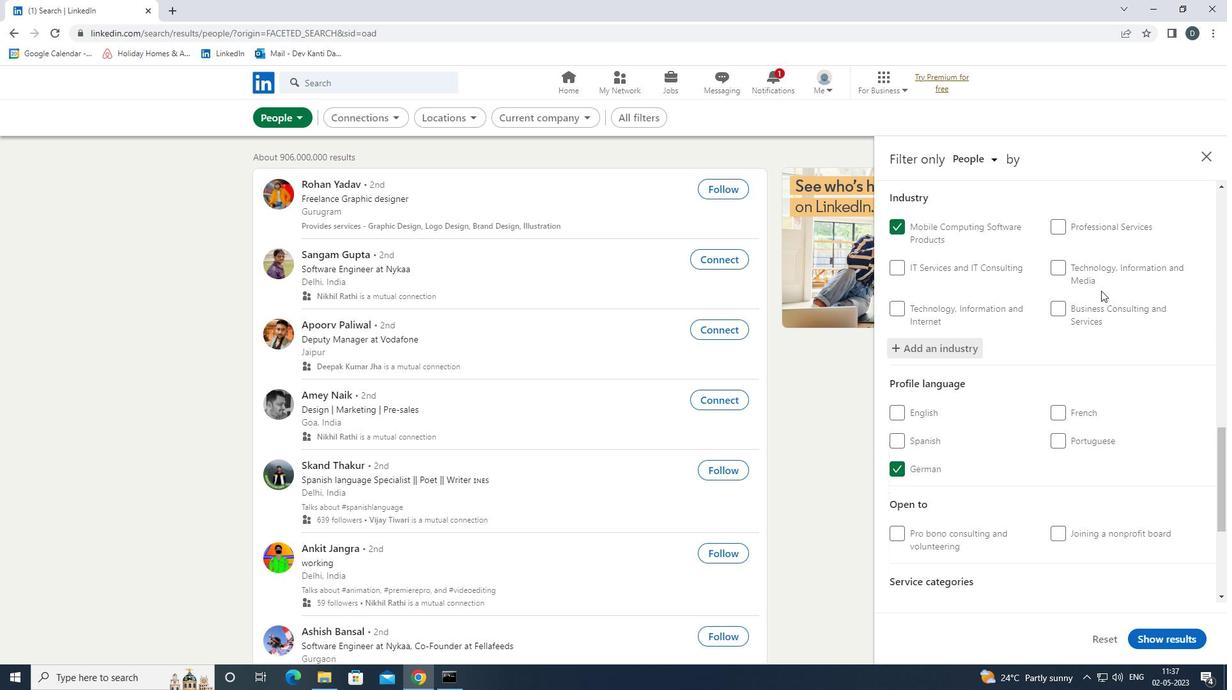 
Action: Mouse scrolled (1101, 290) with delta (0, 0)
Screenshot: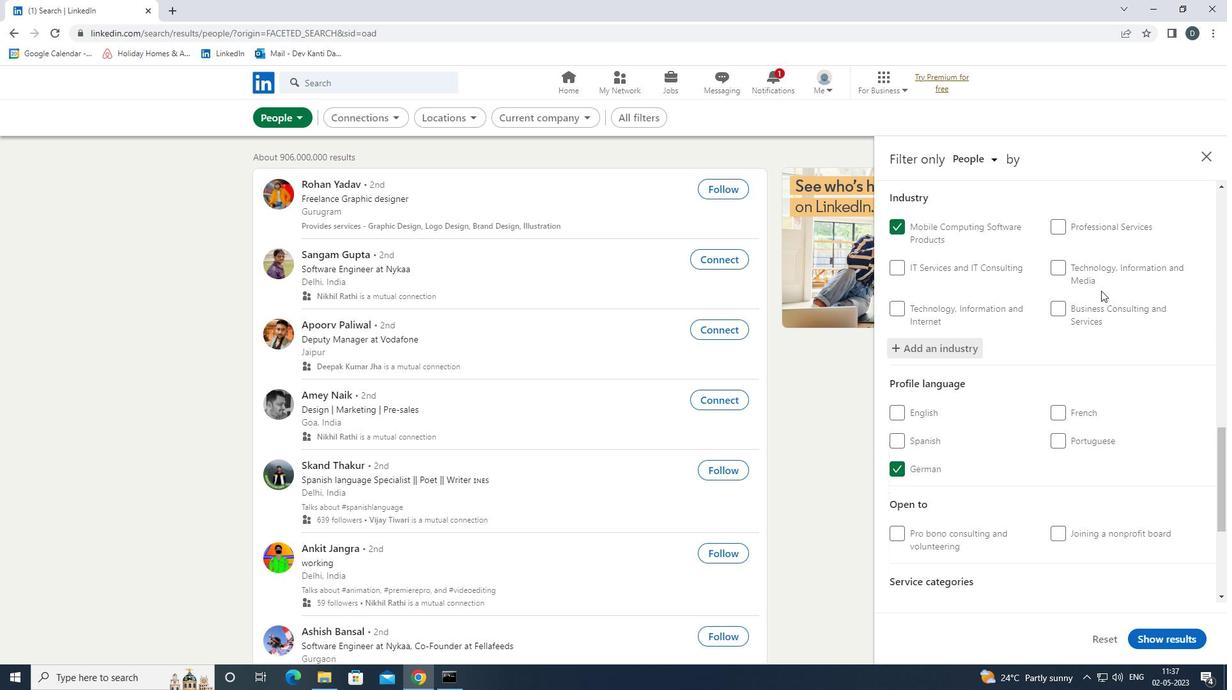 
Action: Mouse scrolled (1101, 290) with delta (0, 0)
Screenshot: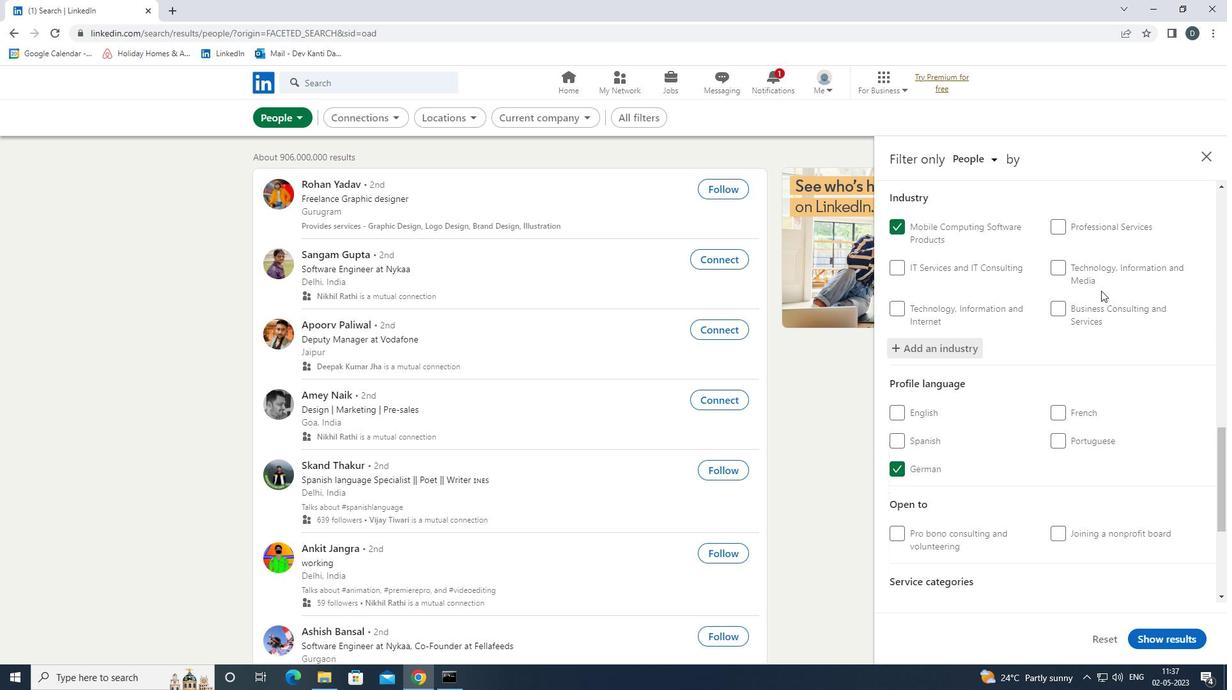 
Action: Mouse scrolled (1101, 290) with delta (0, 0)
Screenshot: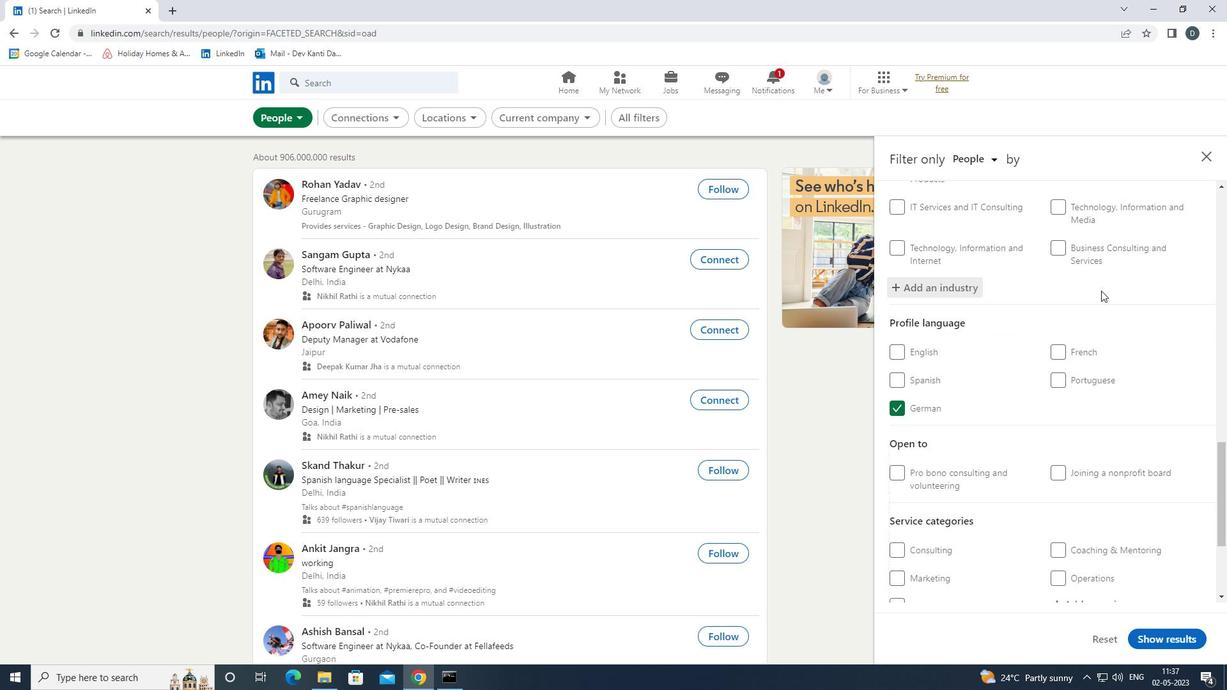 
Action: Mouse scrolled (1101, 290) with delta (0, 0)
Screenshot: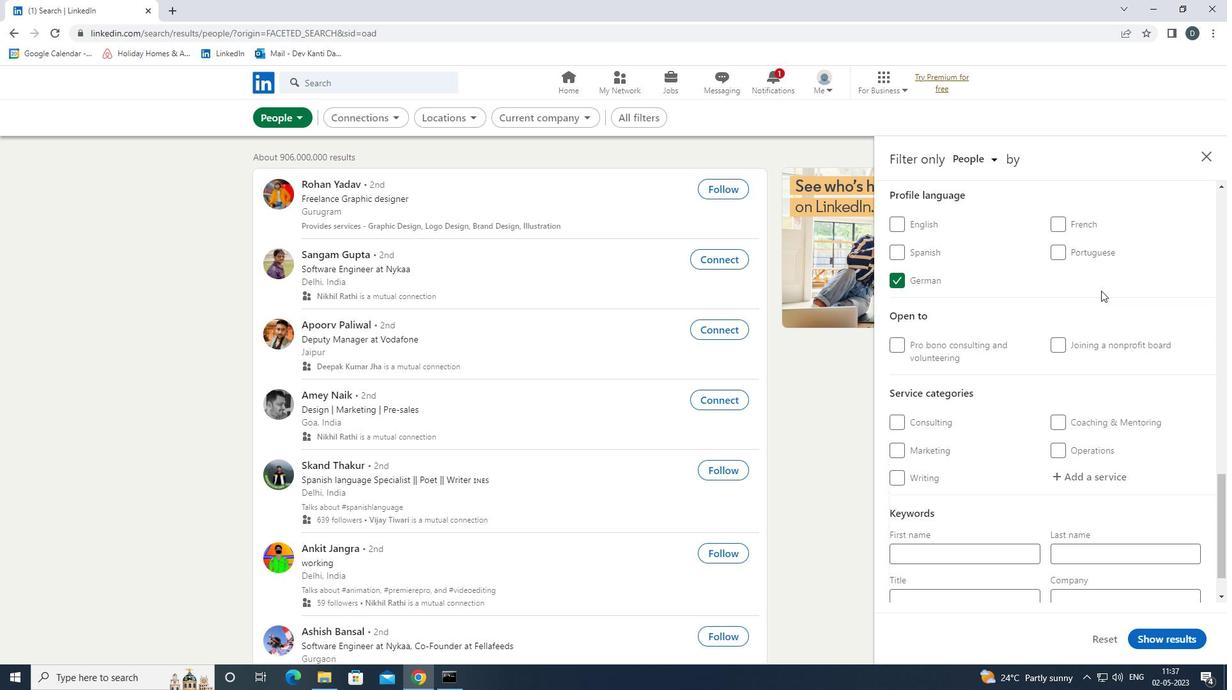 
Action: Mouse moved to (1097, 420)
Screenshot: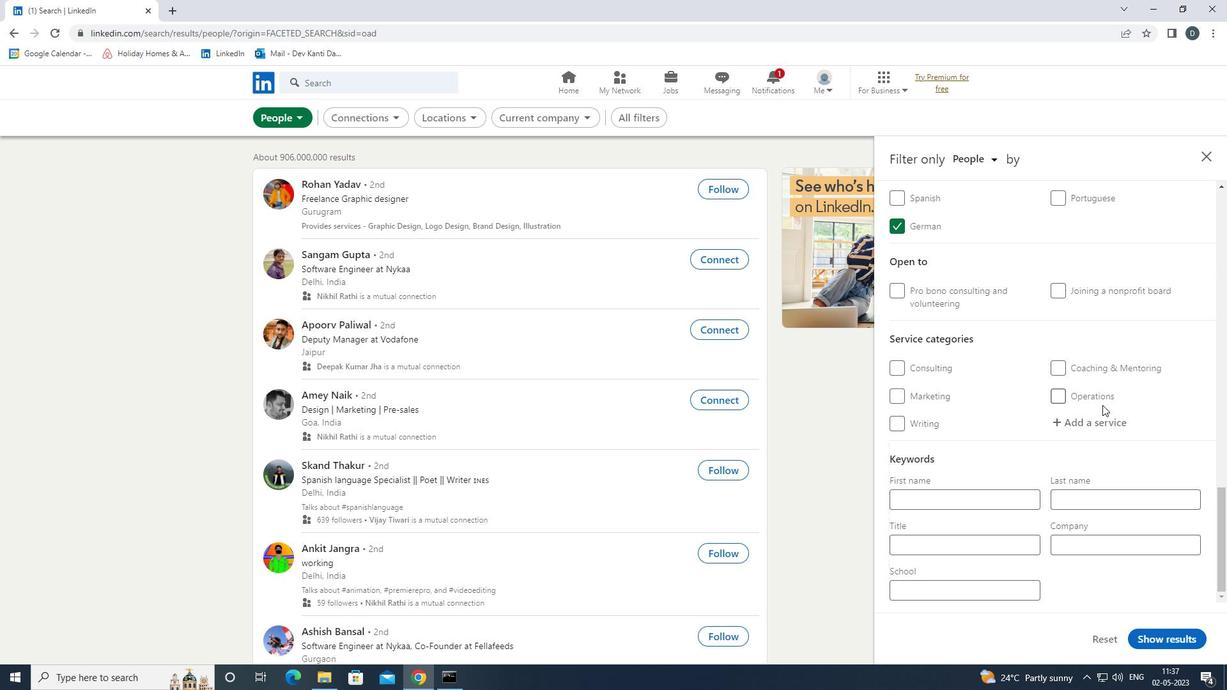 
Action: Mouse pressed left at (1097, 420)
Screenshot: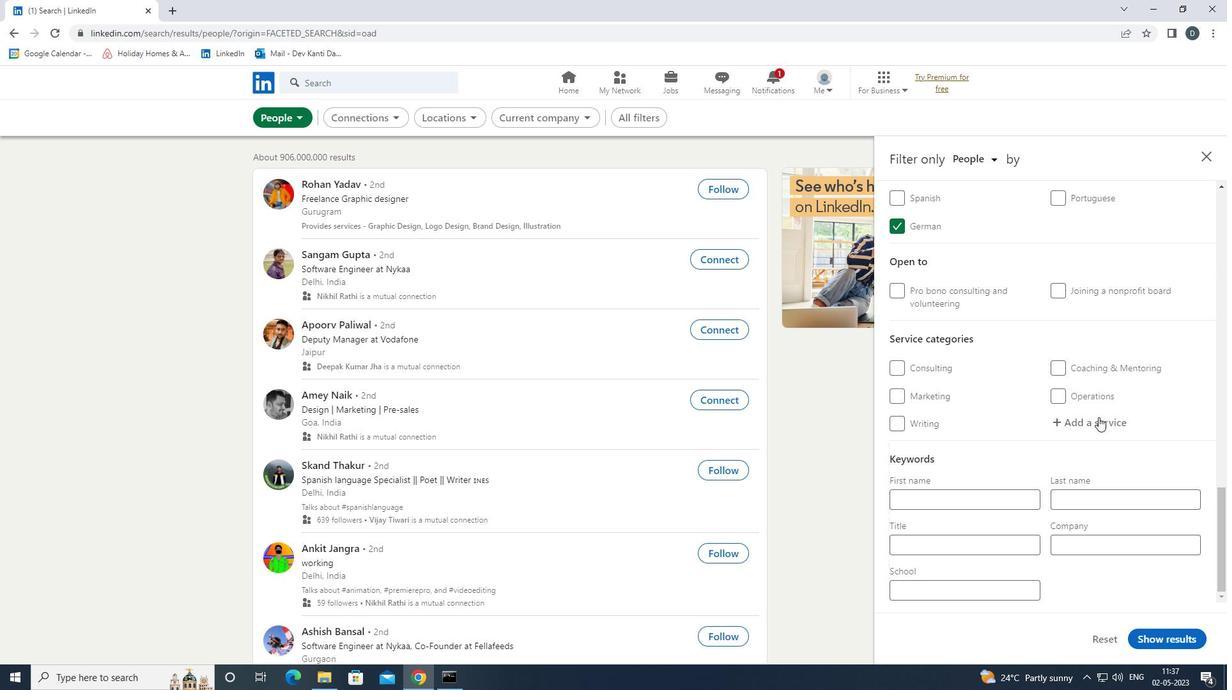 
Action: Mouse moved to (1090, 420)
Screenshot: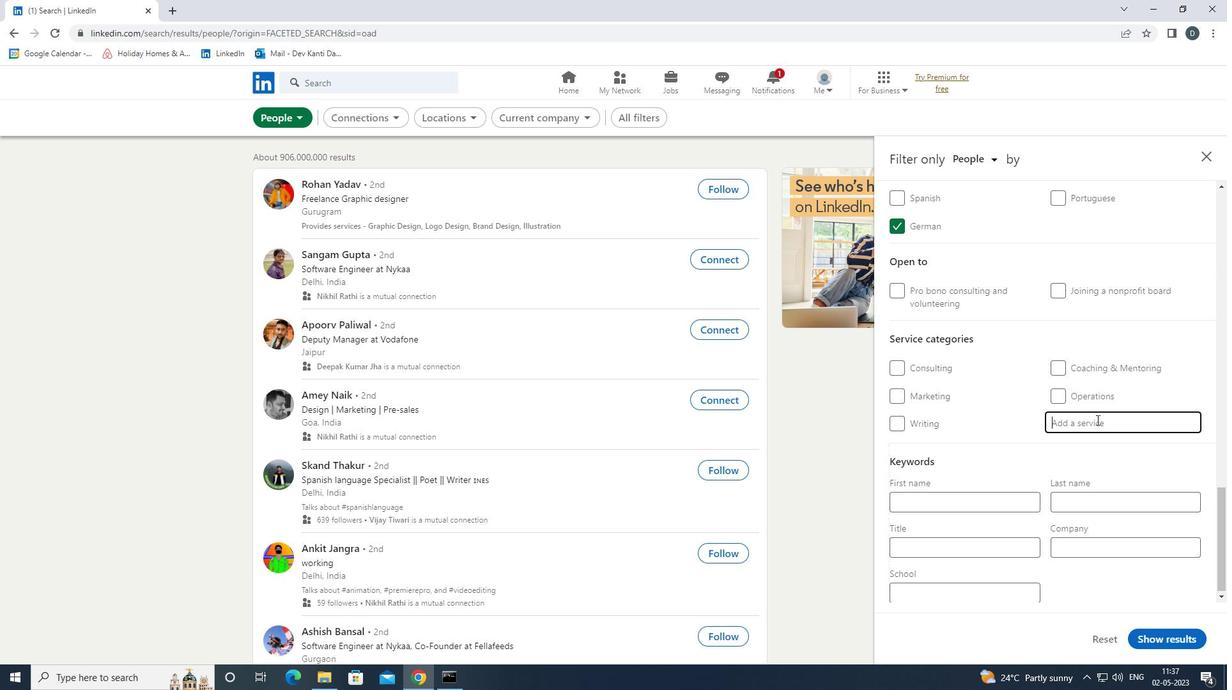 
Action: Key pressed <Key.shift>COMPUTER<Key.space><Key.shift>NETWO<Key.down><Key.enter>
Screenshot: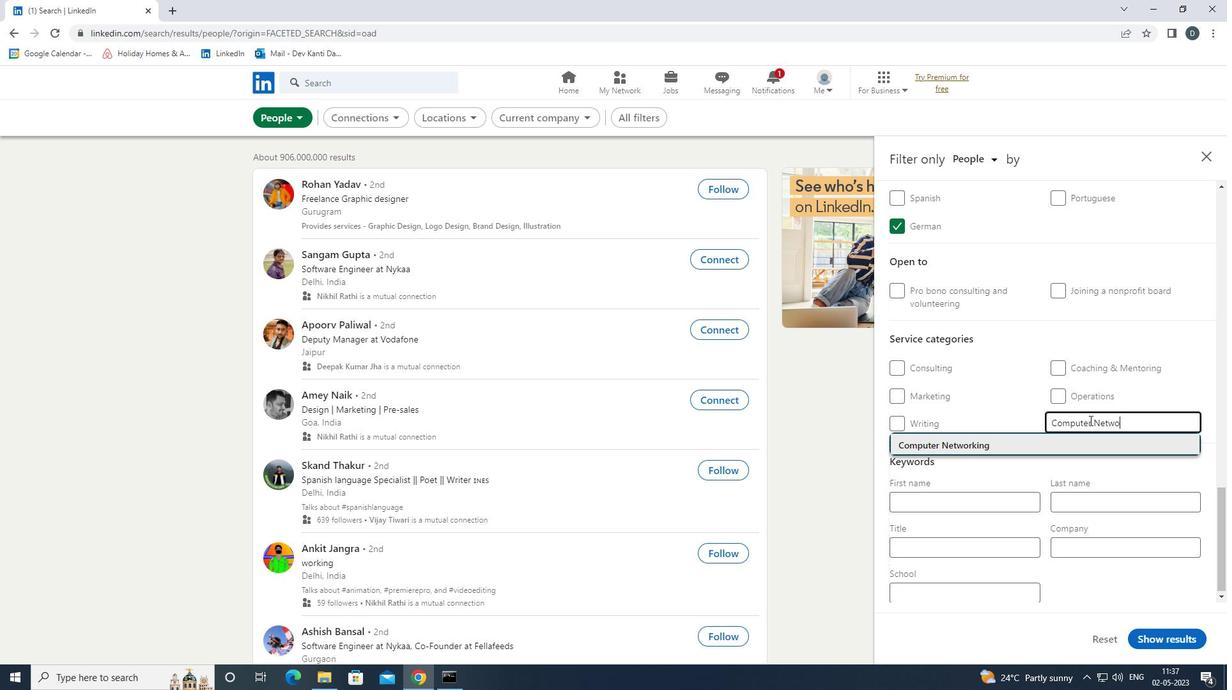 
Action: Mouse moved to (1083, 422)
Screenshot: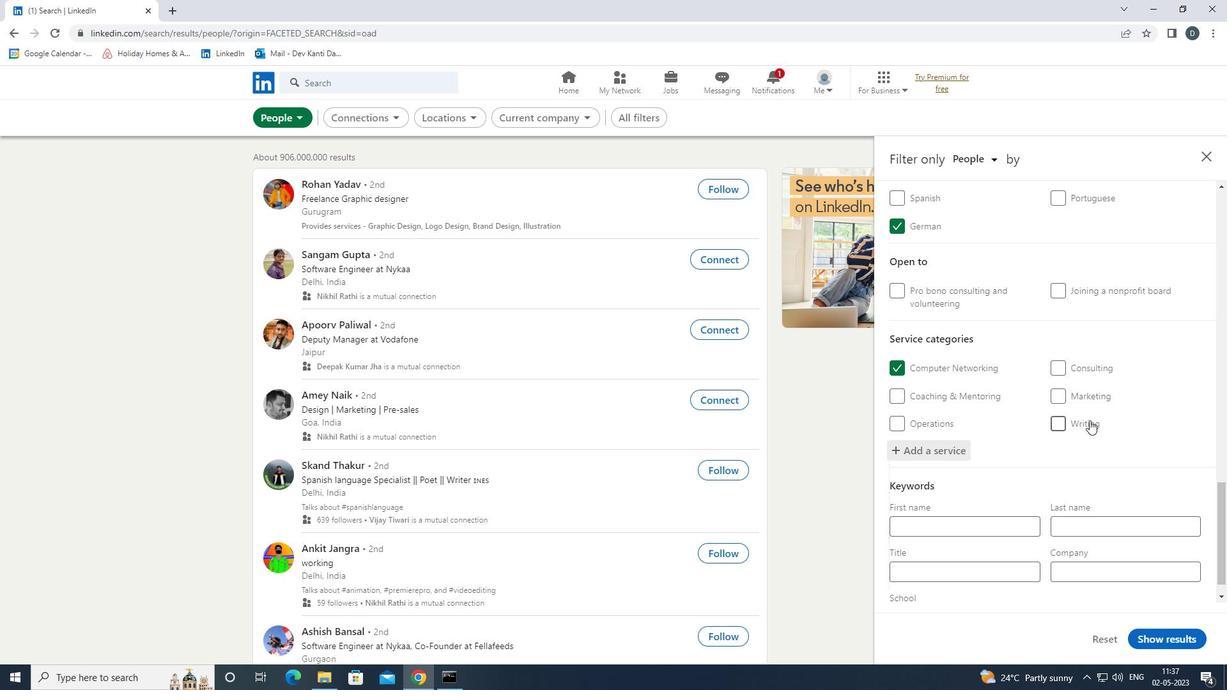 
Action: Mouse scrolled (1083, 422) with delta (0, 0)
Screenshot: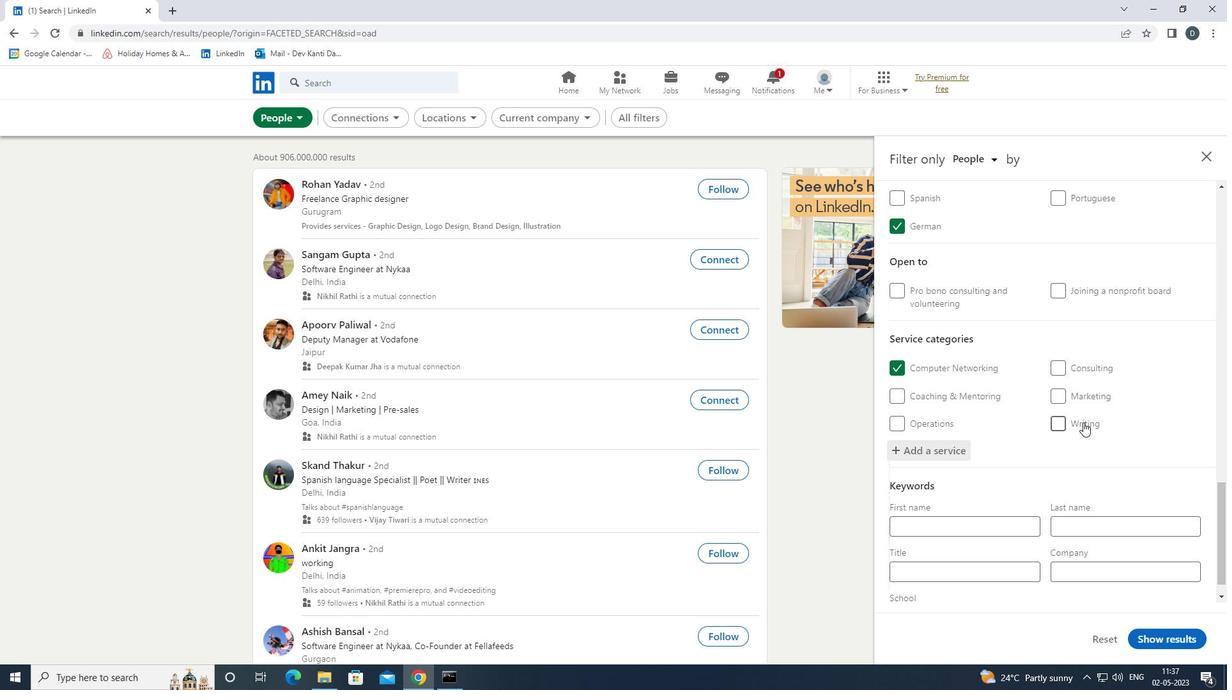 
Action: Mouse scrolled (1083, 422) with delta (0, 0)
Screenshot: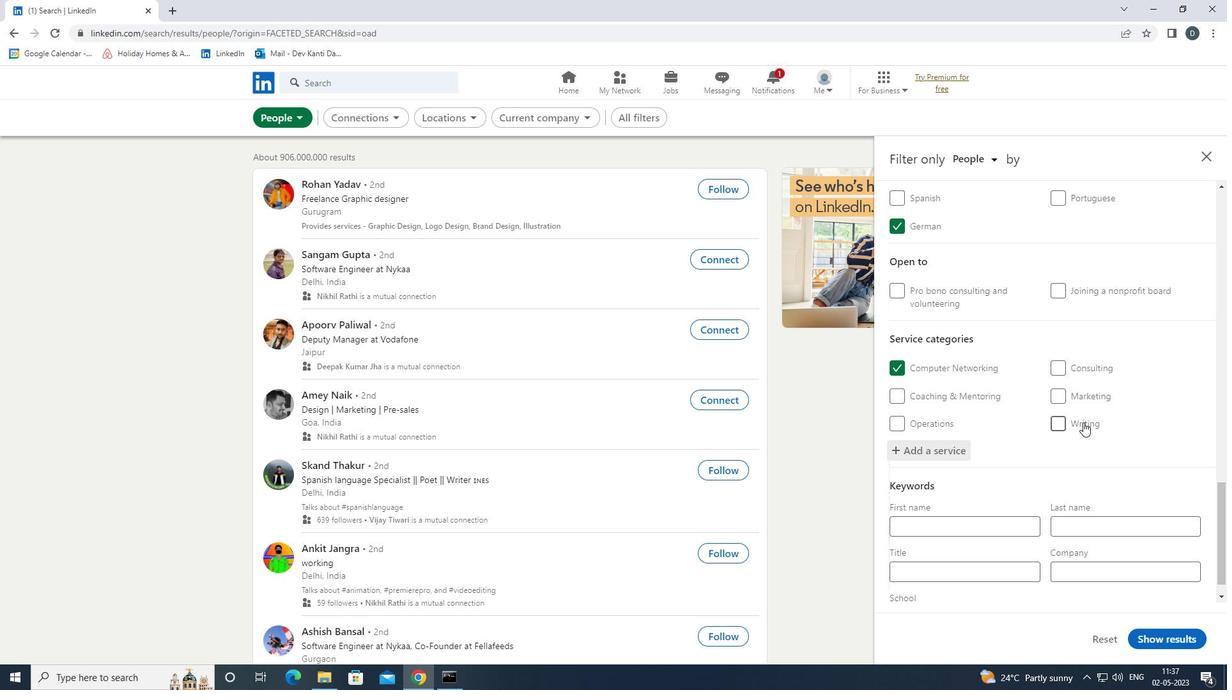 
Action: Mouse scrolled (1083, 422) with delta (0, 0)
Screenshot: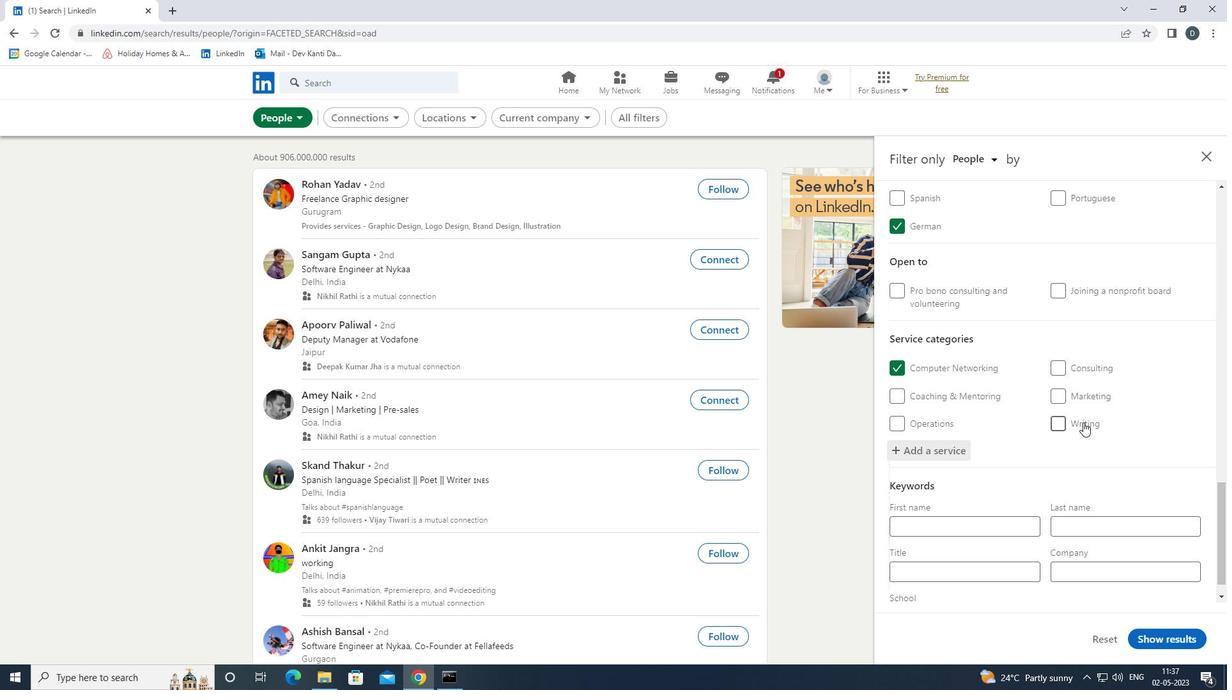 
Action: Mouse moved to (1083, 423)
Screenshot: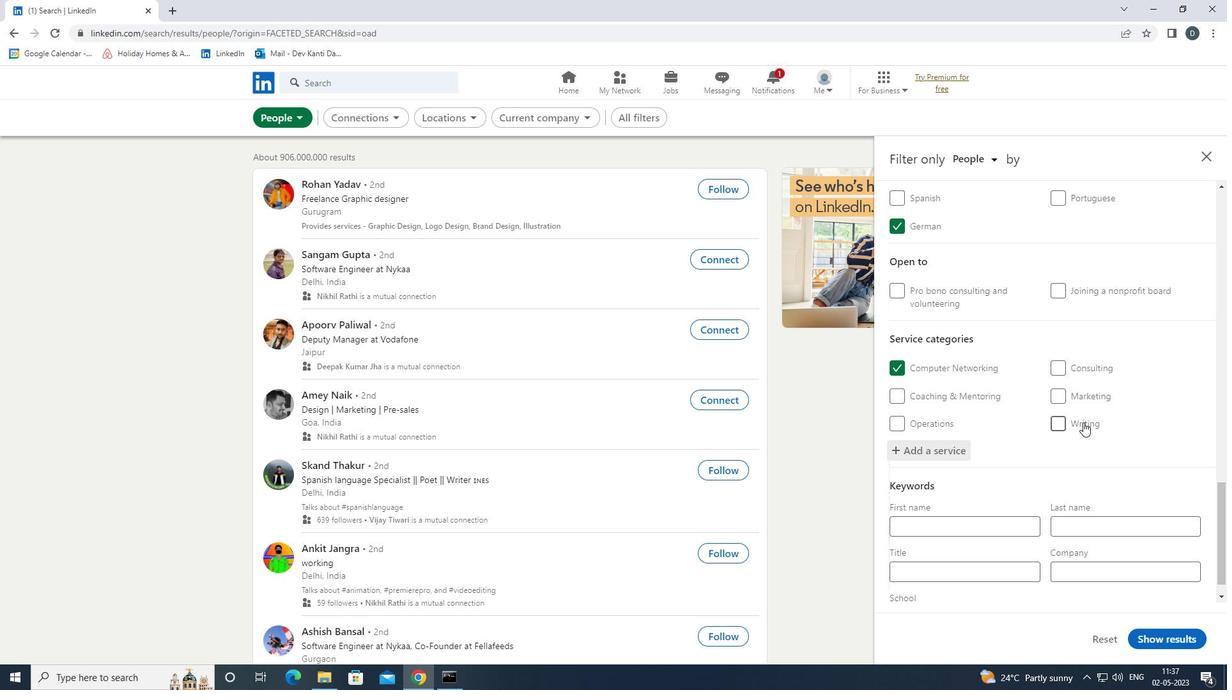 
Action: Mouse scrolled (1083, 422) with delta (0, 0)
Screenshot: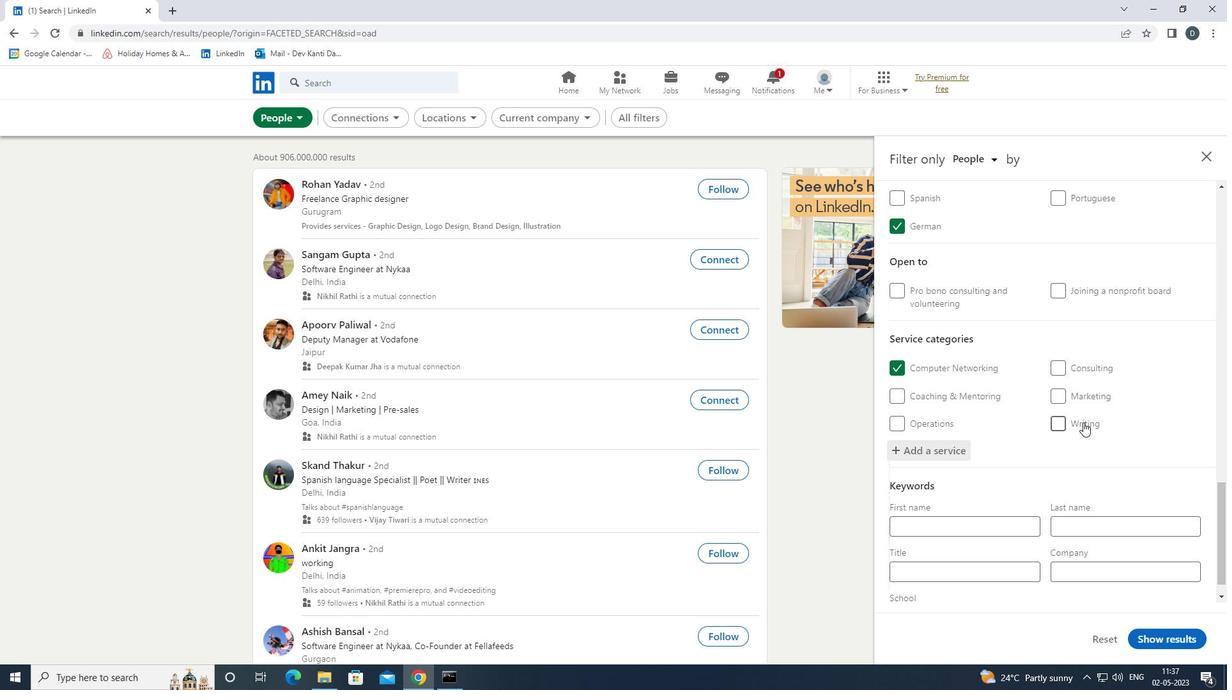 
Action: Mouse moved to (1083, 424)
Screenshot: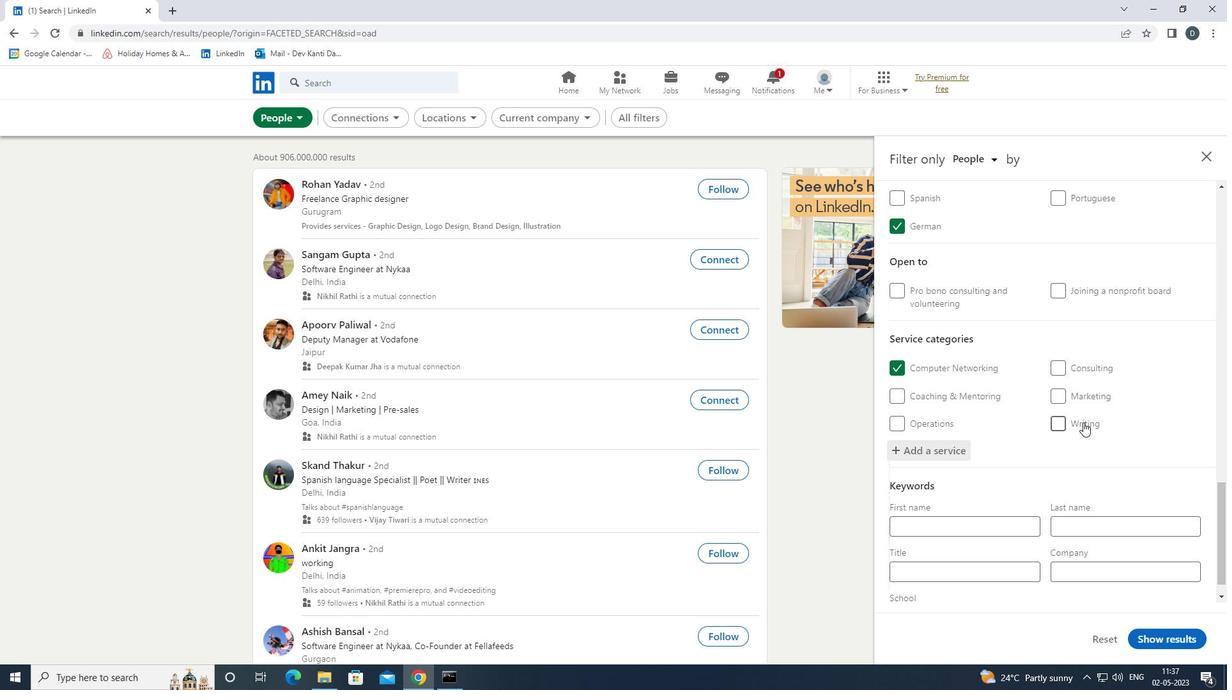 
Action: Mouse scrolled (1083, 423) with delta (0, 0)
Screenshot: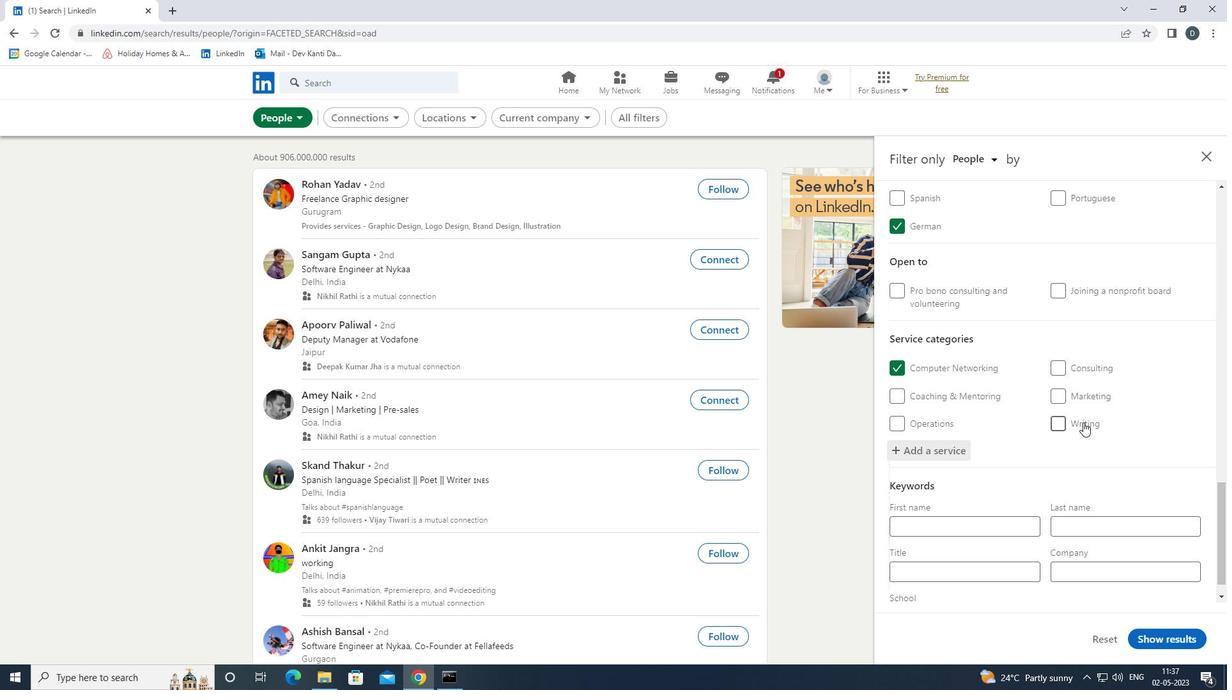 
Action: Mouse moved to (1032, 542)
Screenshot: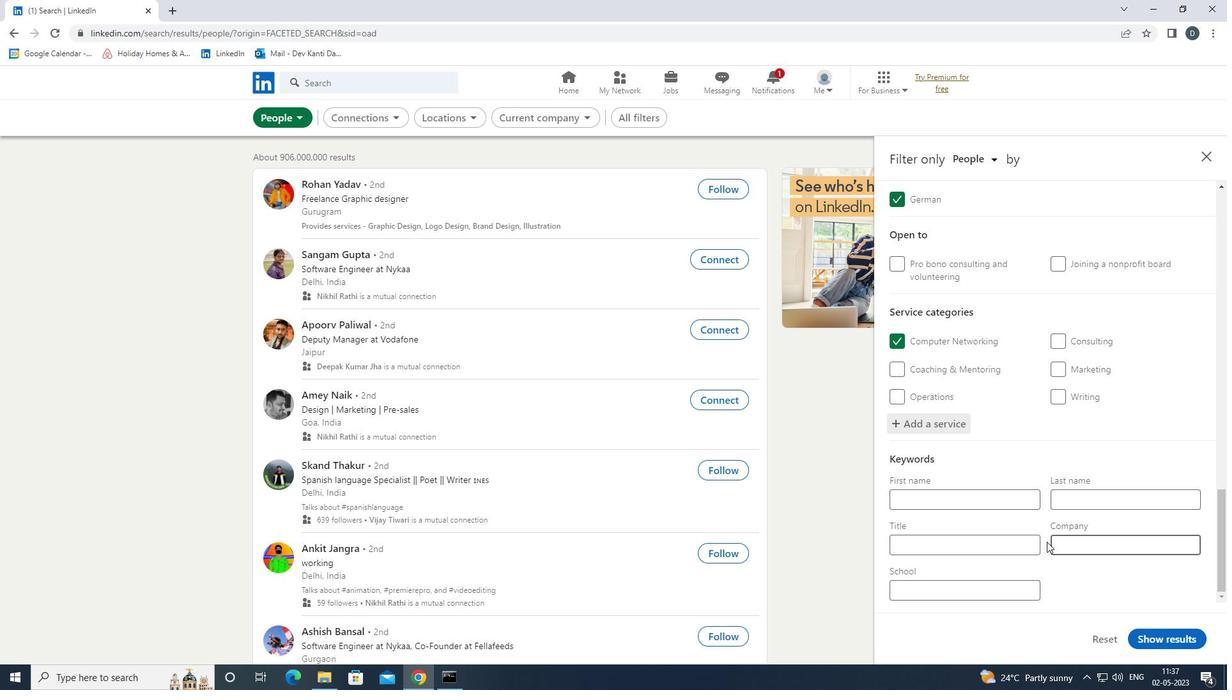 
Action: Mouse pressed left at (1032, 542)
Screenshot: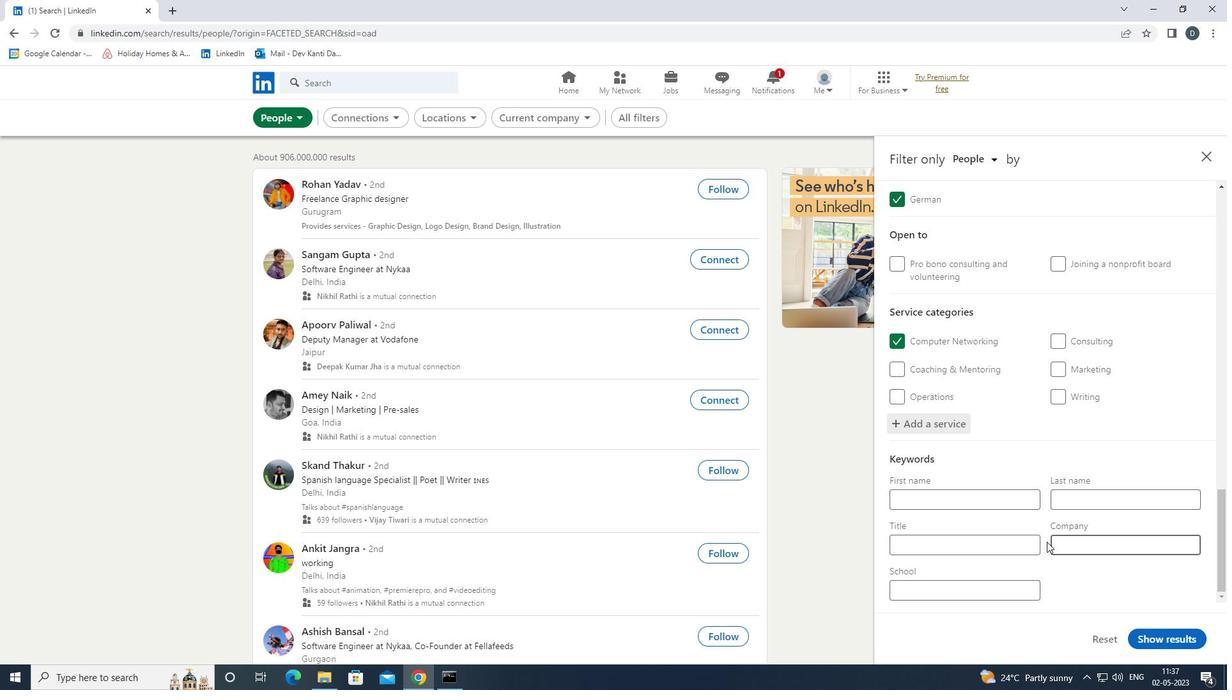 
Action: Mouse moved to (1030, 542)
Screenshot: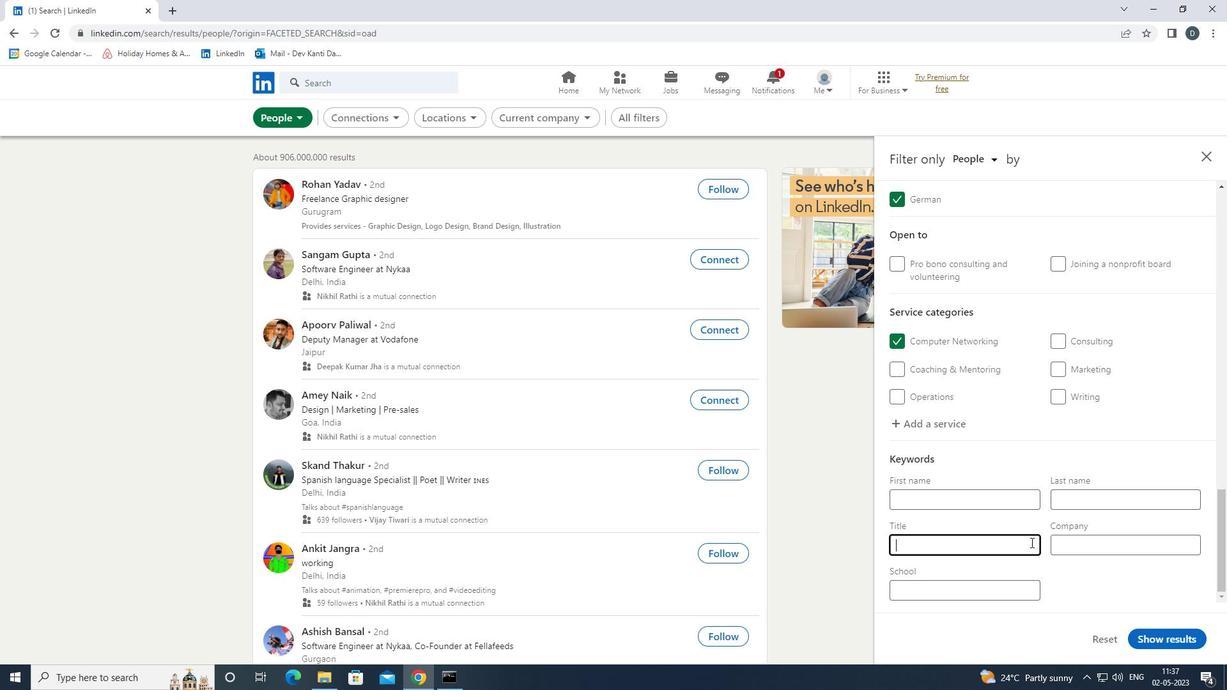 
Action: Key pressed <Key.shift><Key.shift><Key.shift>OPERATIONS<Key.space><Key.shift>ANALYST
Screenshot: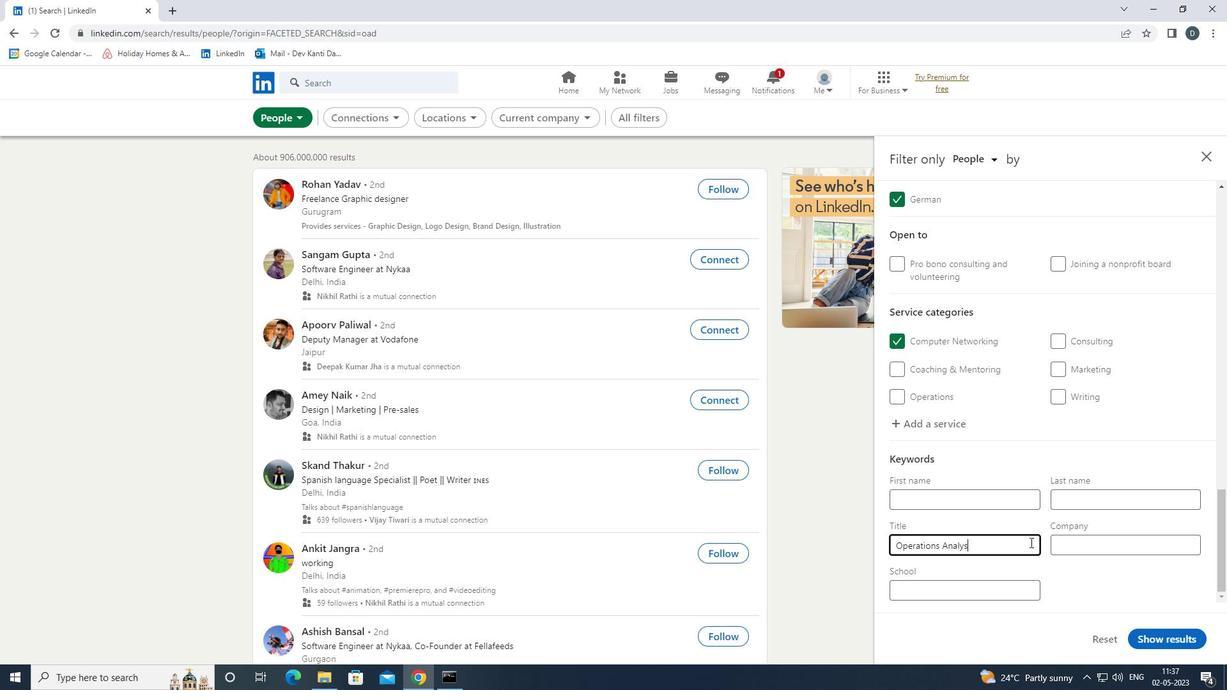 
Action: Mouse moved to (1160, 638)
Screenshot: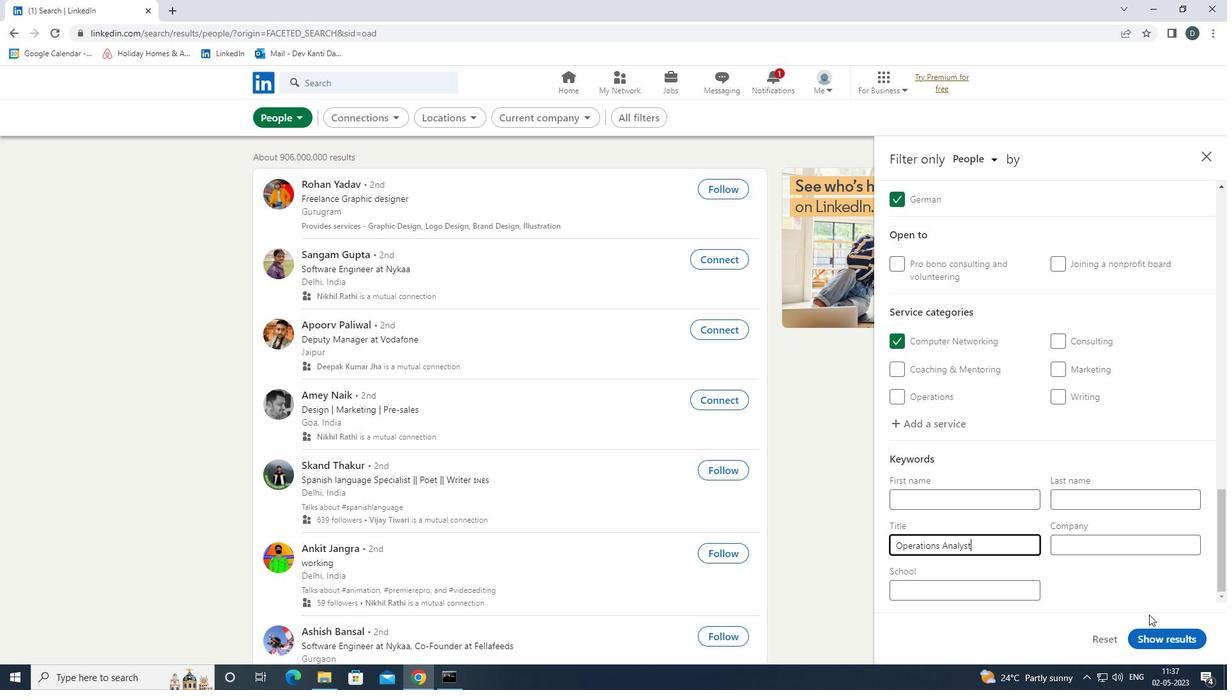 
Action: Mouse pressed left at (1160, 638)
Screenshot: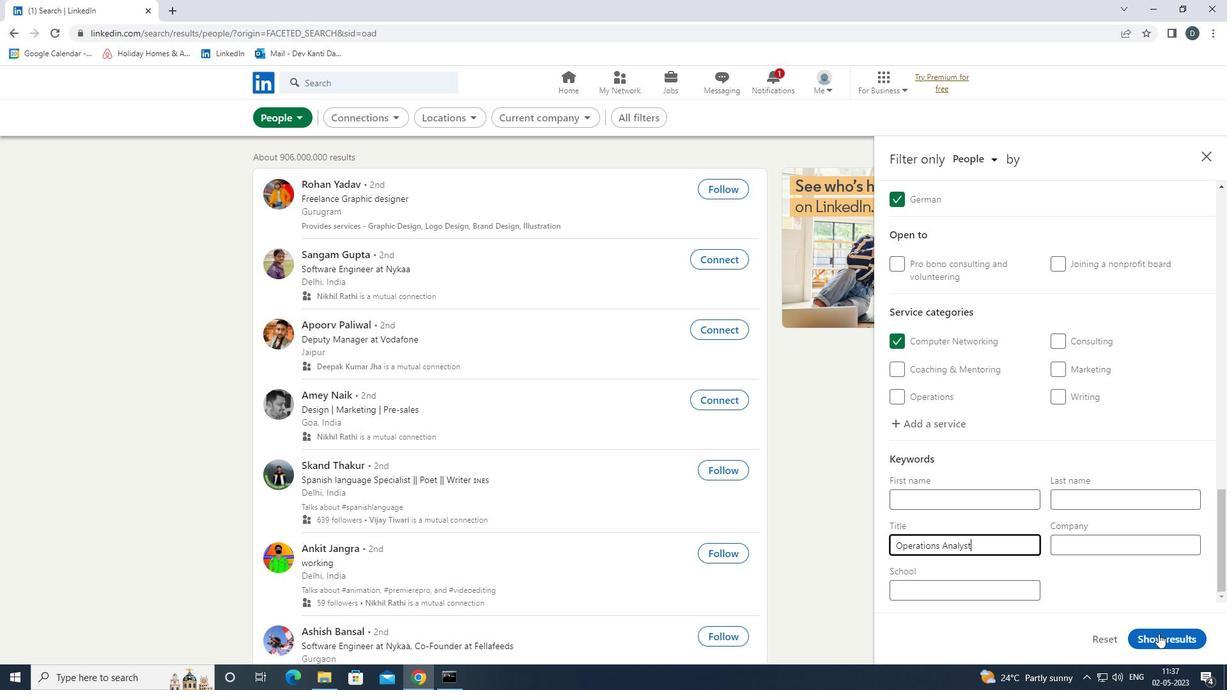 
Action: Mouse moved to (837, 387)
Screenshot: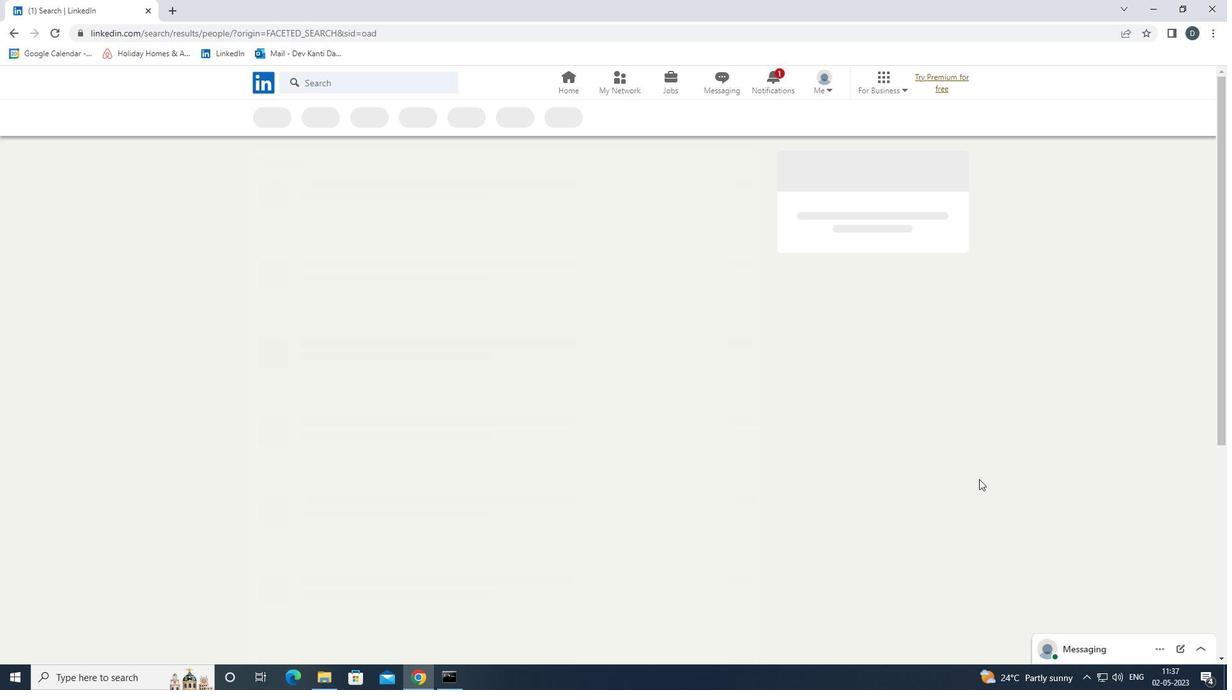 
